 Task: In the  document Dancestage.html Add another  'page' Use the Tool Explore 'and look for brief about the picture in first page, copy 2-3 lines in second sheet.' Align the text to the center
Action: Mouse moved to (43, 77)
Screenshot: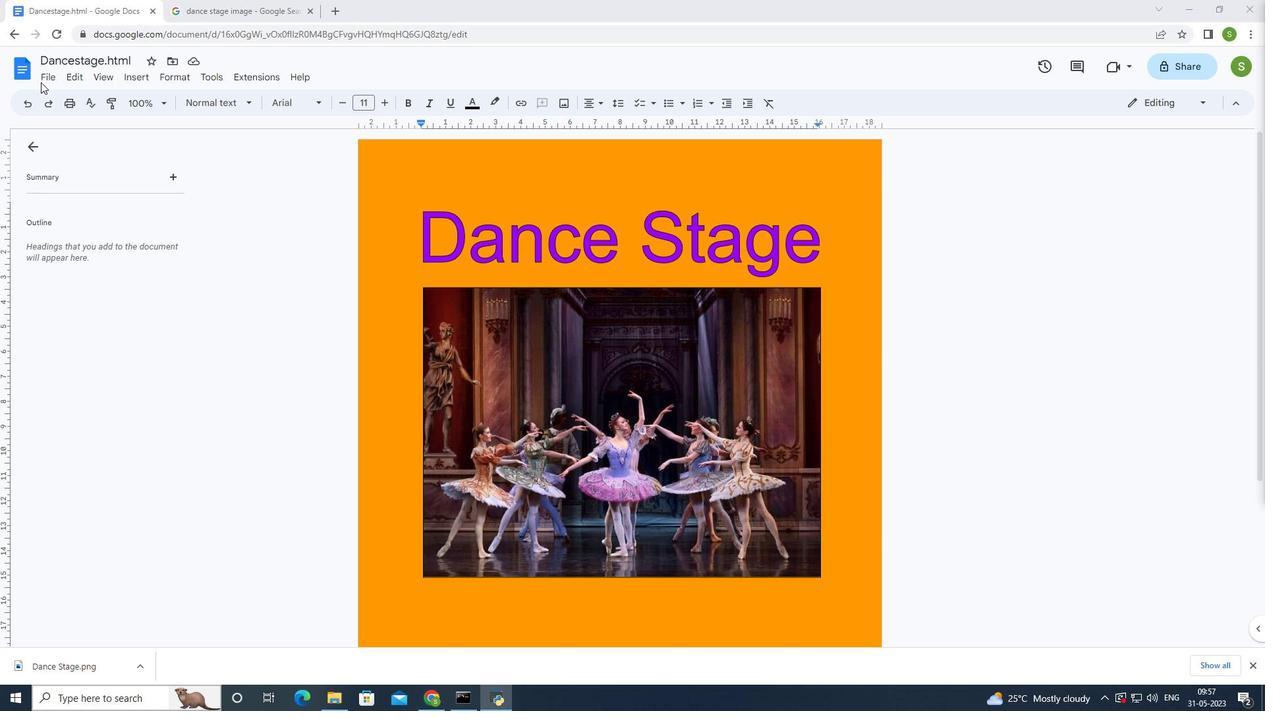 
Action: Mouse pressed left at (43, 77)
Screenshot: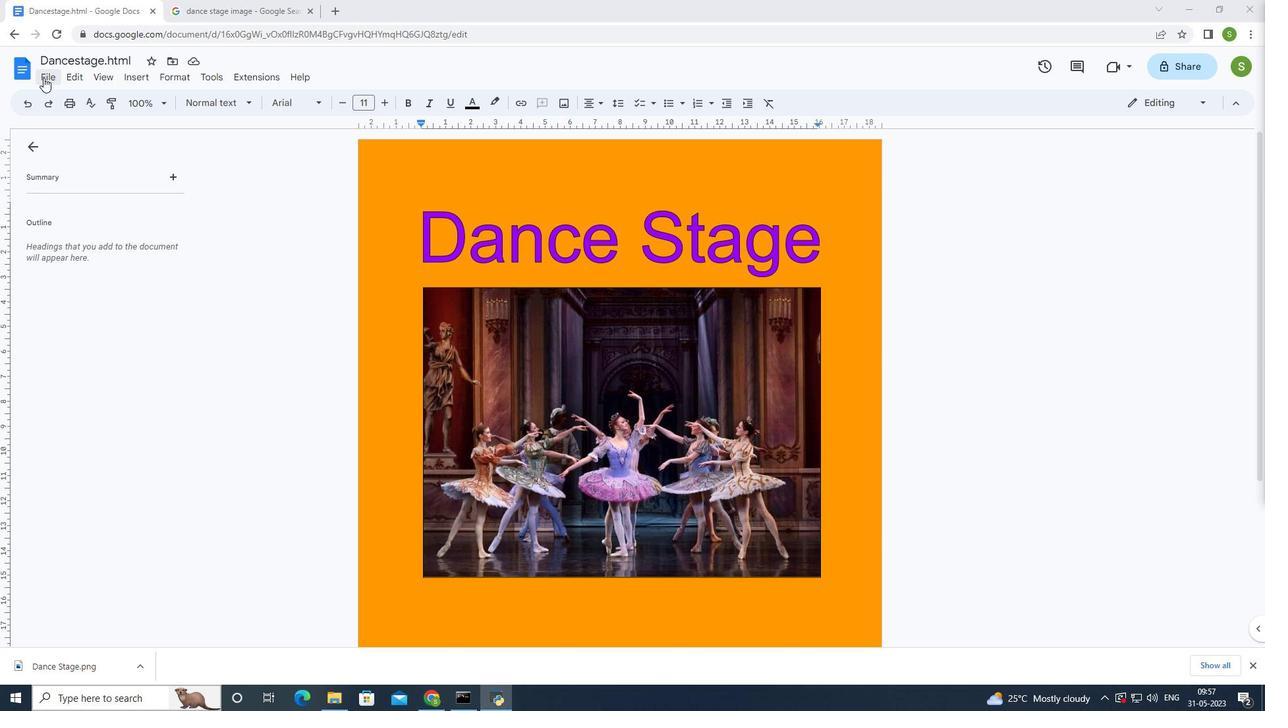 
Action: Mouse moved to (71, 77)
Screenshot: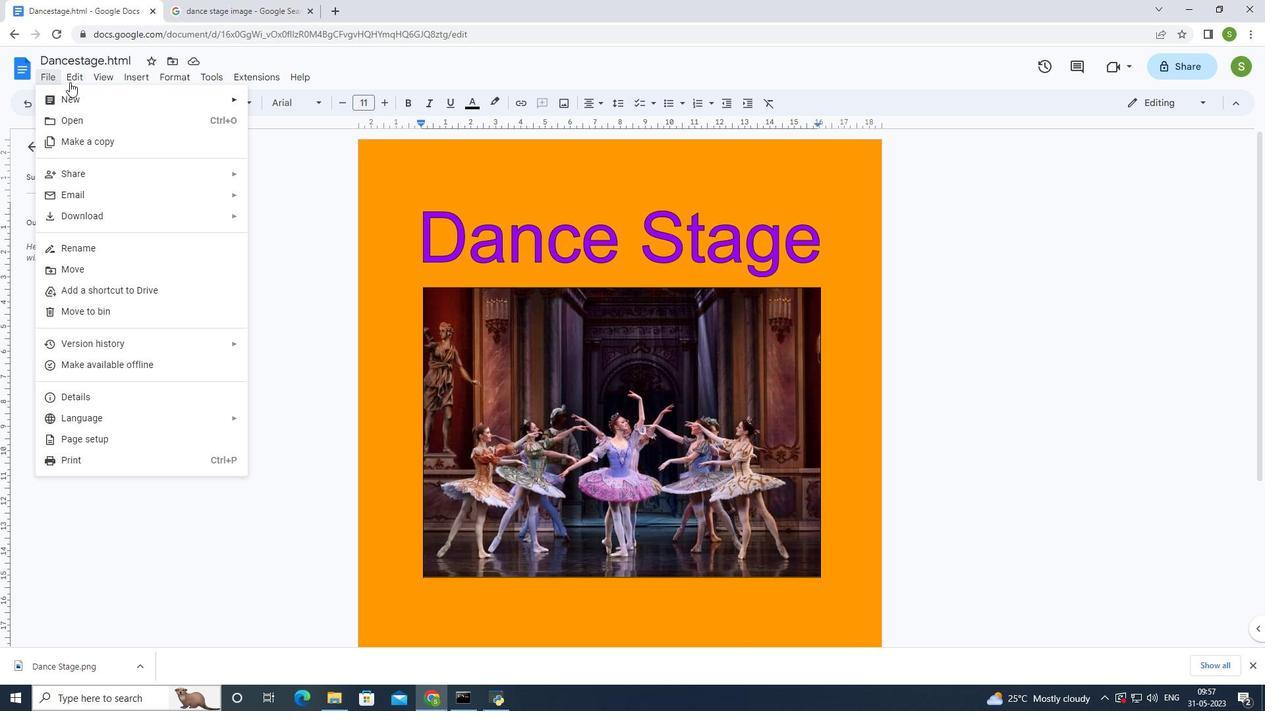 
Action: Mouse pressed left at (71, 77)
Screenshot: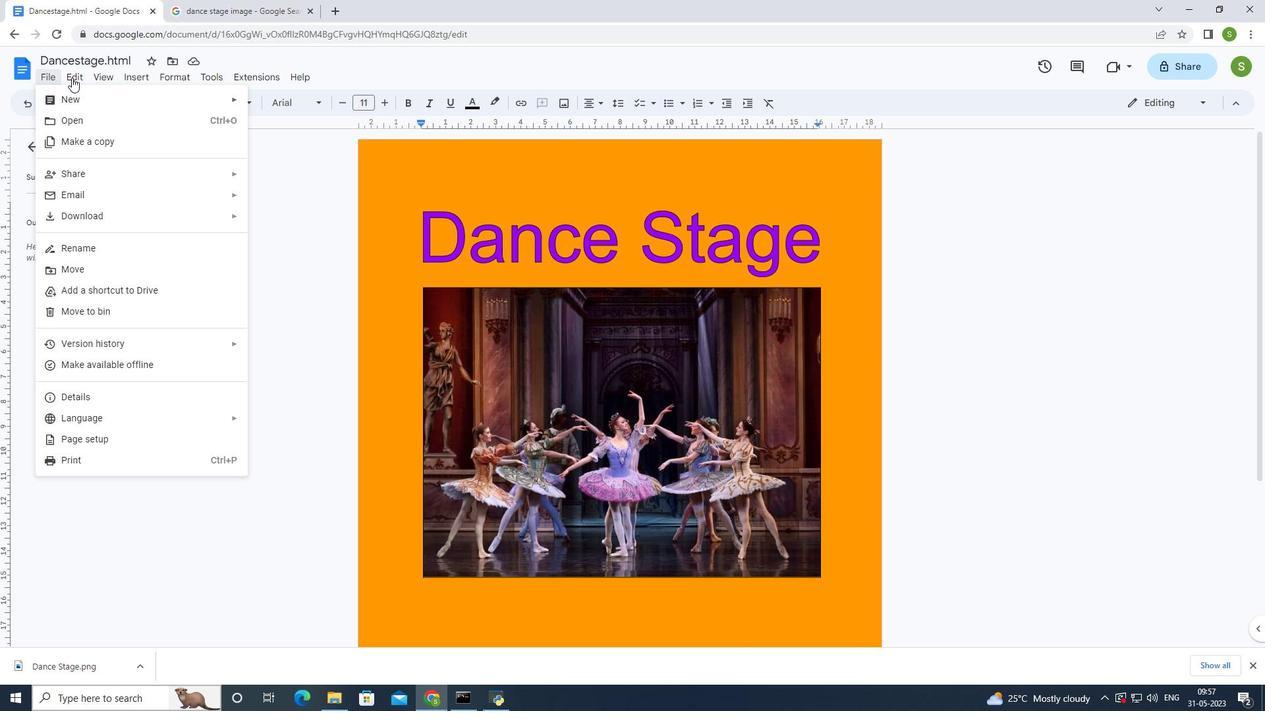 
Action: Mouse pressed left at (71, 77)
Screenshot: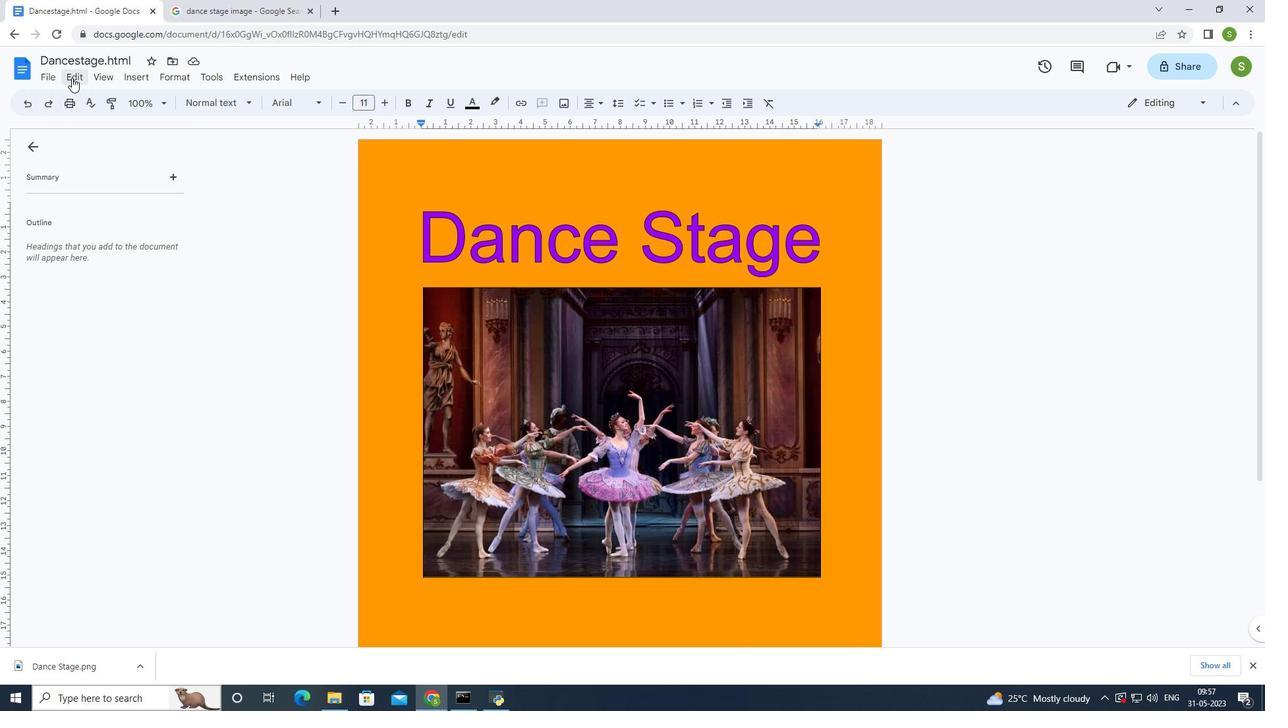 
Action: Mouse moved to (94, 70)
Screenshot: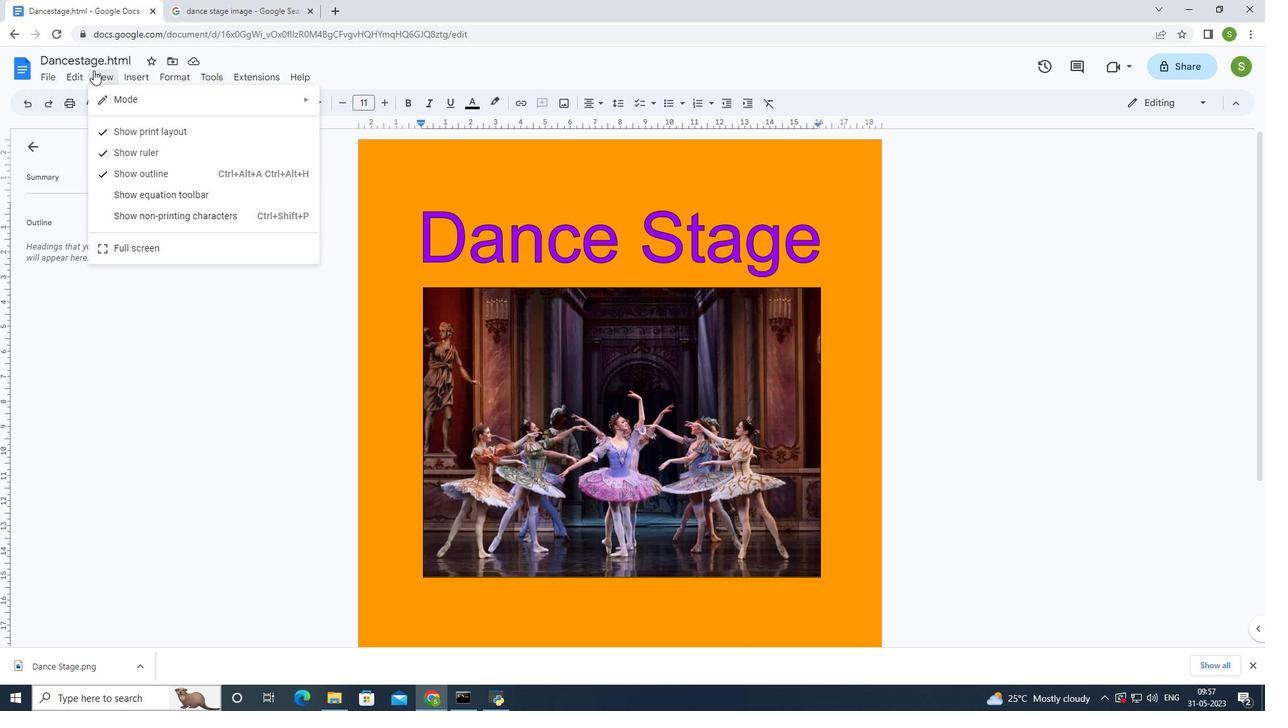 
Action: Mouse pressed left at (94, 70)
Screenshot: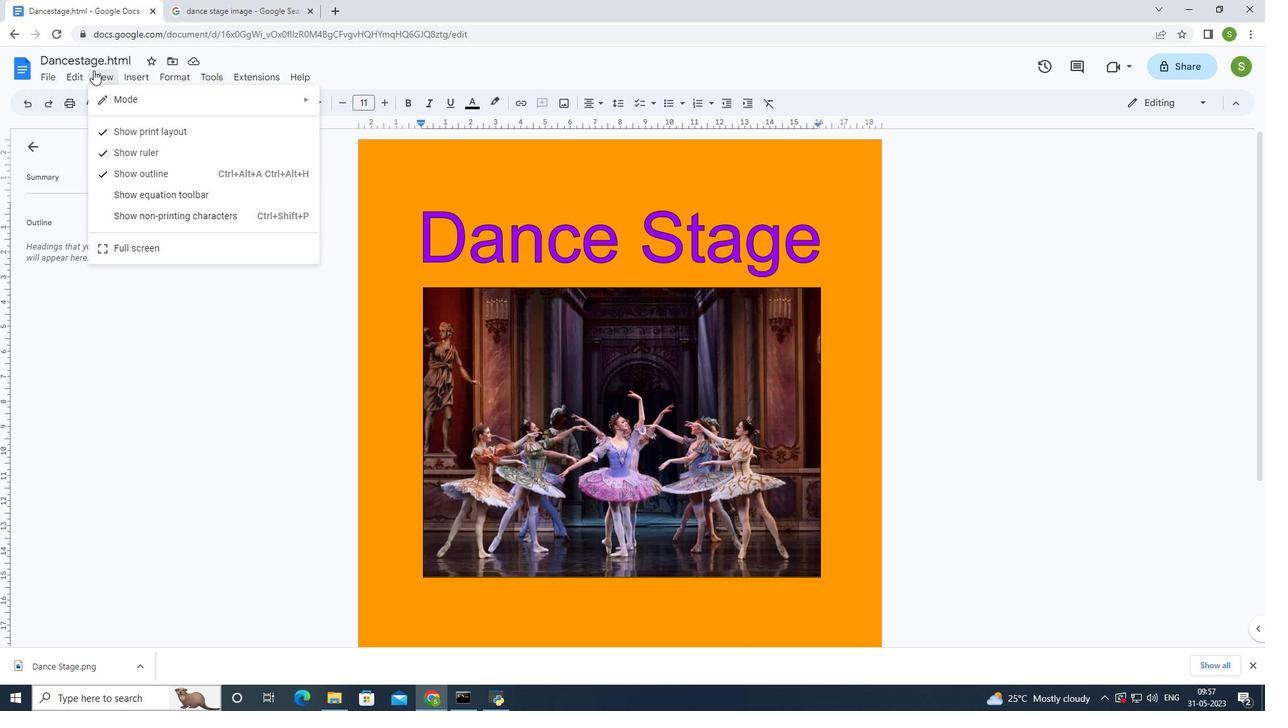 
Action: Mouse moved to (130, 77)
Screenshot: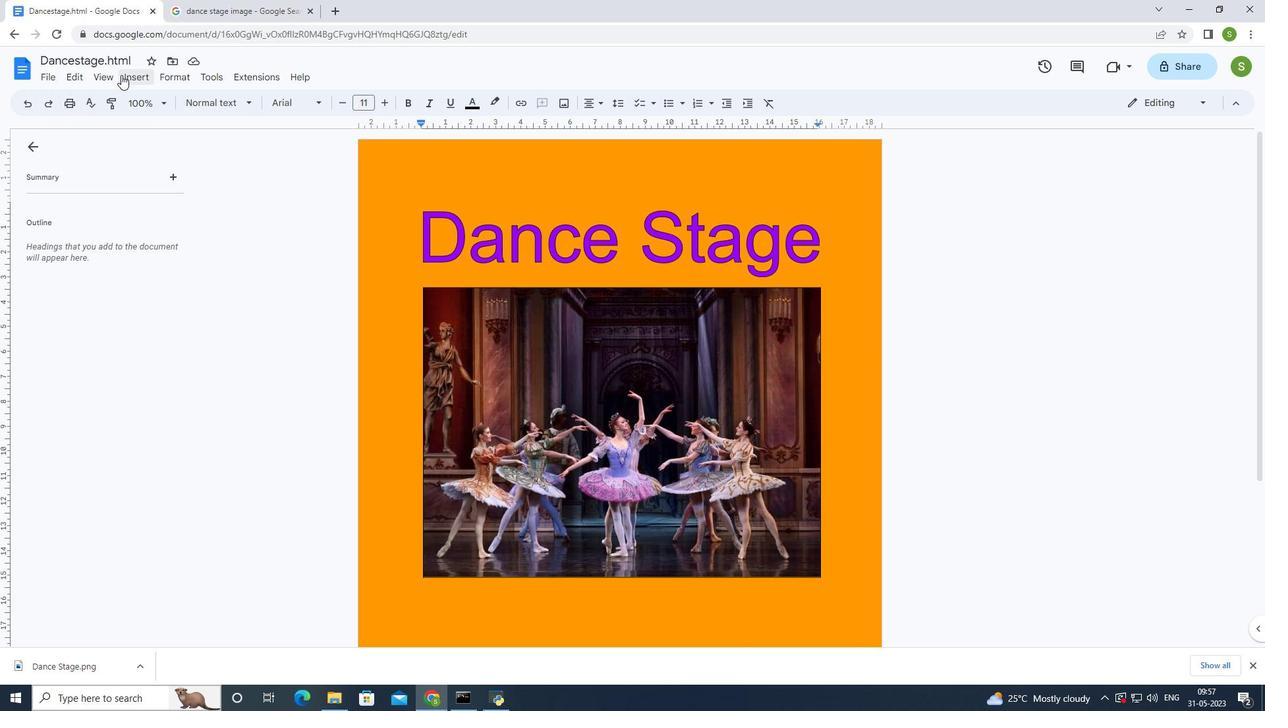 
Action: Mouse pressed left at (130, 77)
Screenshot: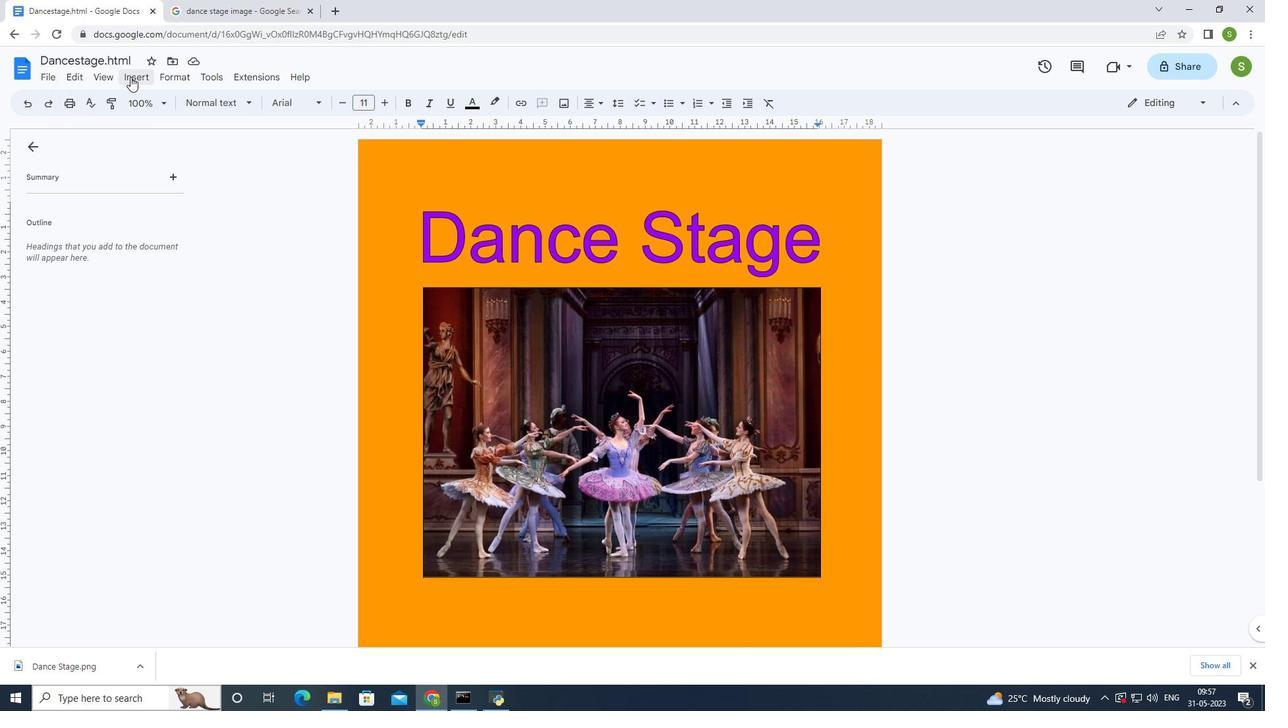 
Action: Mouse moved to (186, 451)
Screenshot: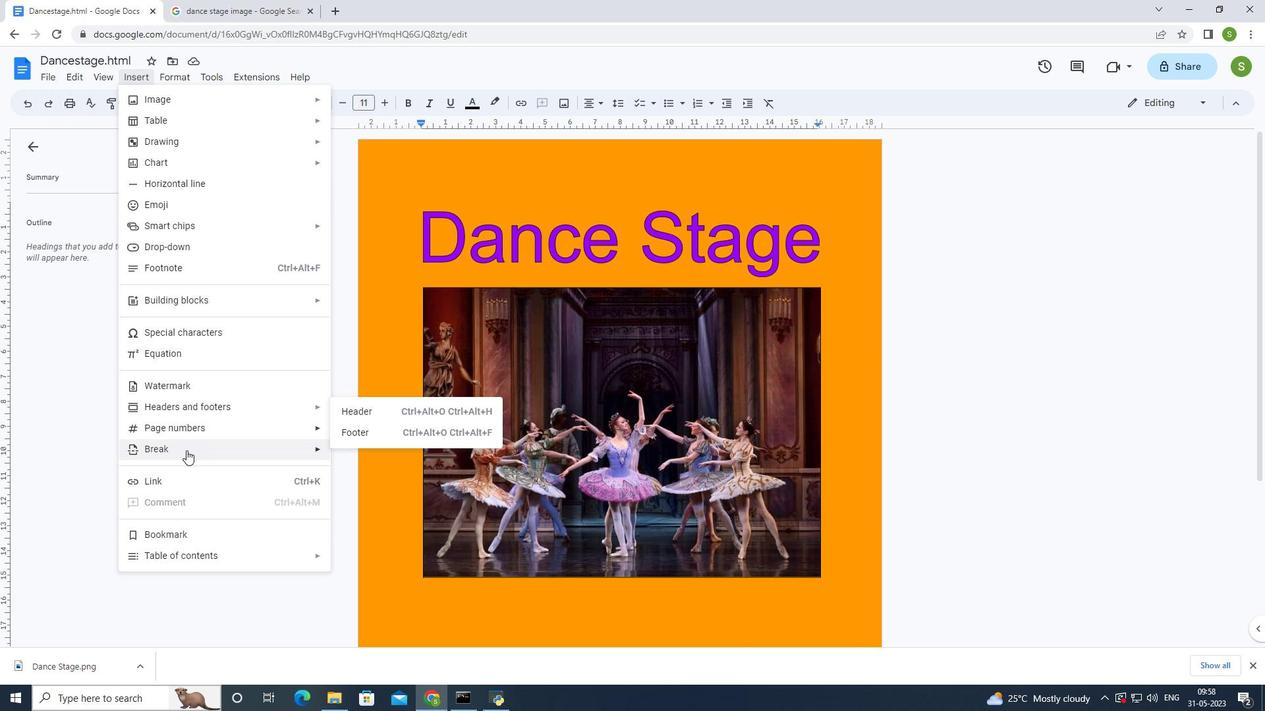 
Action: Mouse pressed left at (186, 451)
Screenshot: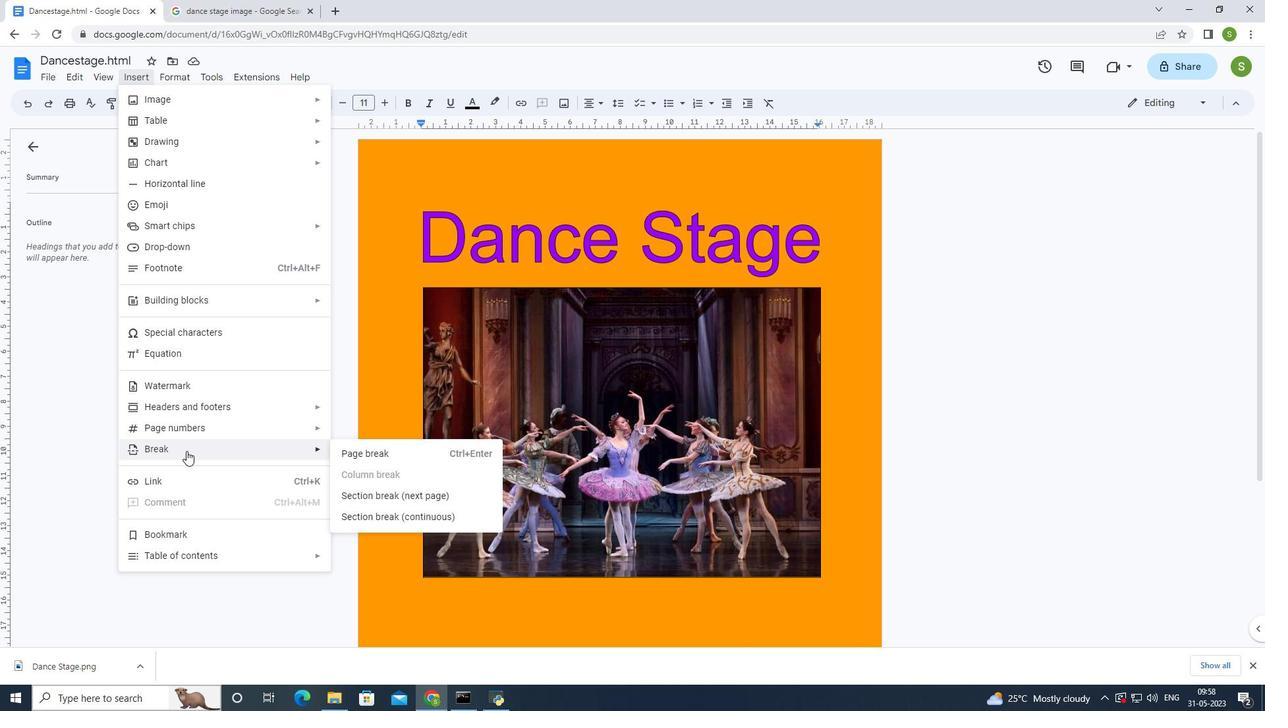 
Action: Mouse moved to (376, 458)
Screenshot: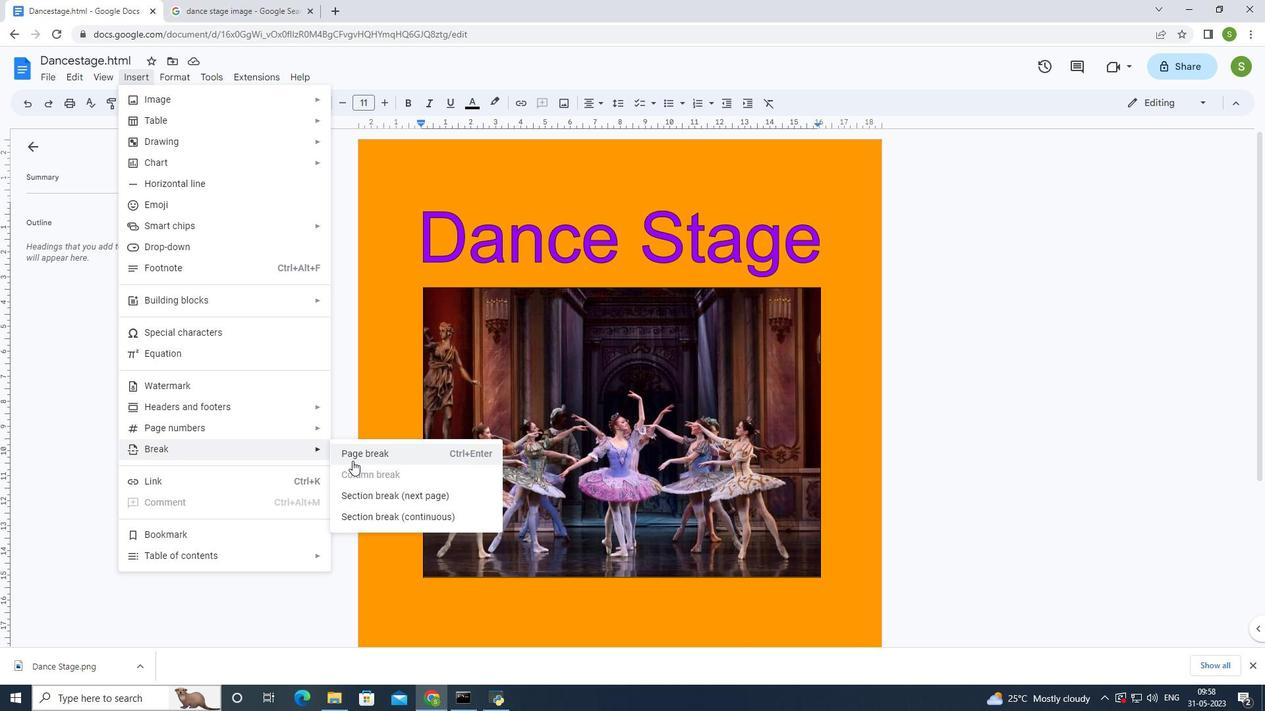
Action: Mouse pressed left at (376, 458)
Screenshot: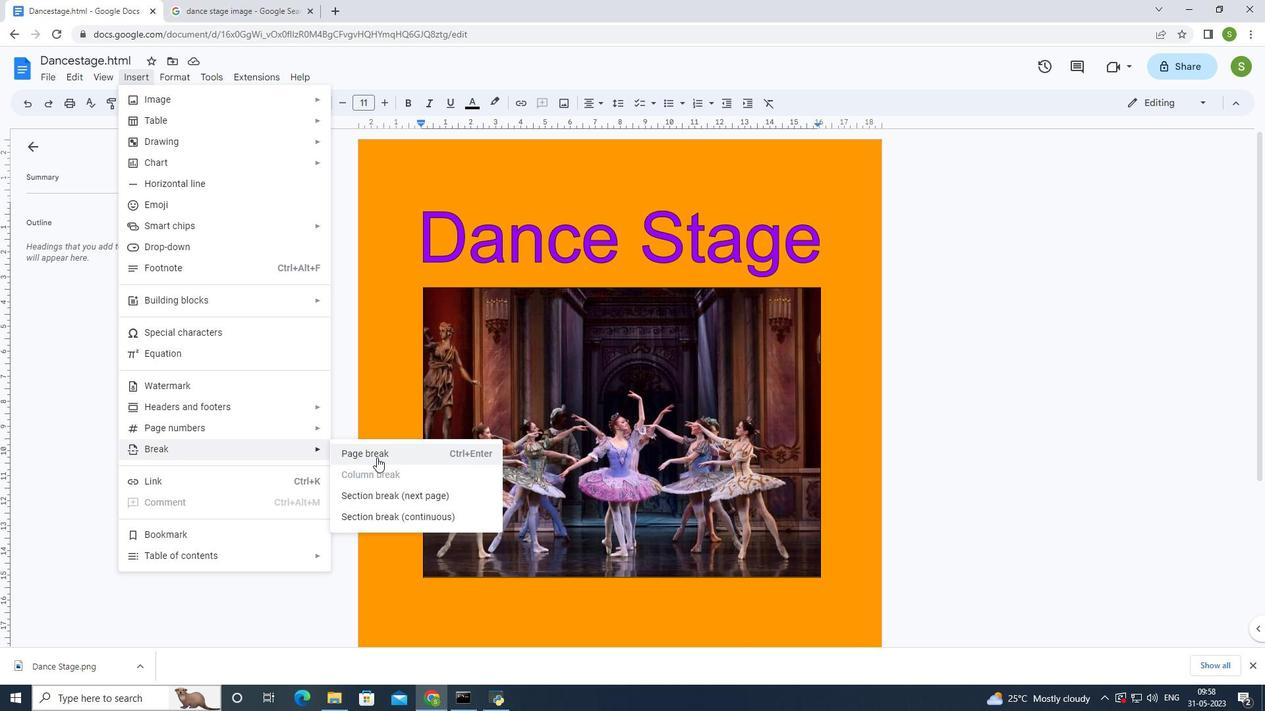 
Action: Mouse moved to (410, 444)
Screenshot: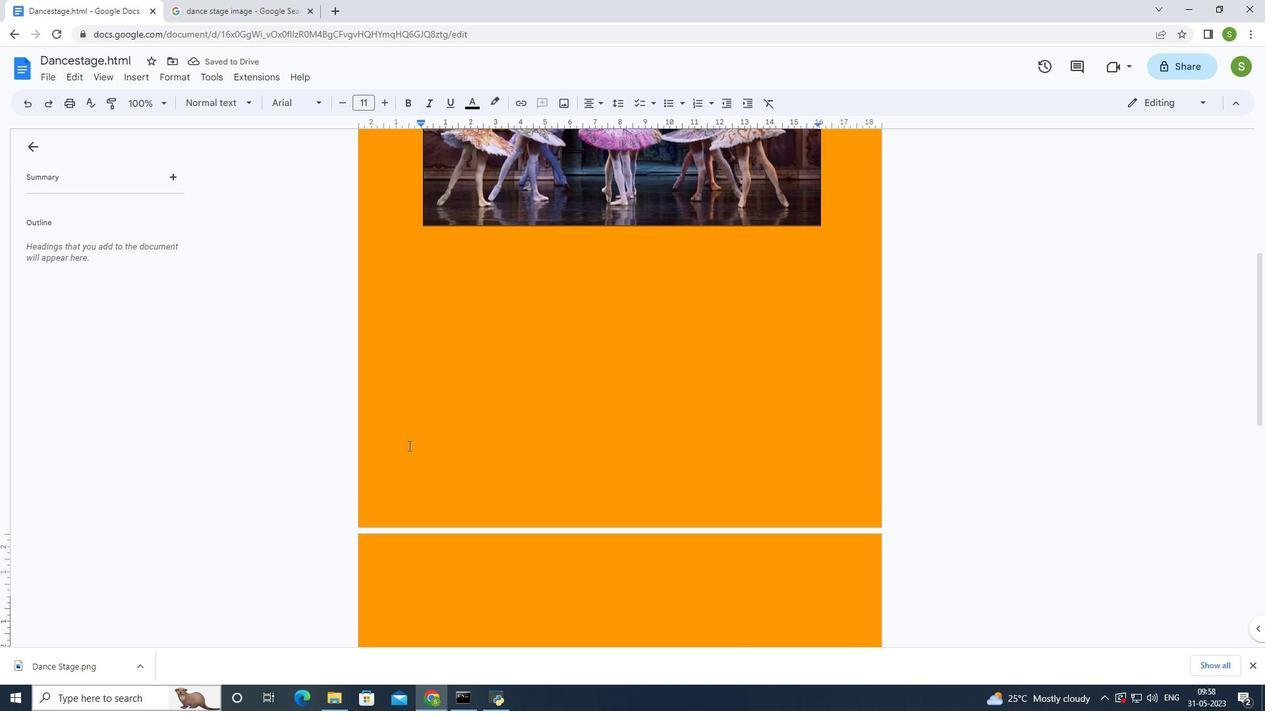 
Action: Mouse scrolled (410, 445) with delta (0, 0)
Screenshot: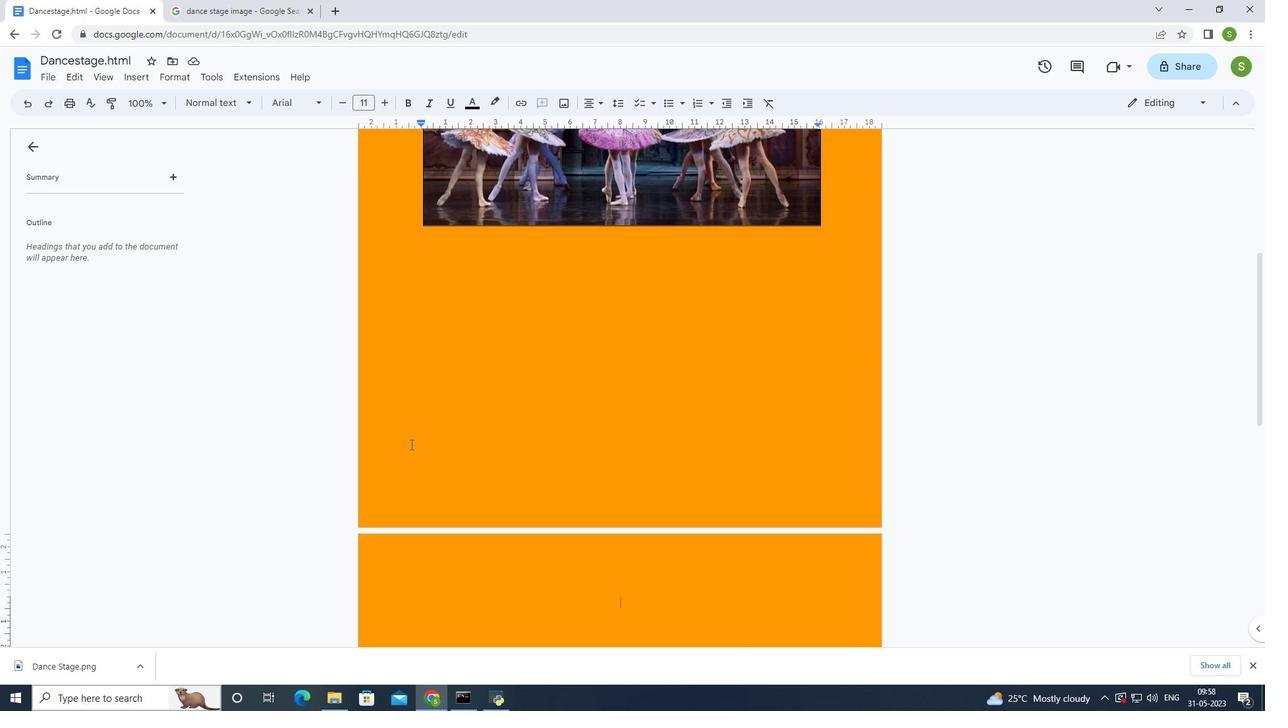 
Action: Mouse scrolled (410, 445) with delta (0, 0)
Screenshot: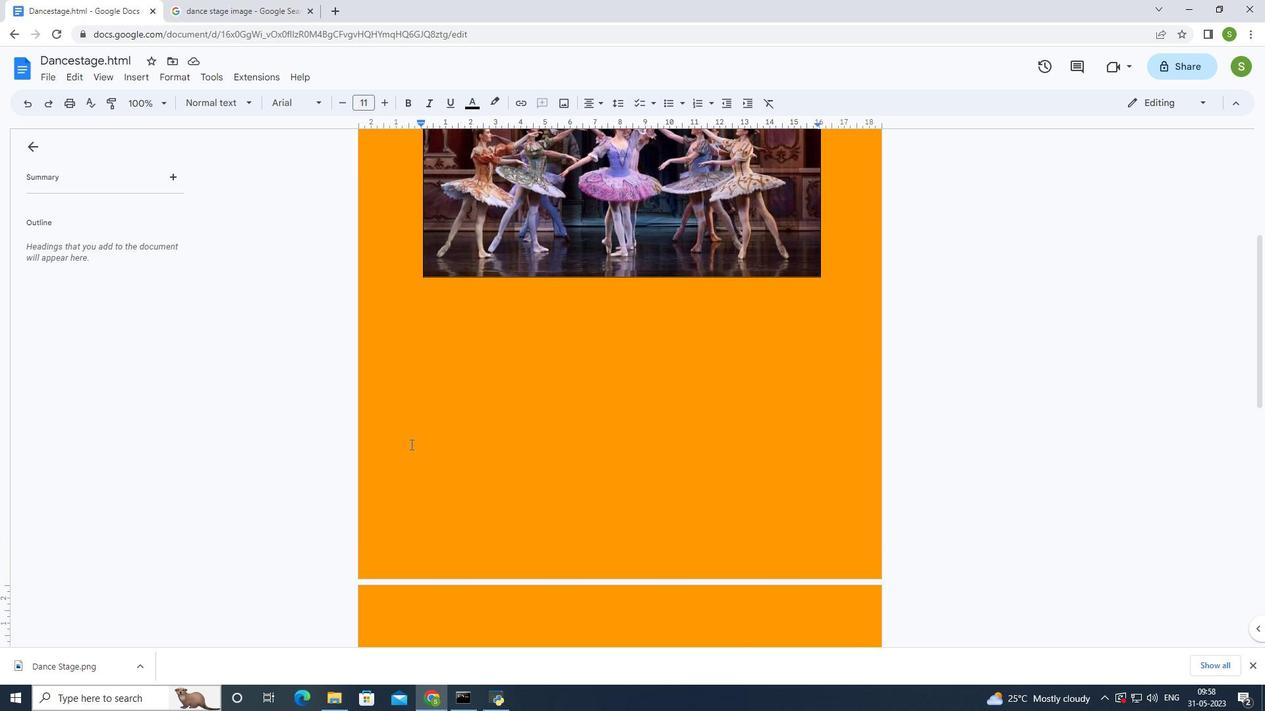 
Action: Mouse moved to (409, 444)
Screenshot: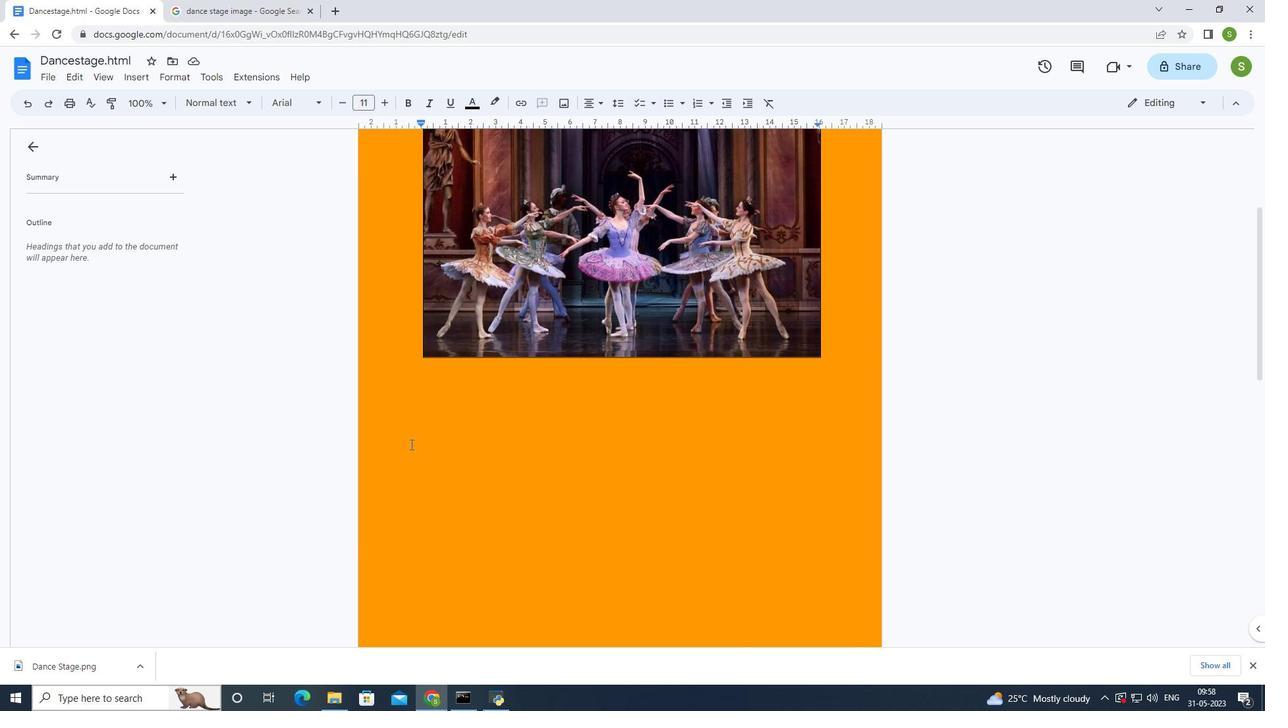 
Action: Mouse scrolled (409, 445) with delta (0, 0)
Screenshot: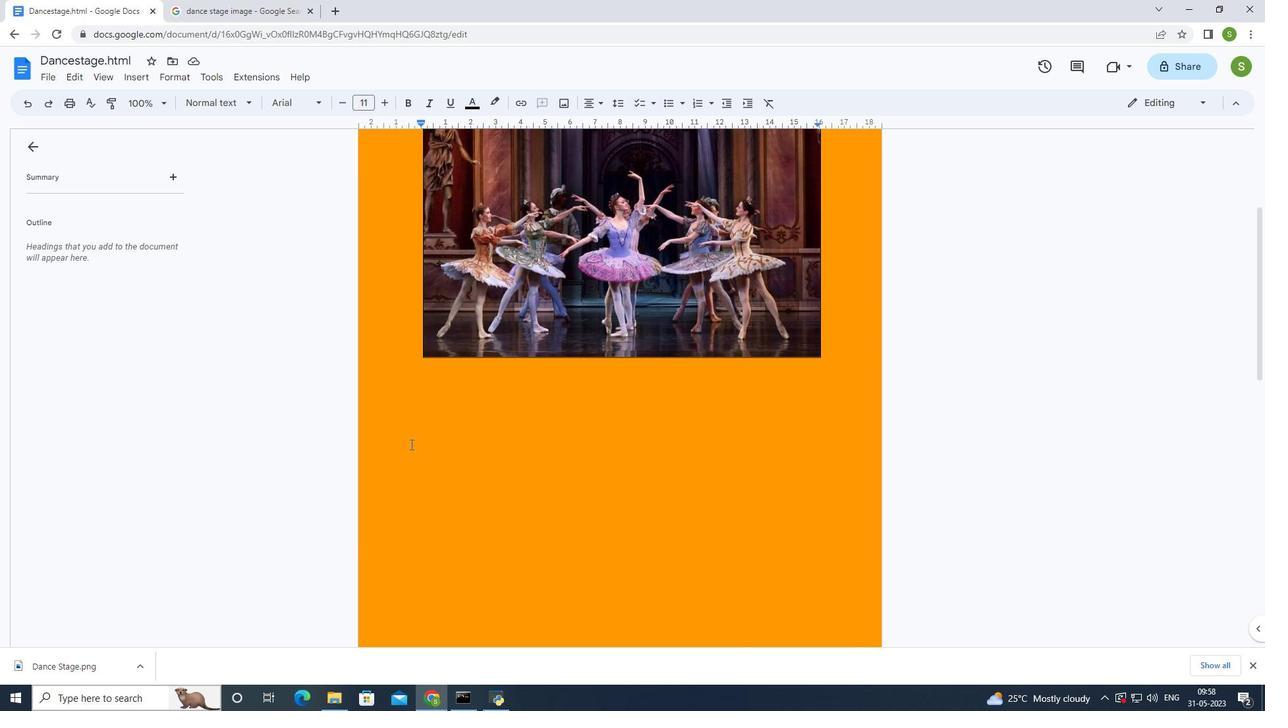 
Action: Mouse moved to (409, 443)
Screenshot: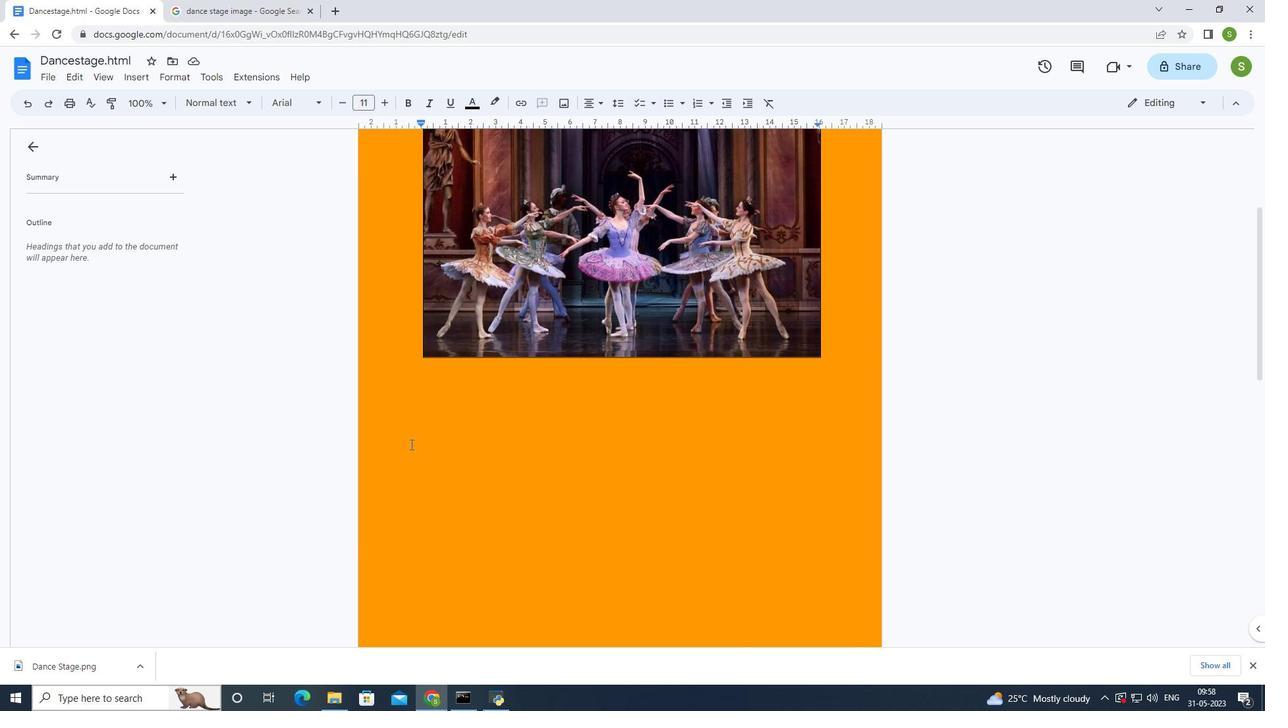 
Action: Mouse scrolled (409, 444) with delta (0, 0)
Screenshot: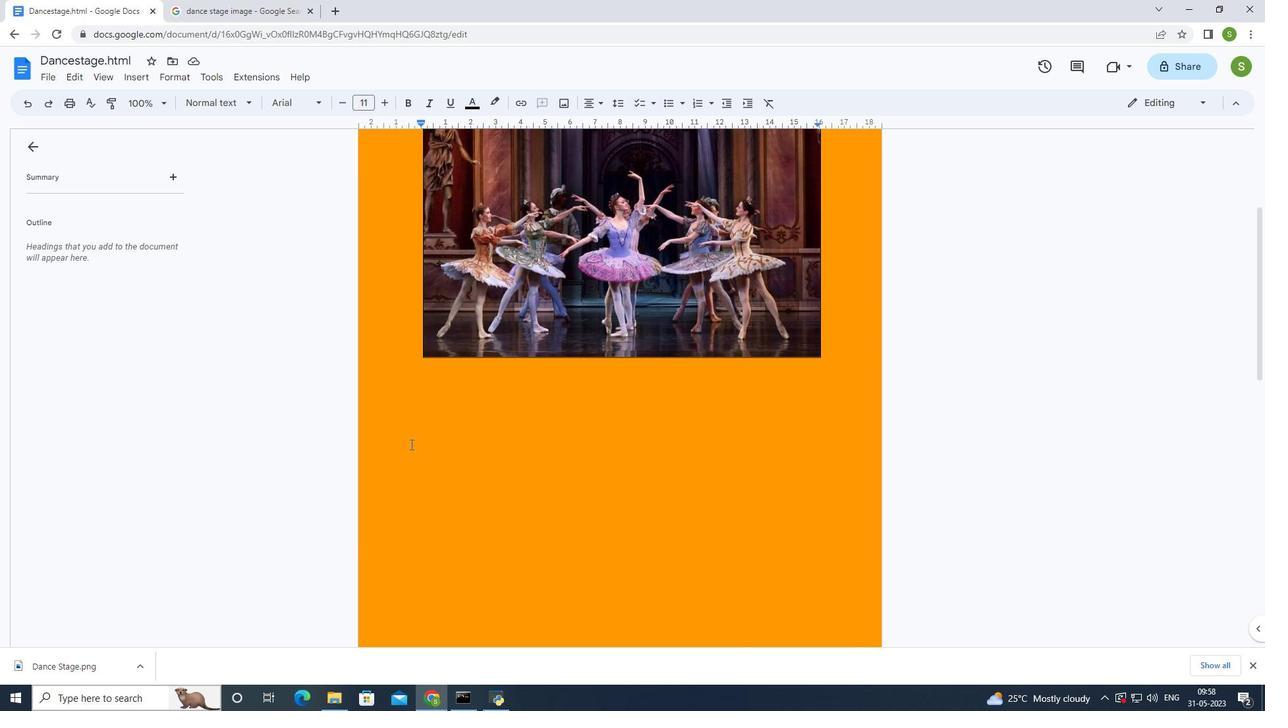 
Action: Mouse moved to (409, 442)
Screenshot: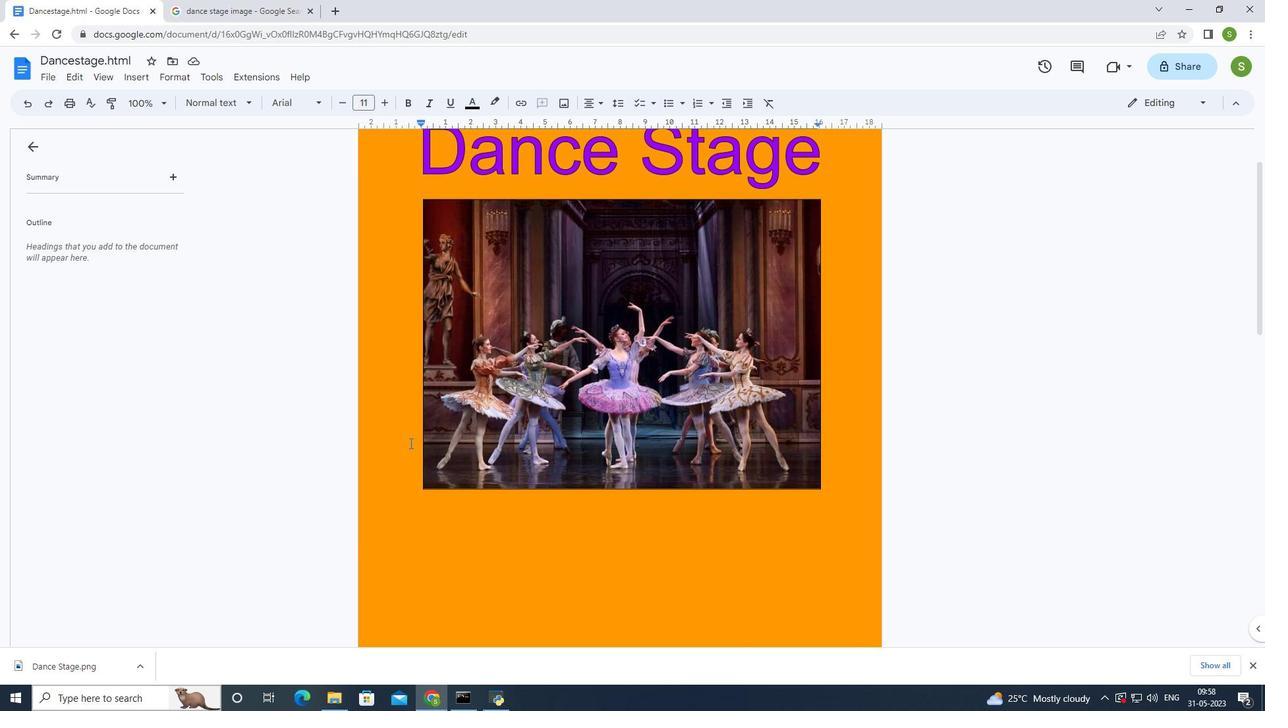 
Action: Mouse scrolled (409, 442) with delta (0, 0)
Screenshot: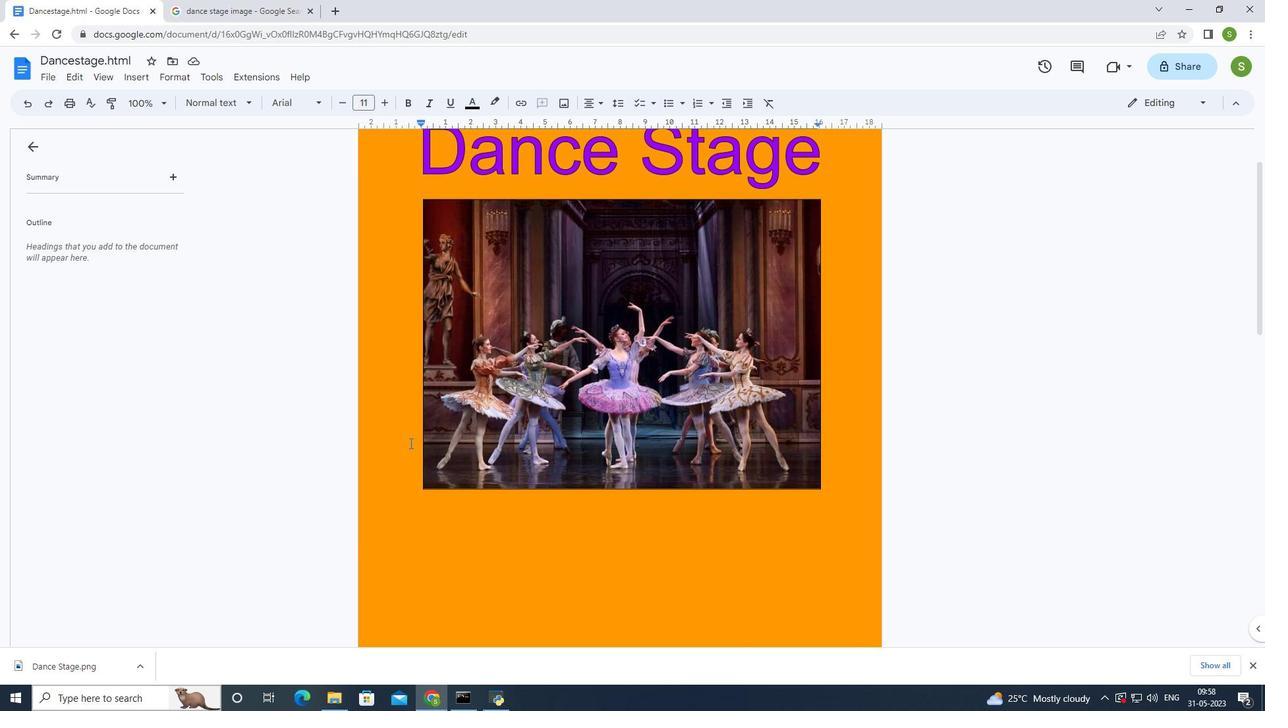 
Action: Mouse moved to (409, 441)
Screenshot: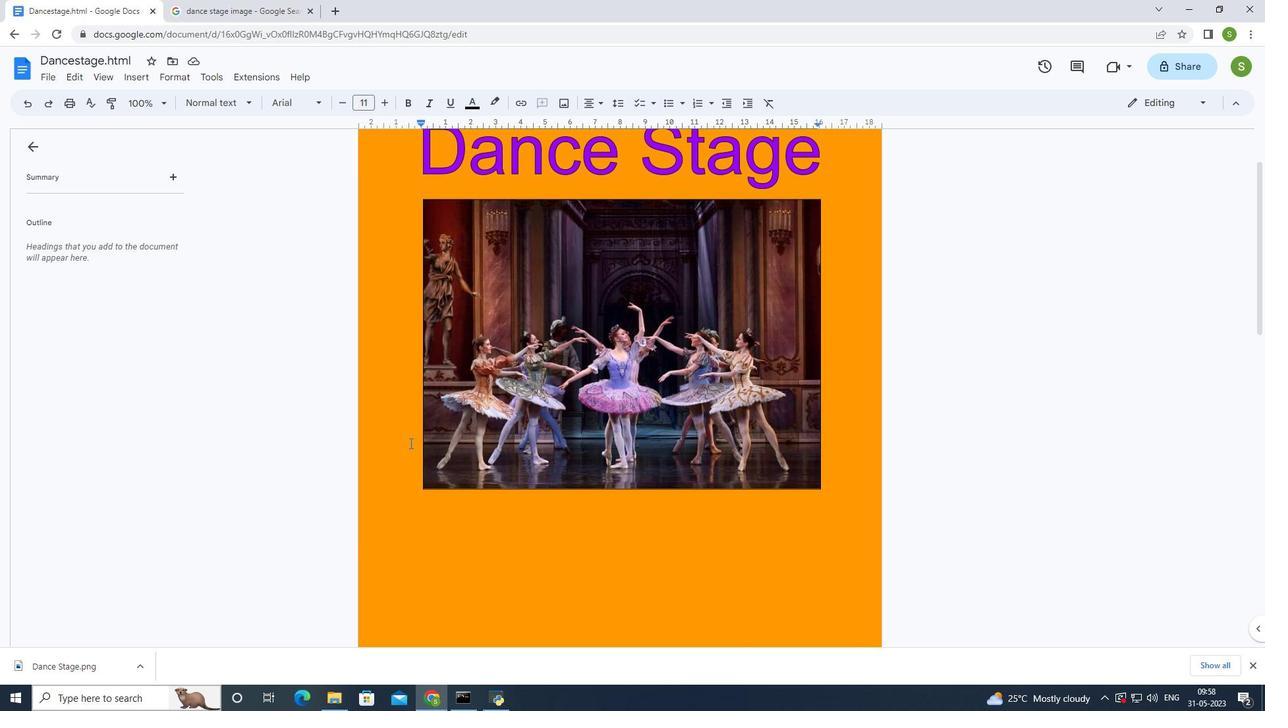 
Action: Mouse scrolled (409, 442) with delta (0, 0)
Screenshot: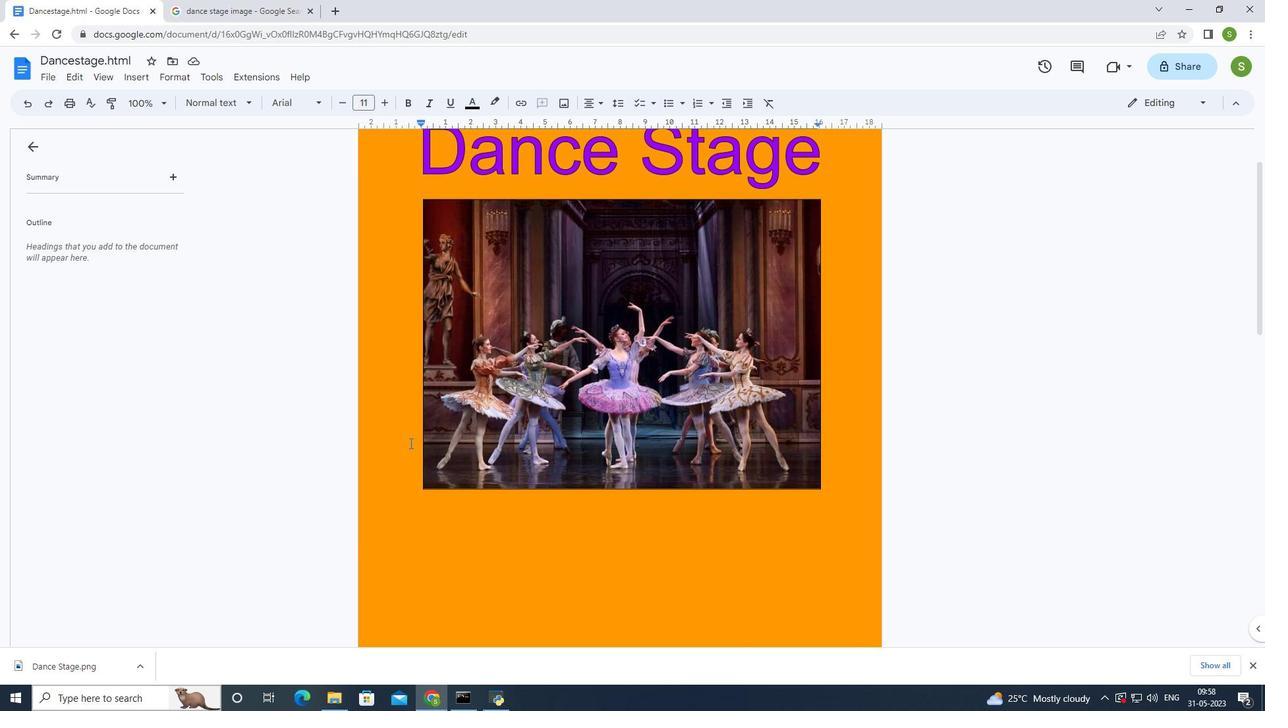 
Action: Mouse moved to (410, 441)
Screenshot: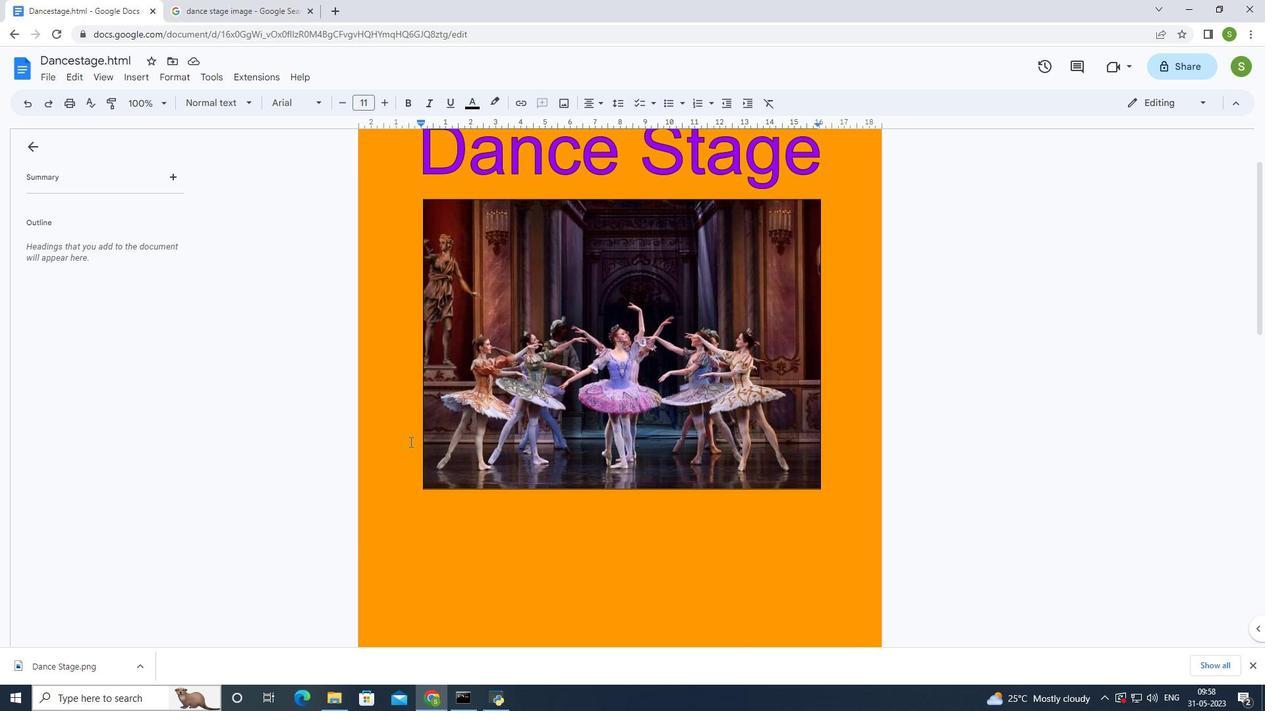 
Action: Mouse scrolled (410, 442) with delta (0, 0)
Screenshot: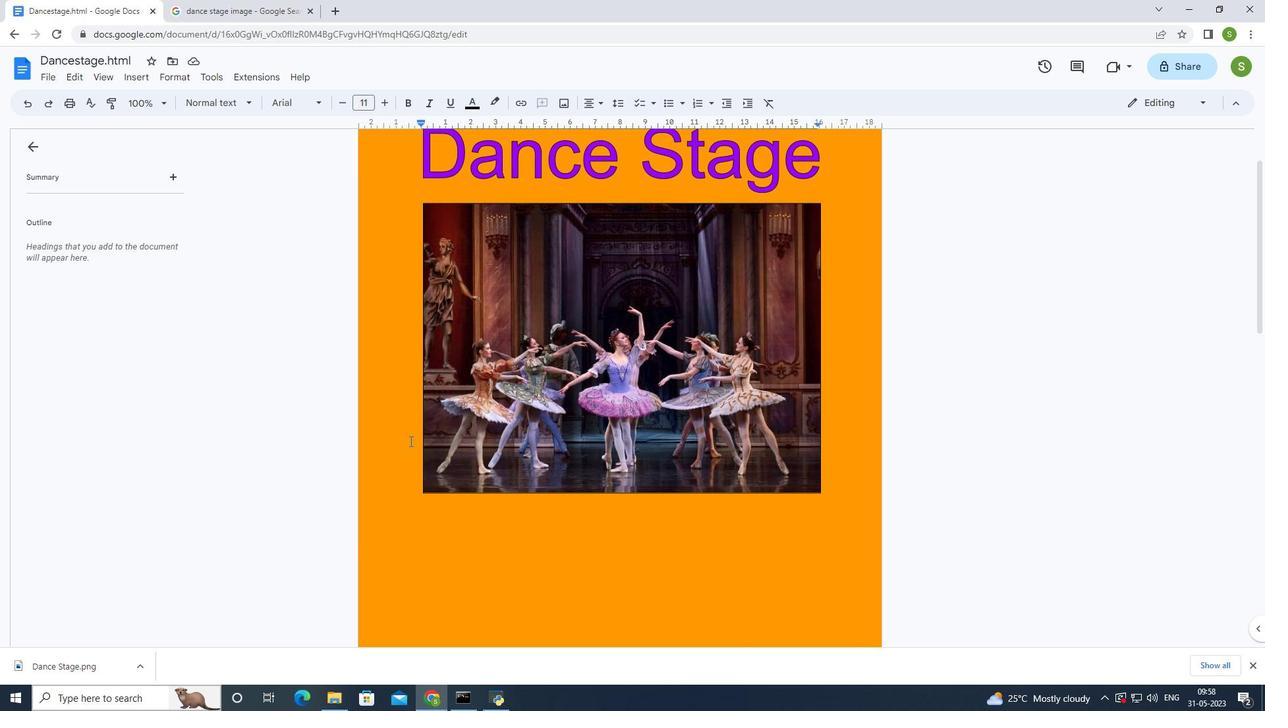 
Action: Mouse moved to (219, 81)
Screenshot: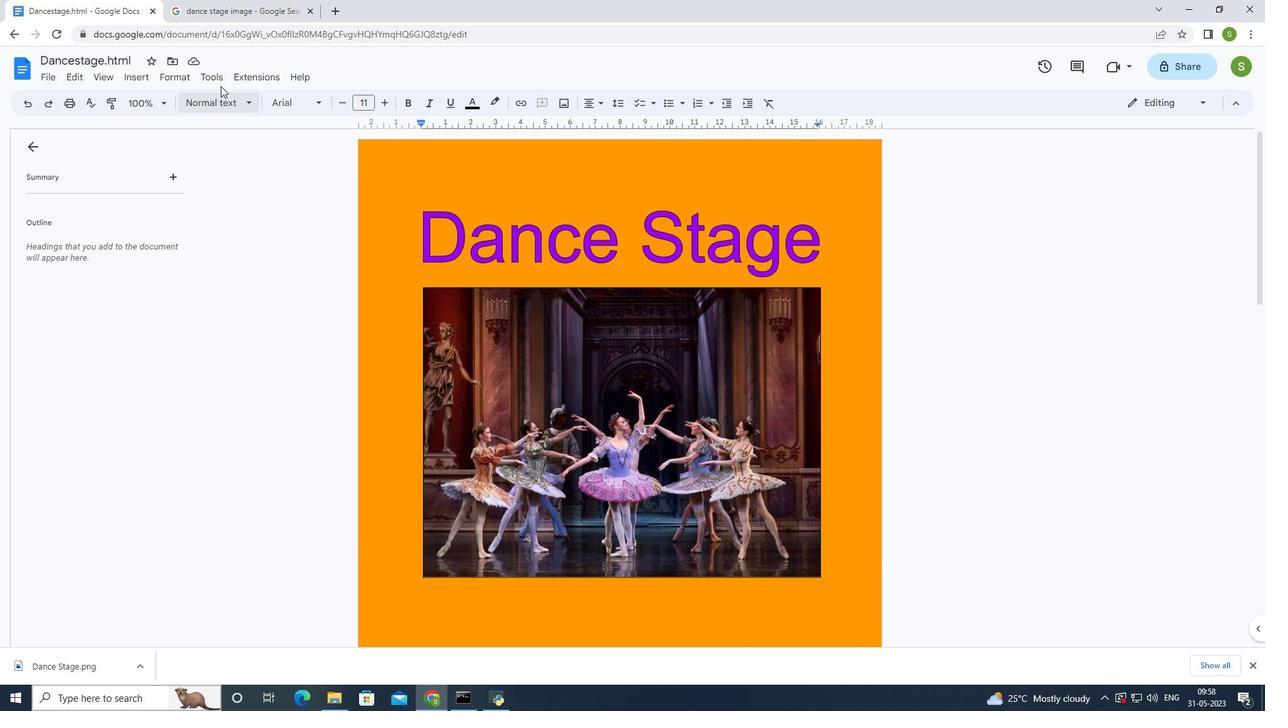 
Action: Mouse pressed left at (219, 81)
Screenshot: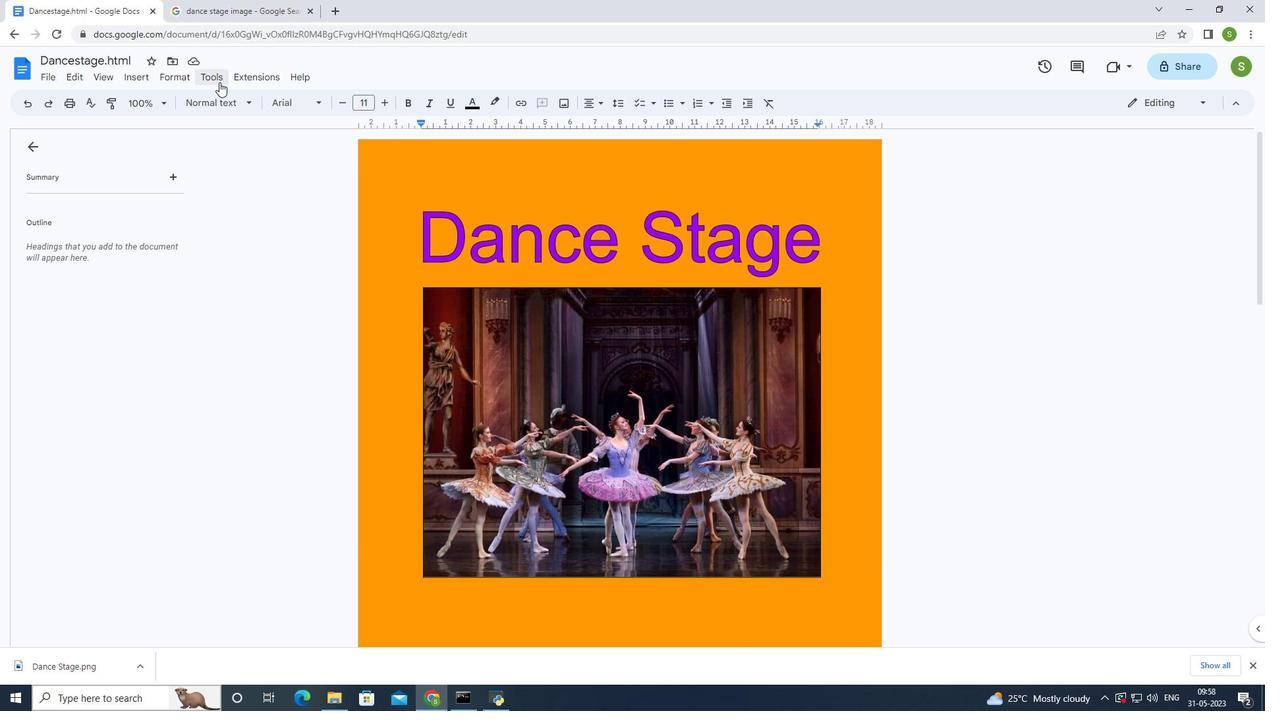 
Action: Mouse moved to (259, 210)
Screenshot: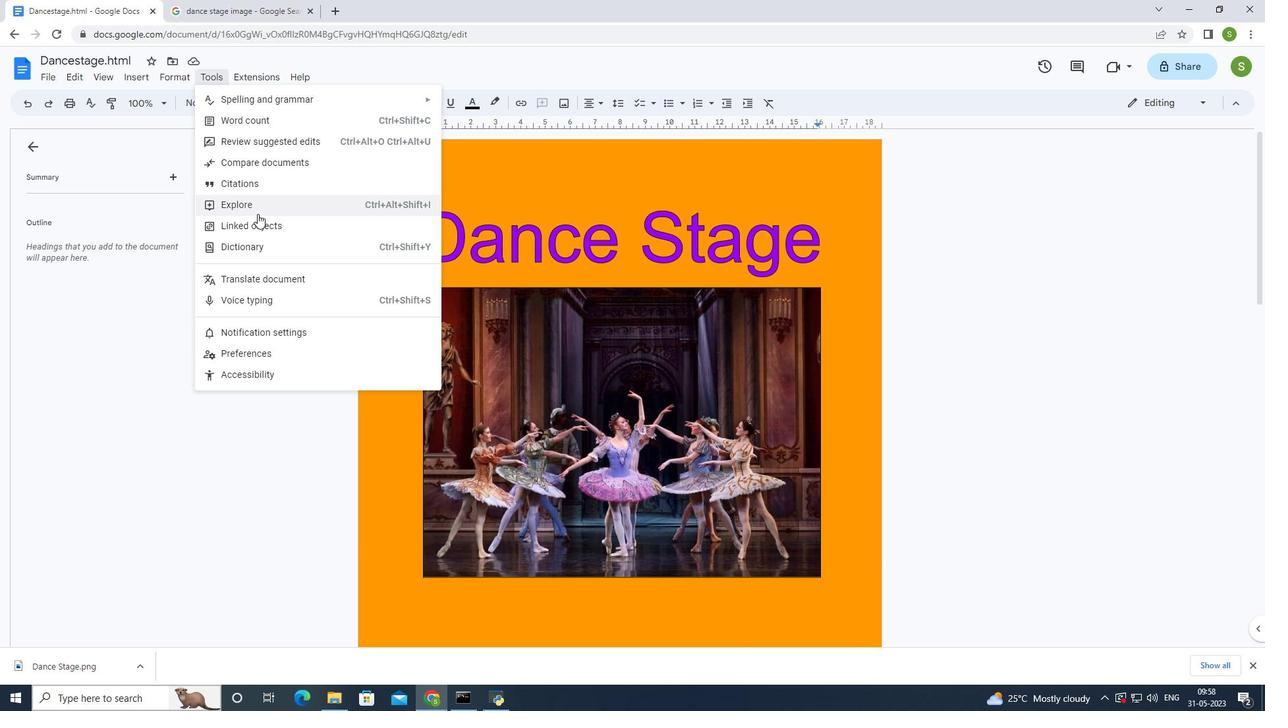 
Action: Mouse pressed left at (259, 210)
Screenshot: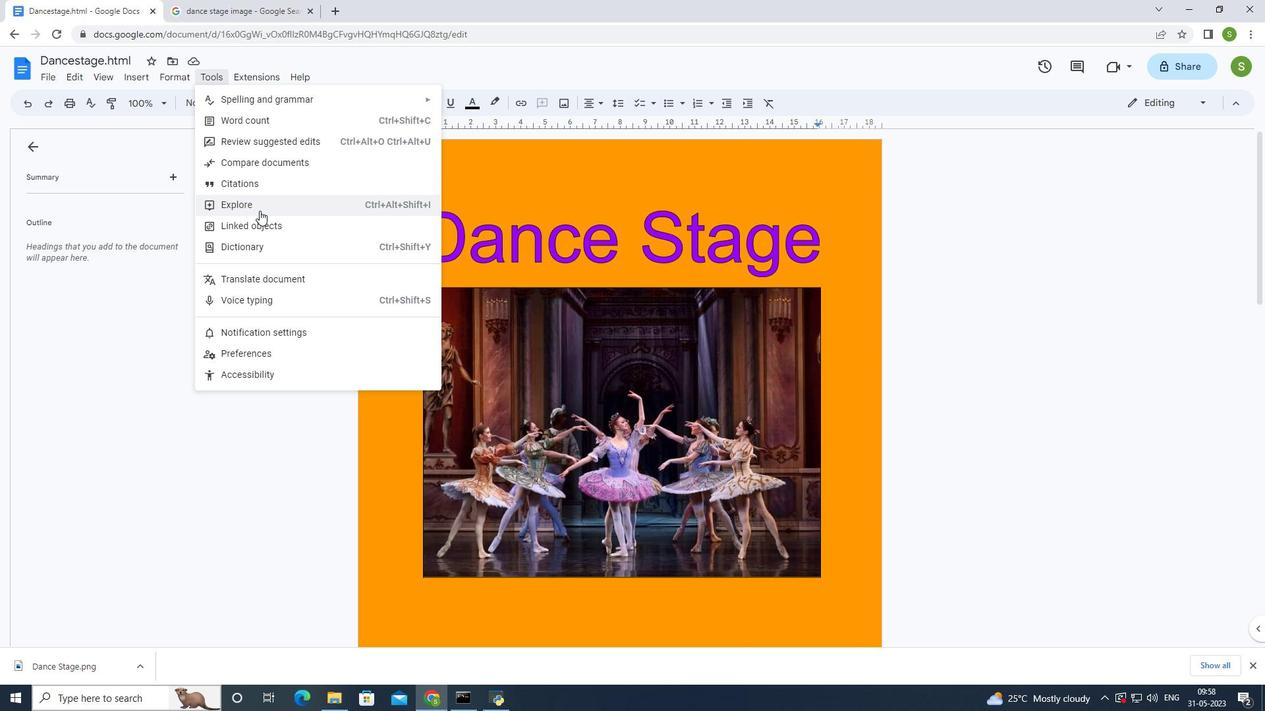 
Action: Mouse pressed left at (259, 210)
Screenshot: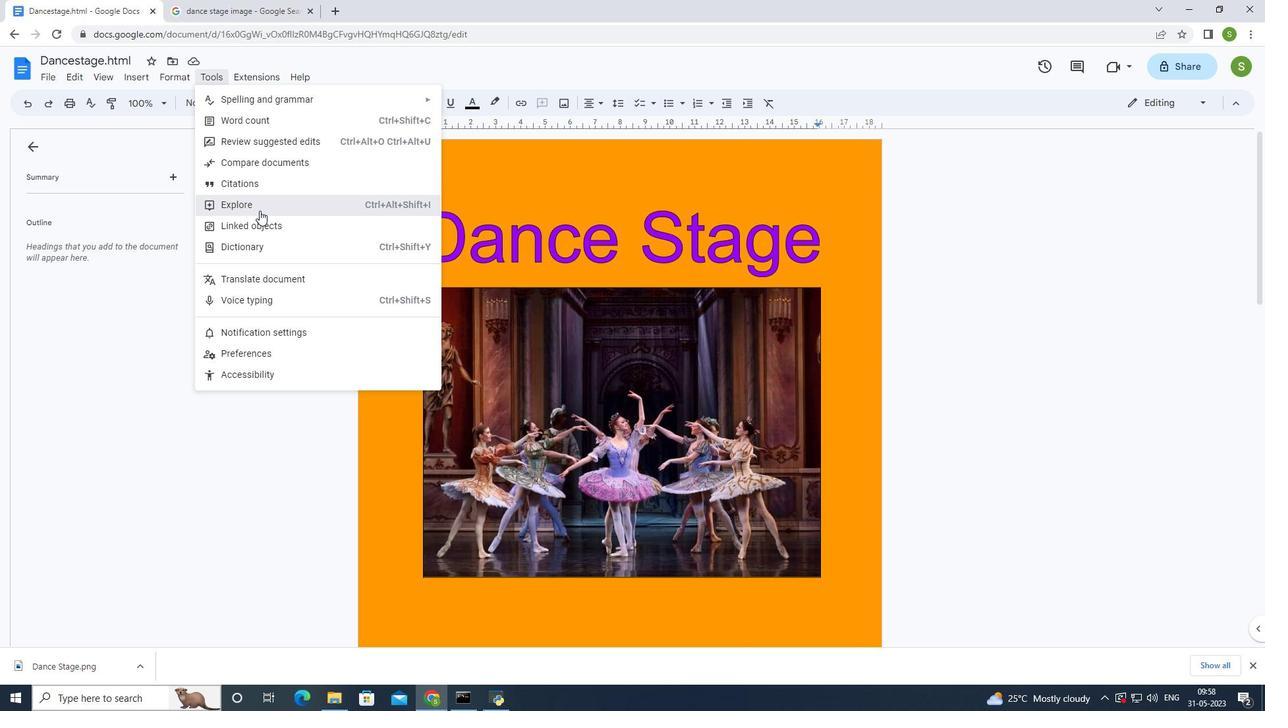 
Action: Mouse moved to (761, 384)
Screenshot: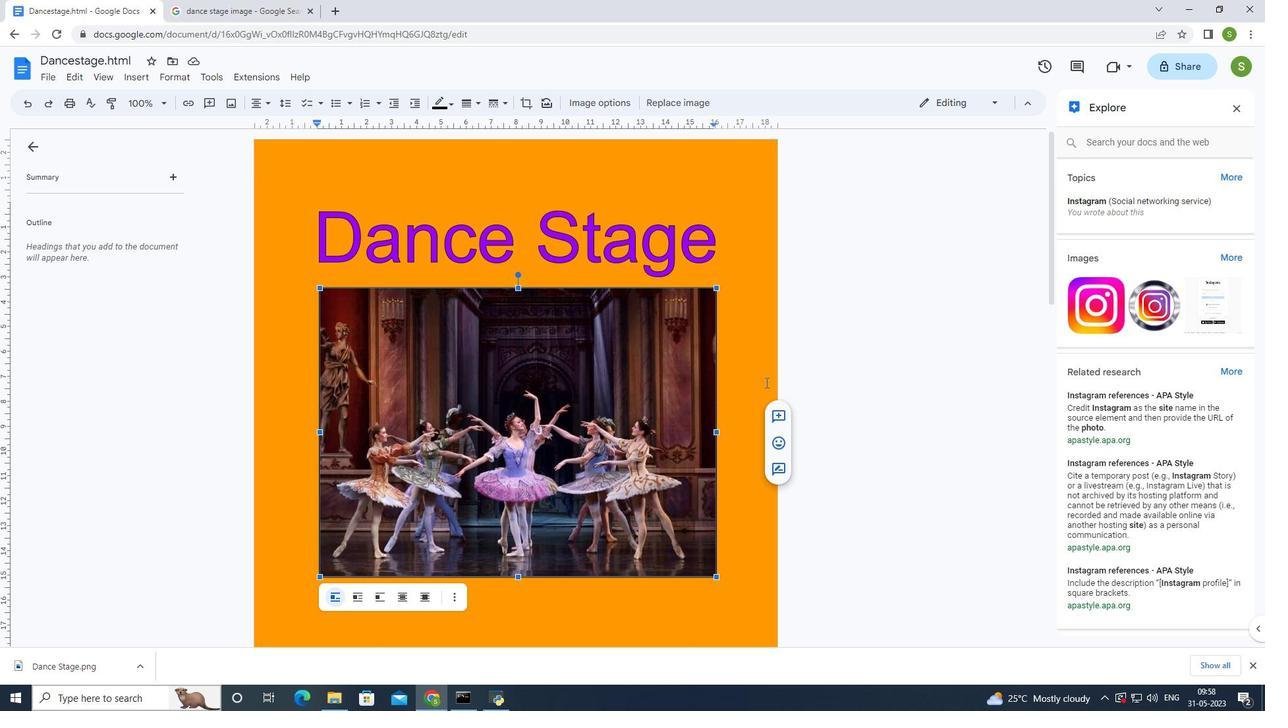 
Action: Mouse pressed left at (761, 384)
Screenshot: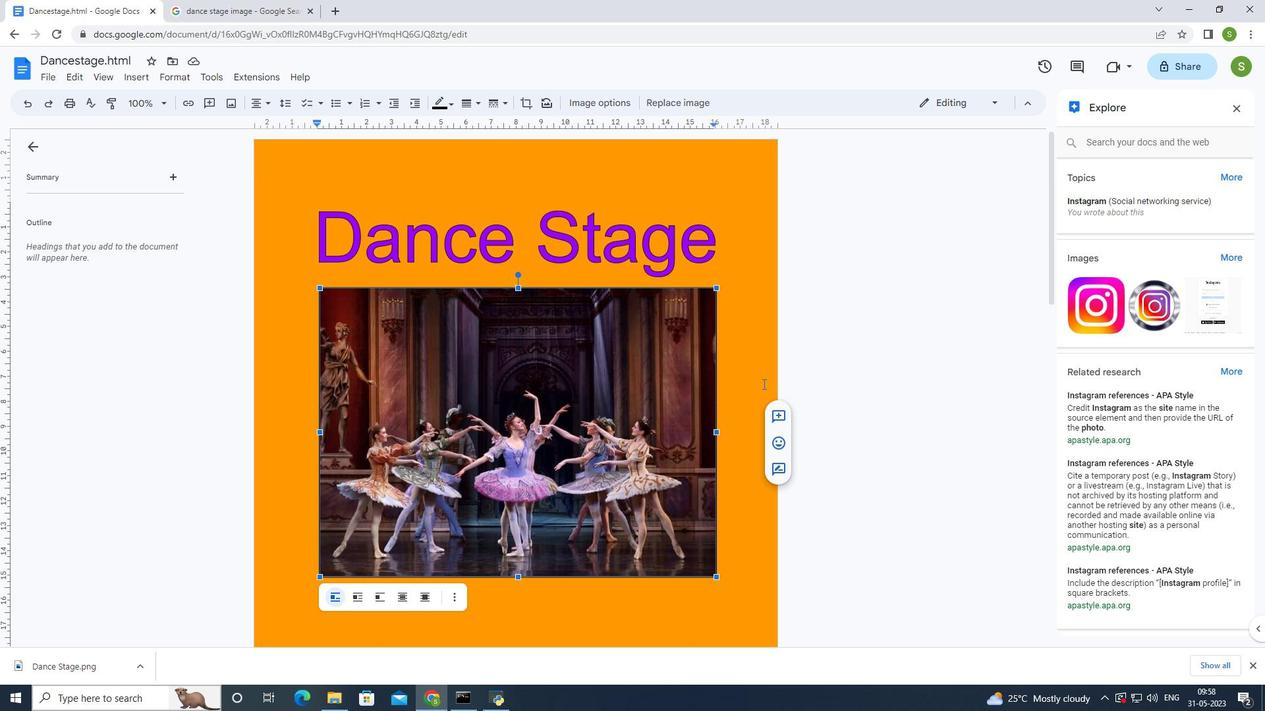 
Action: Mouse moved to (731, 419)
Screenshot: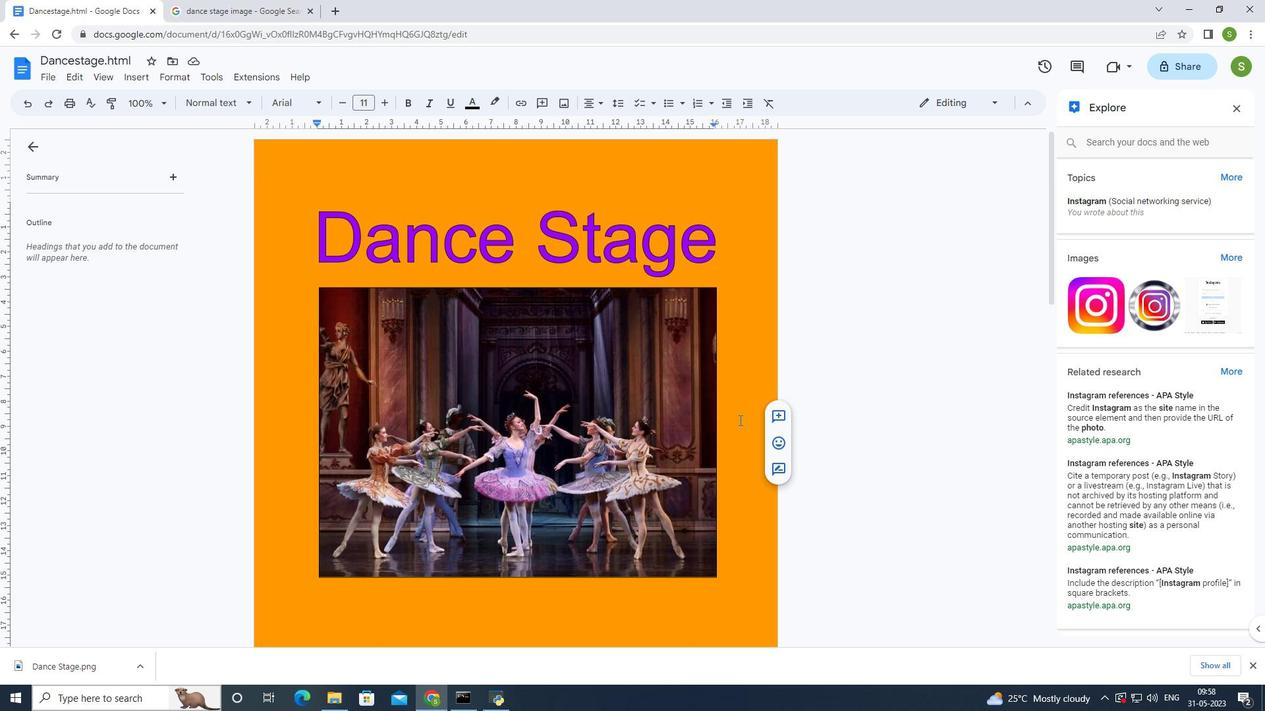 
Action: Key pressed <Key.enter>
Screenshot: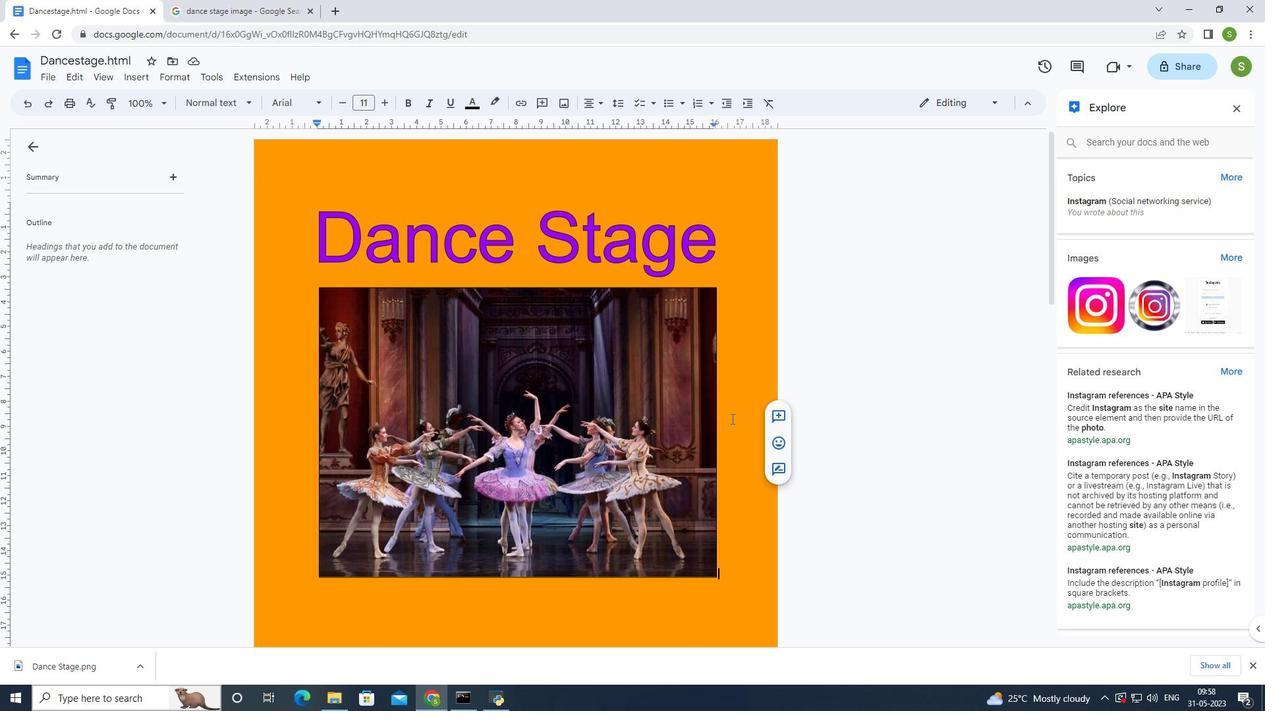 
Action: Mouse moved to (1103, 402)
Screenshot: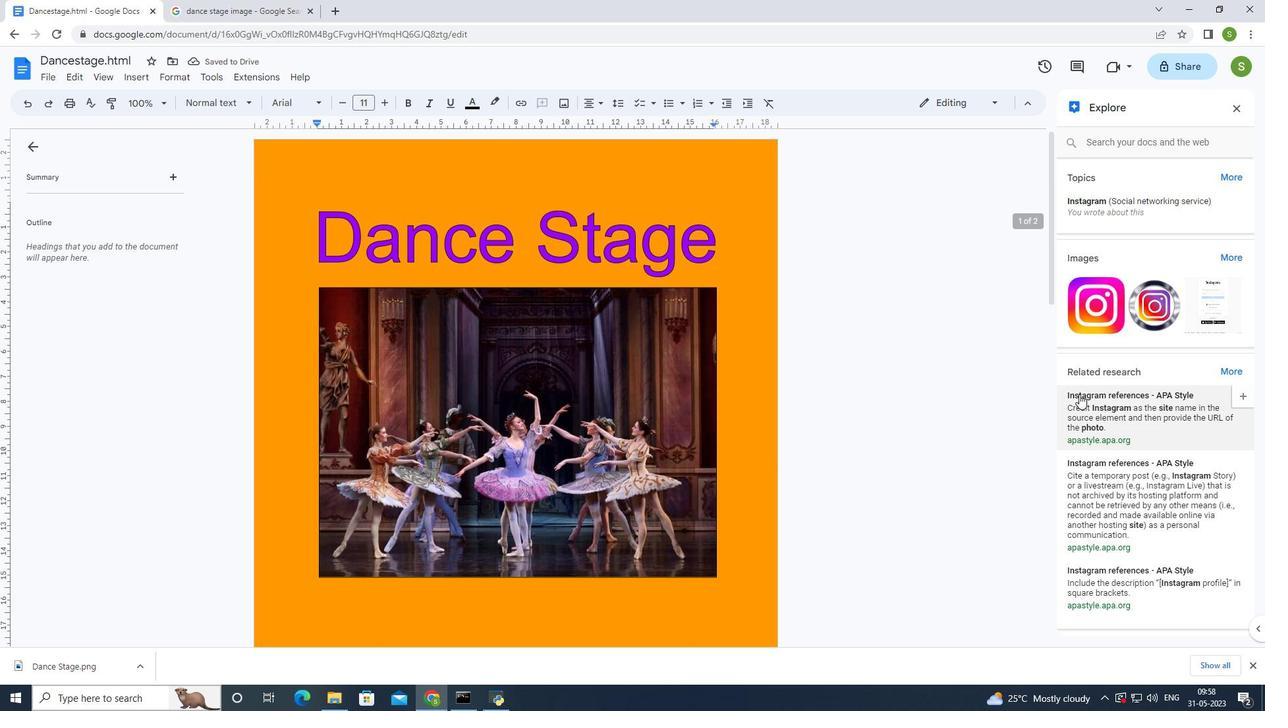 
Action: Mouse pressed left at (1103, 402)
Screenshot: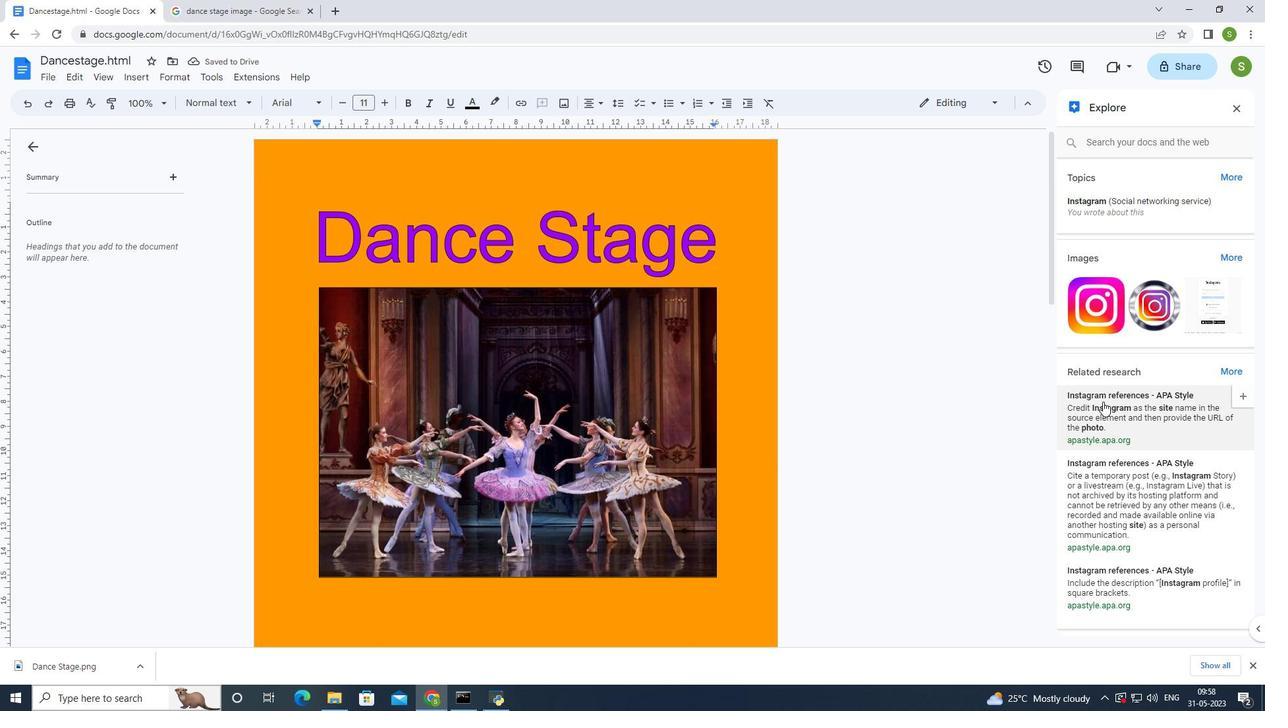 
Action: Mouse moved to (597, 370)
Screenshot: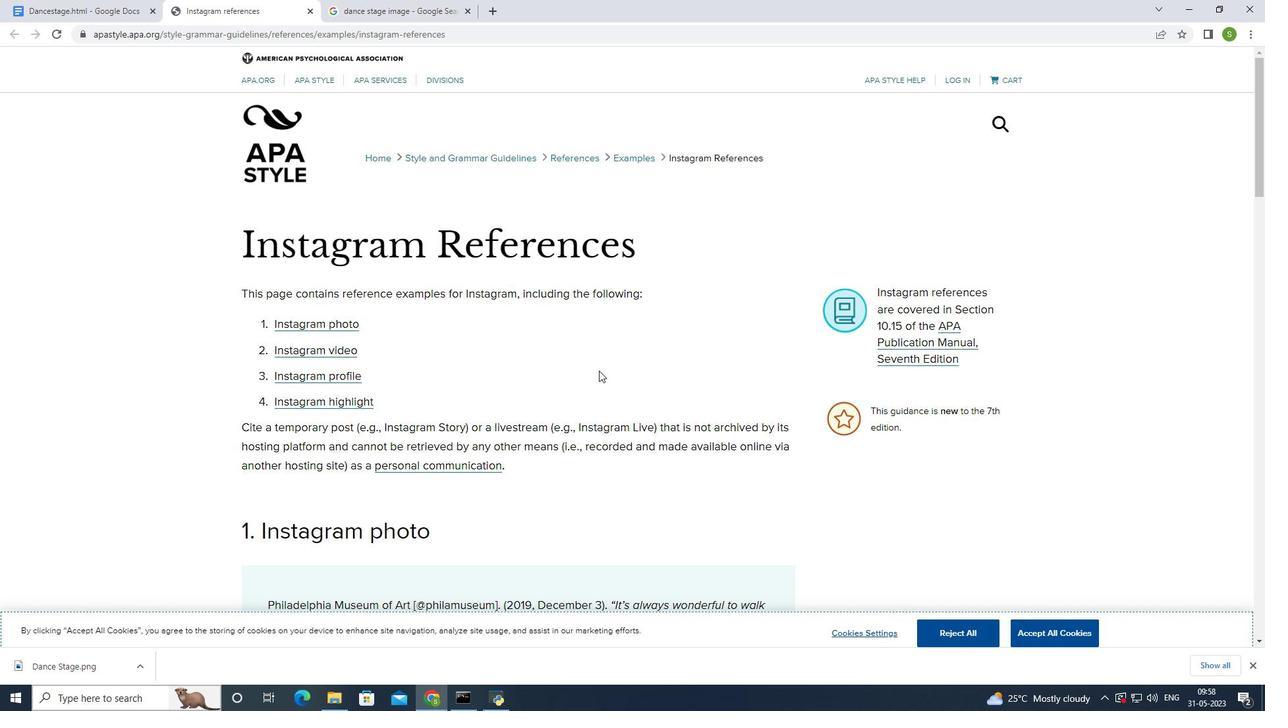 
Action: Mouse scrolled (597, 369) with delta (0, 0)
Screenshot: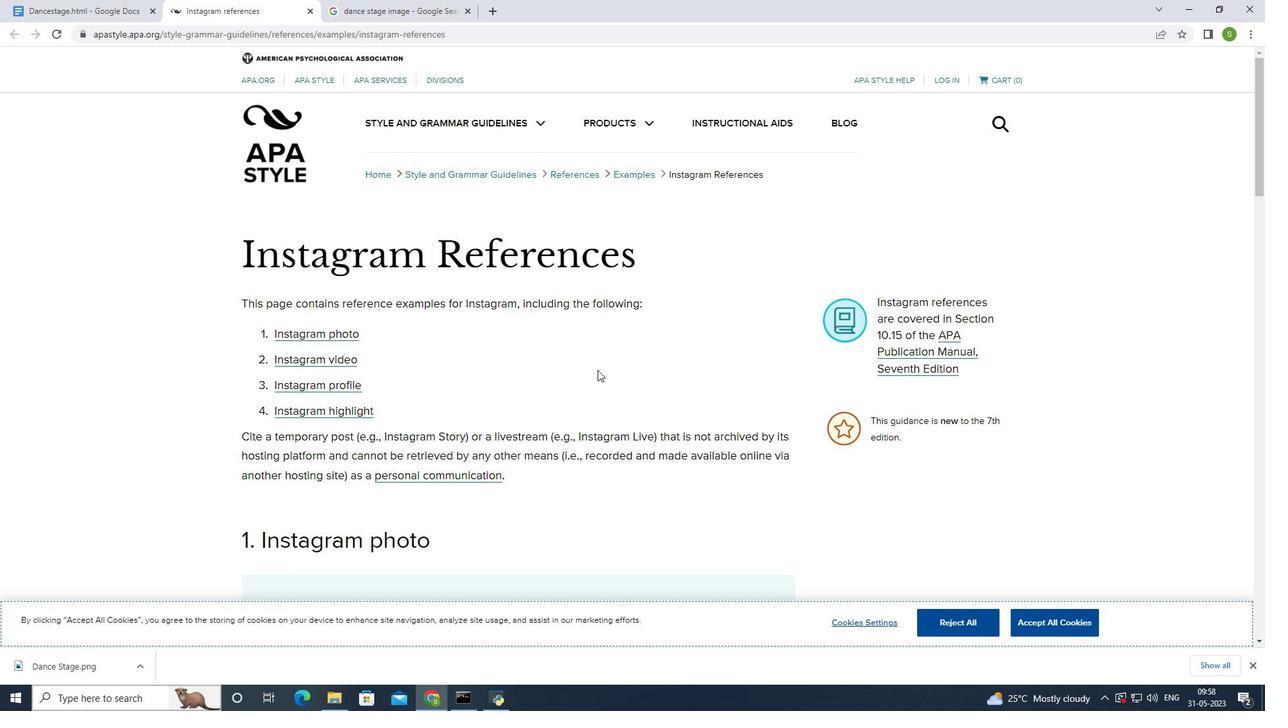 
Action: Mouse scrolled (597, 369) with delta (0, 0)
Screenshot: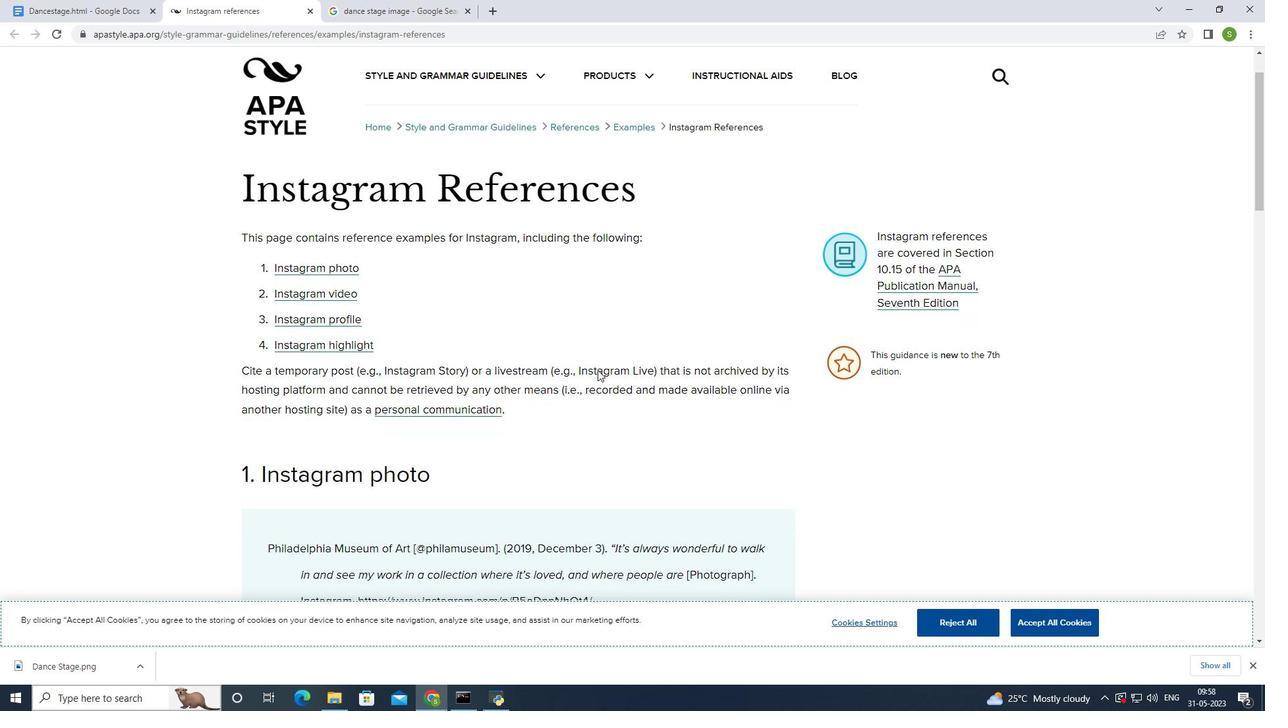 
Action: Mouse scrolled (597, 369) with delta (0, 0)
Screenshot: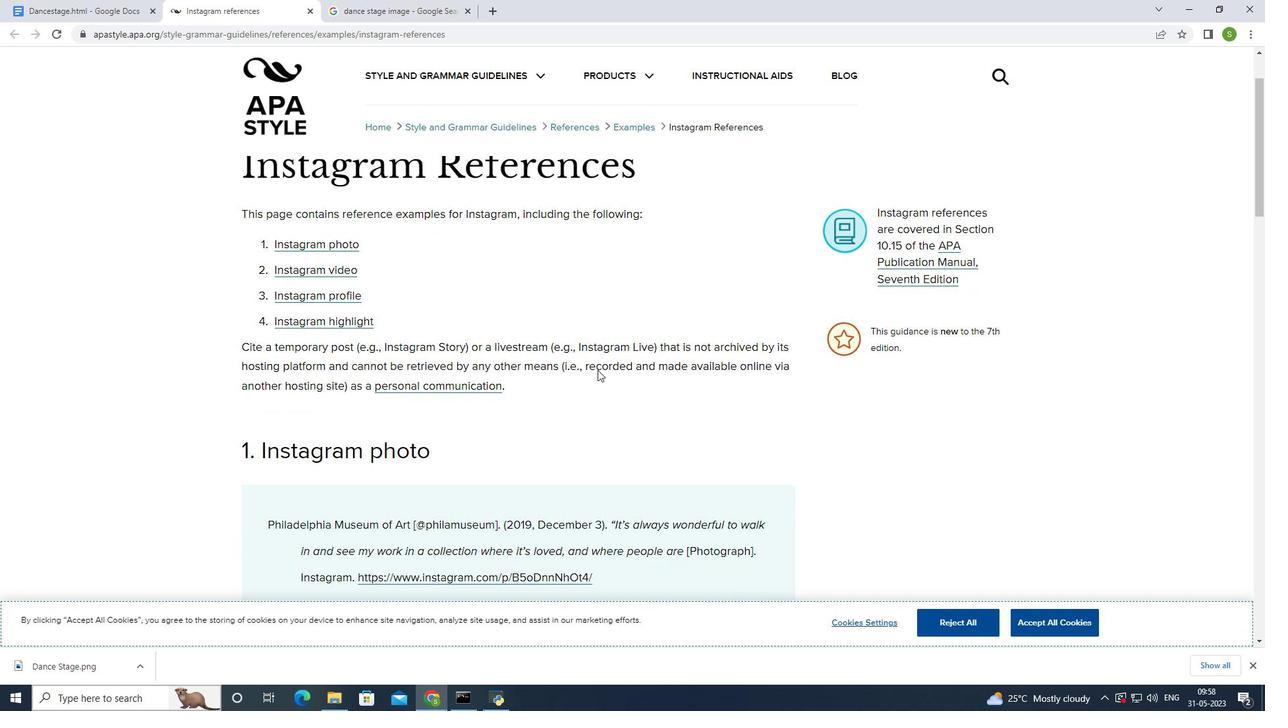 
Action: Mouse moved to (597, 370)
Screenshot: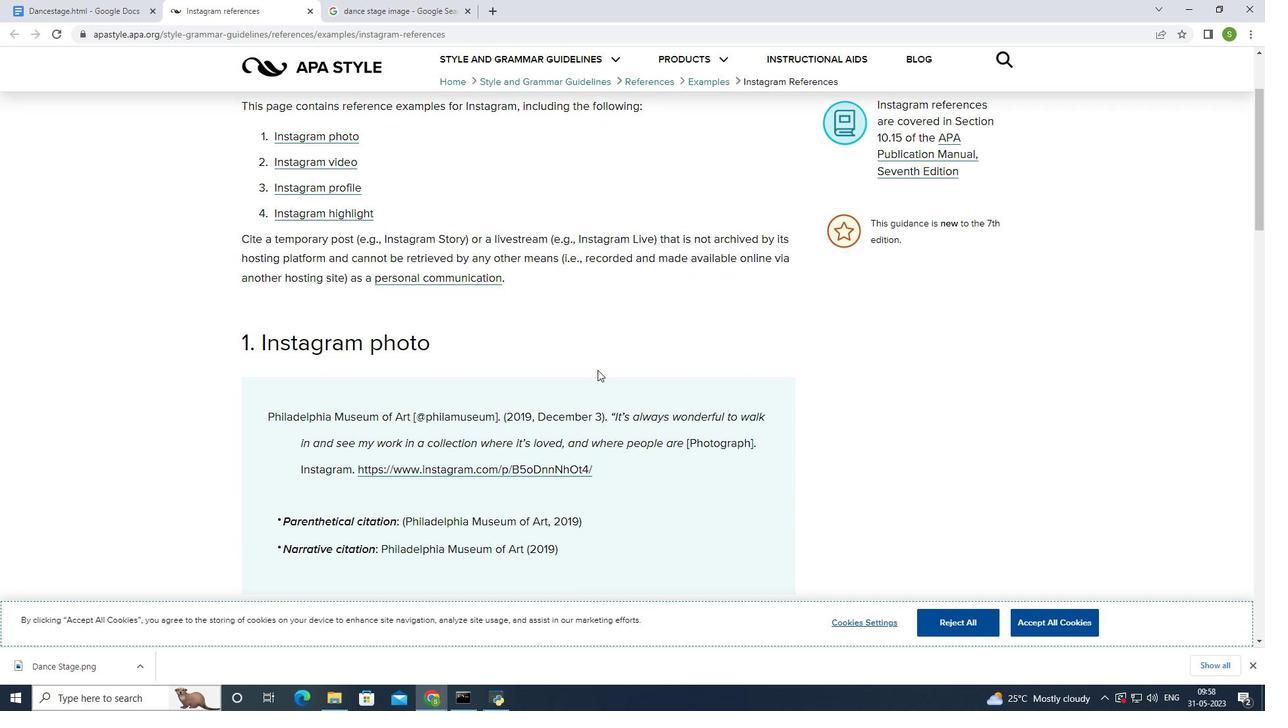 
Action: Mouse scrolled (597, 369) with delta (0, 0)
Screenshot: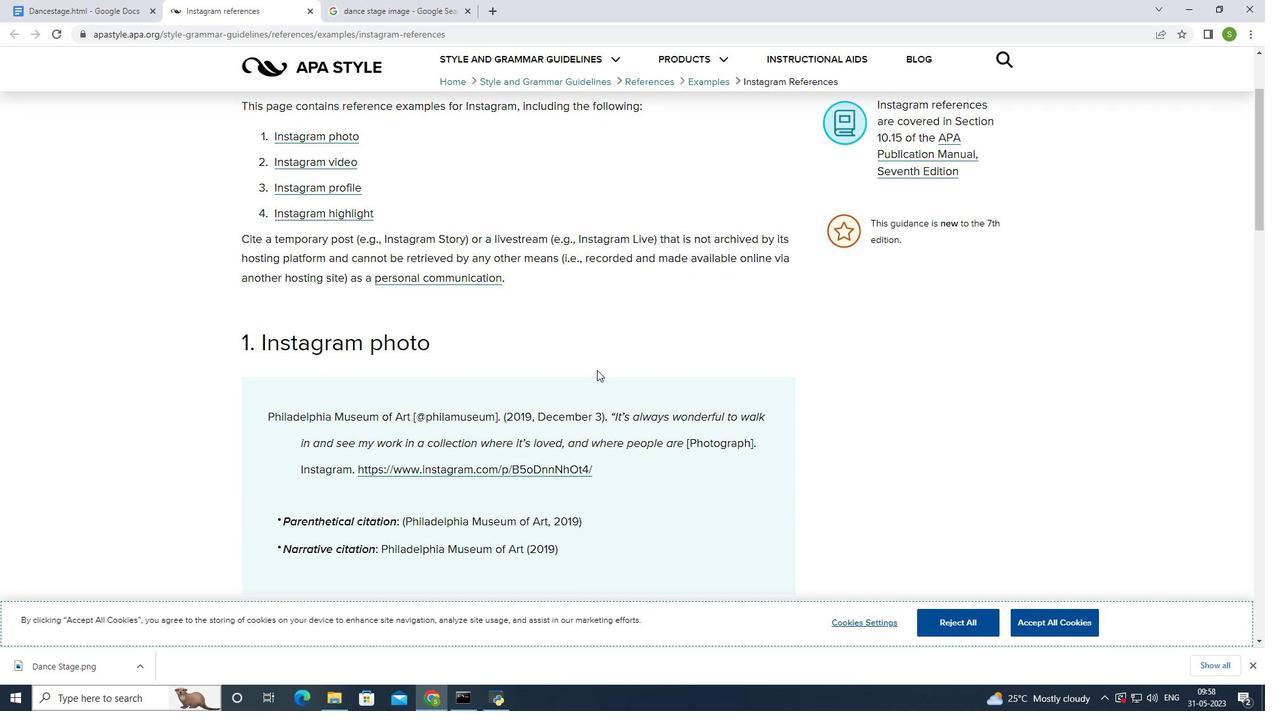 
Action: Mouse scrolled (597, 369) with delta (0, 0)
Screenshot: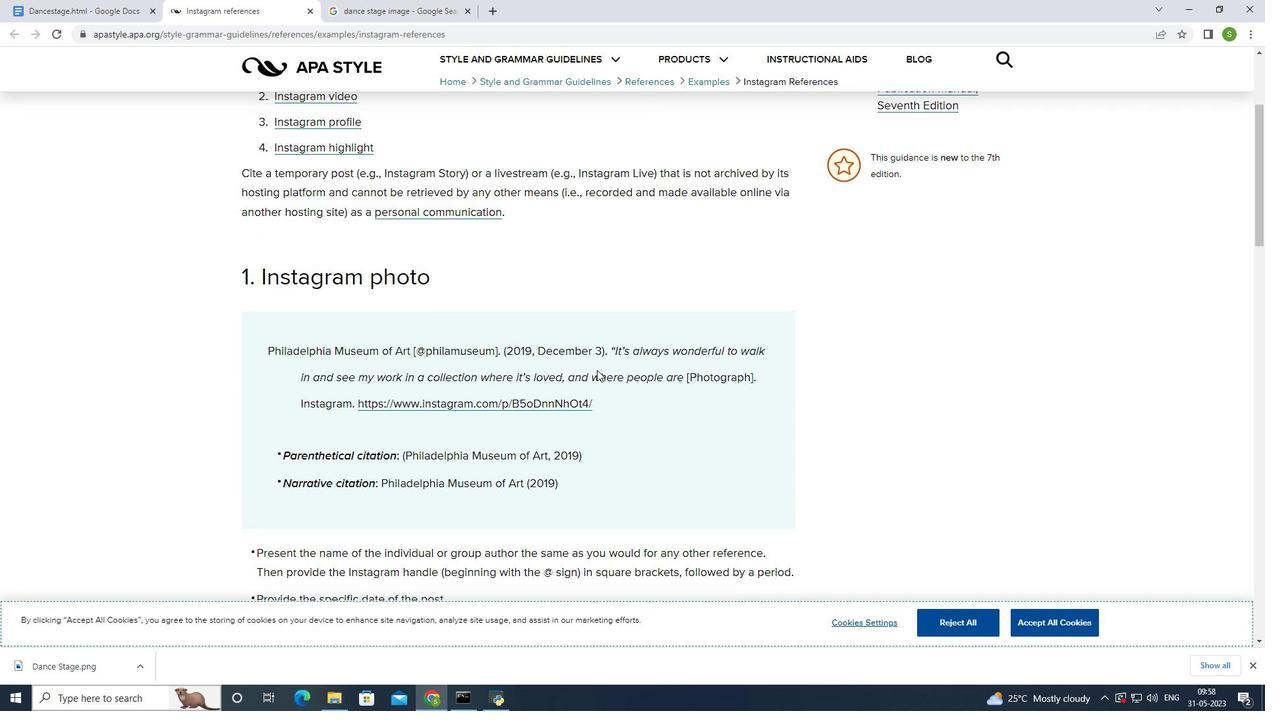
Action: Mouse scrolled (597, 369) with delta (0, 0)
Screenshot: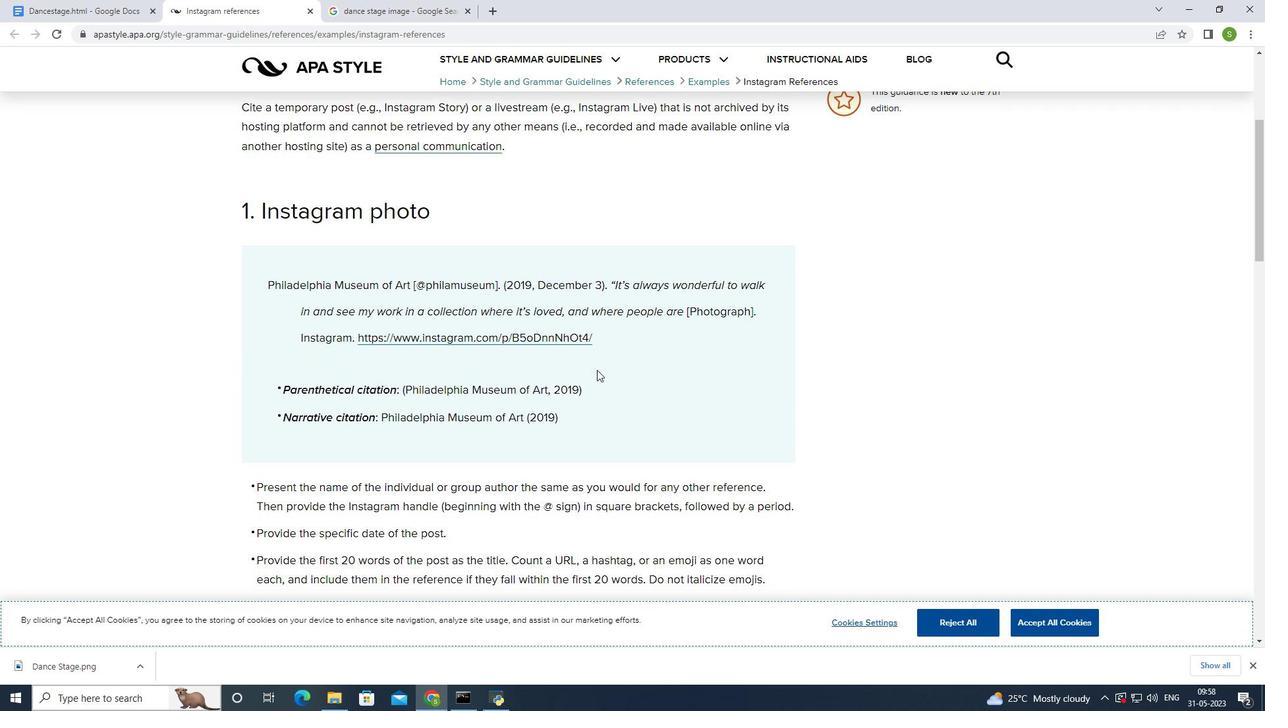 
Action: Mouse scrolled (597, 369) with delta (0, 0)
Screenshot: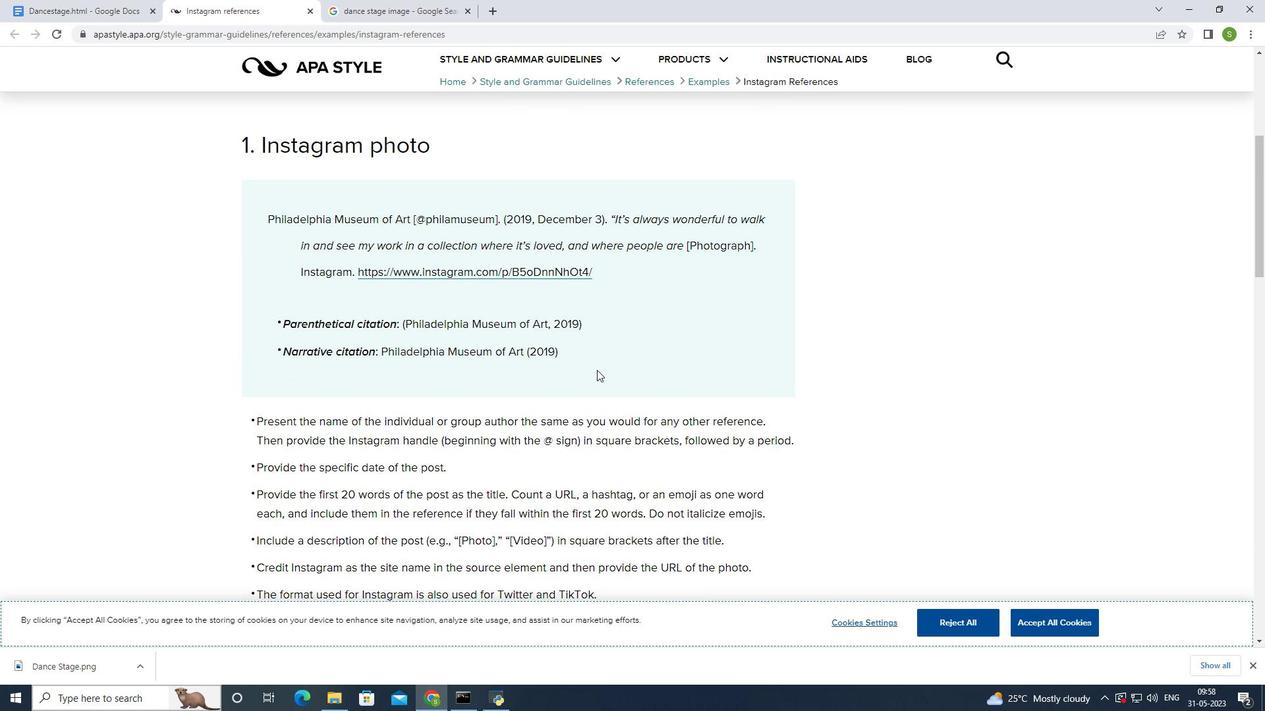 
Action: Mouse moved to (250, 348)
Screenshot: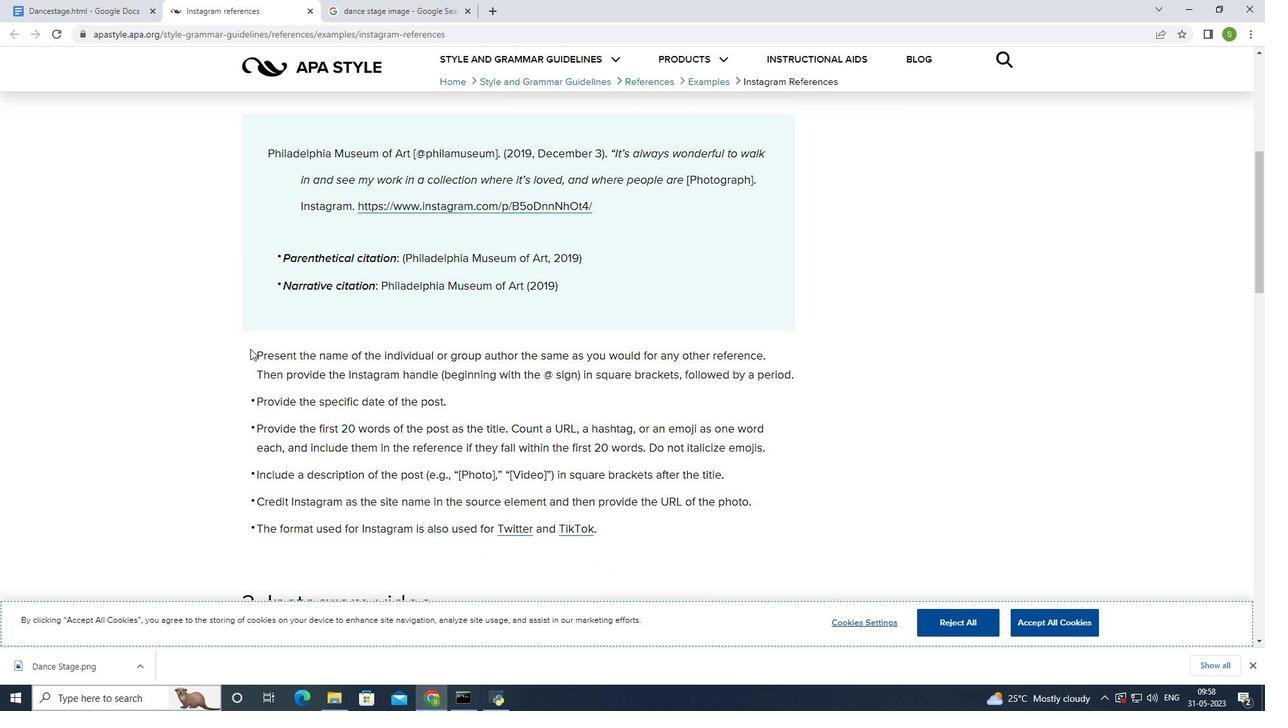 
Action: Mouse pressed left at (250, 348)
Screenshot: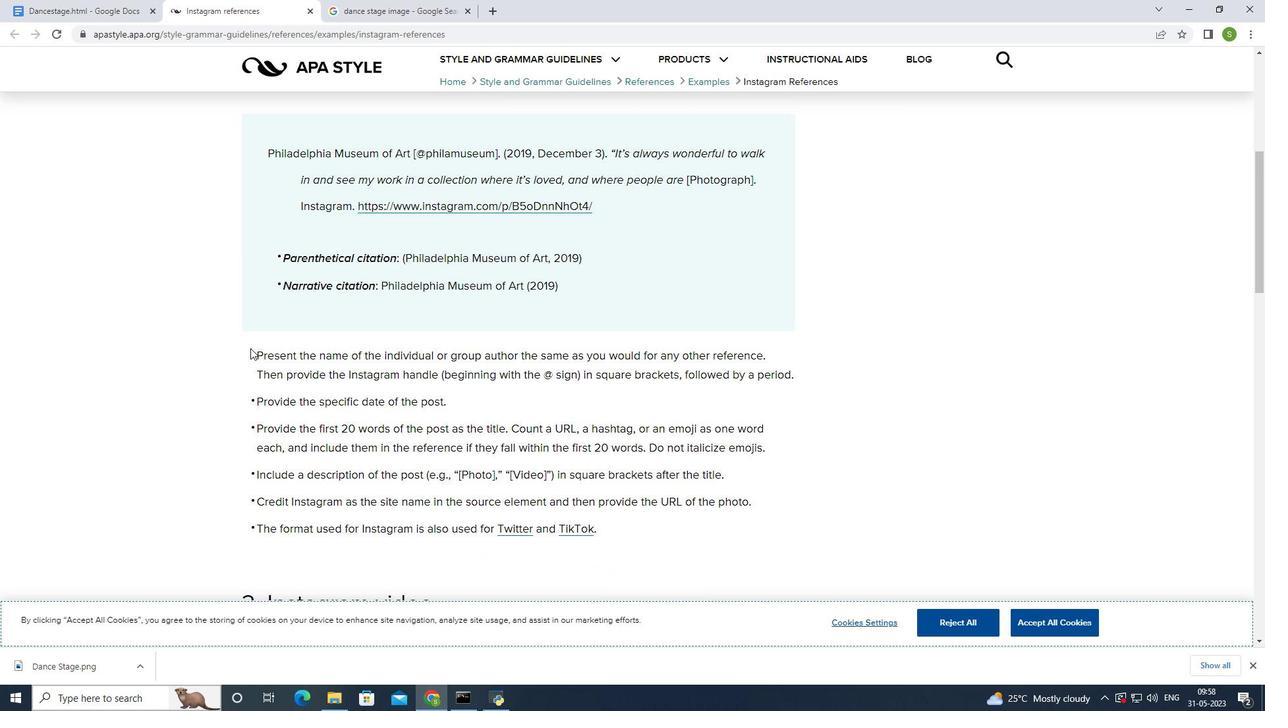 
Action: Mouse moved to (752, 463)
Screenshot: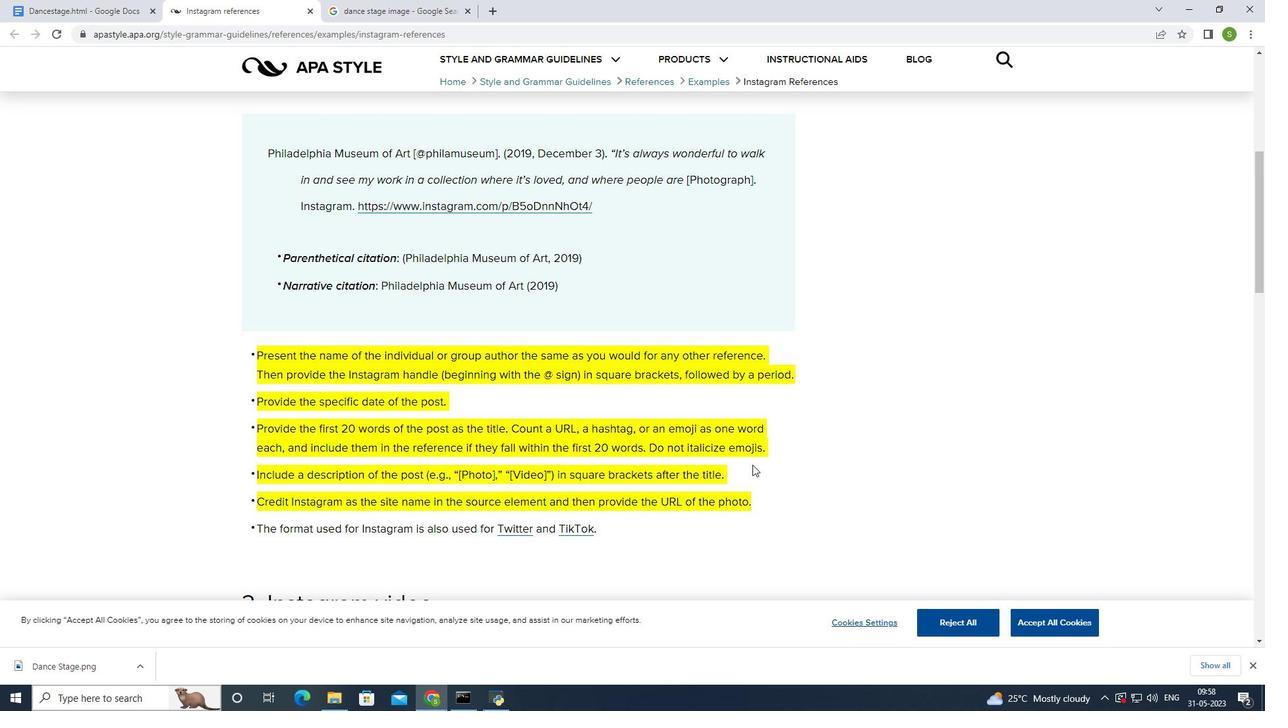 
Action: Key pressed ctrl+C
Screenshot: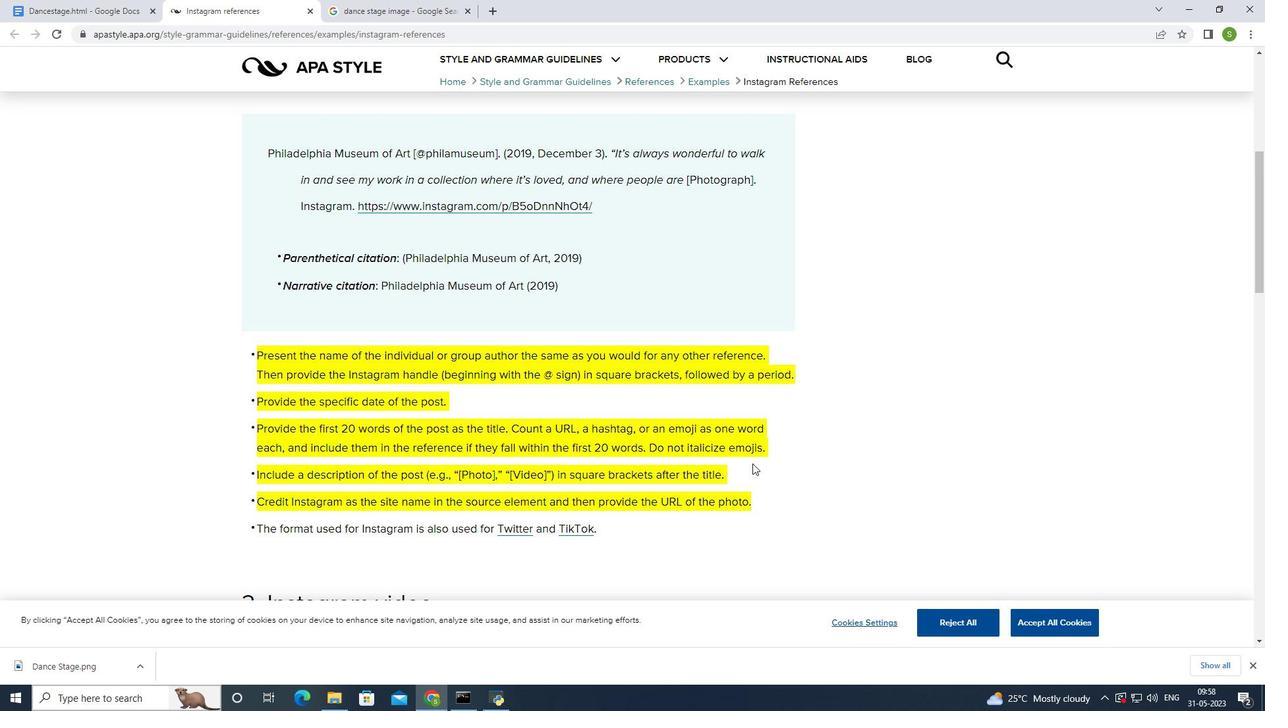 
Action: Mouse moved to (74, 11)
Screenshot: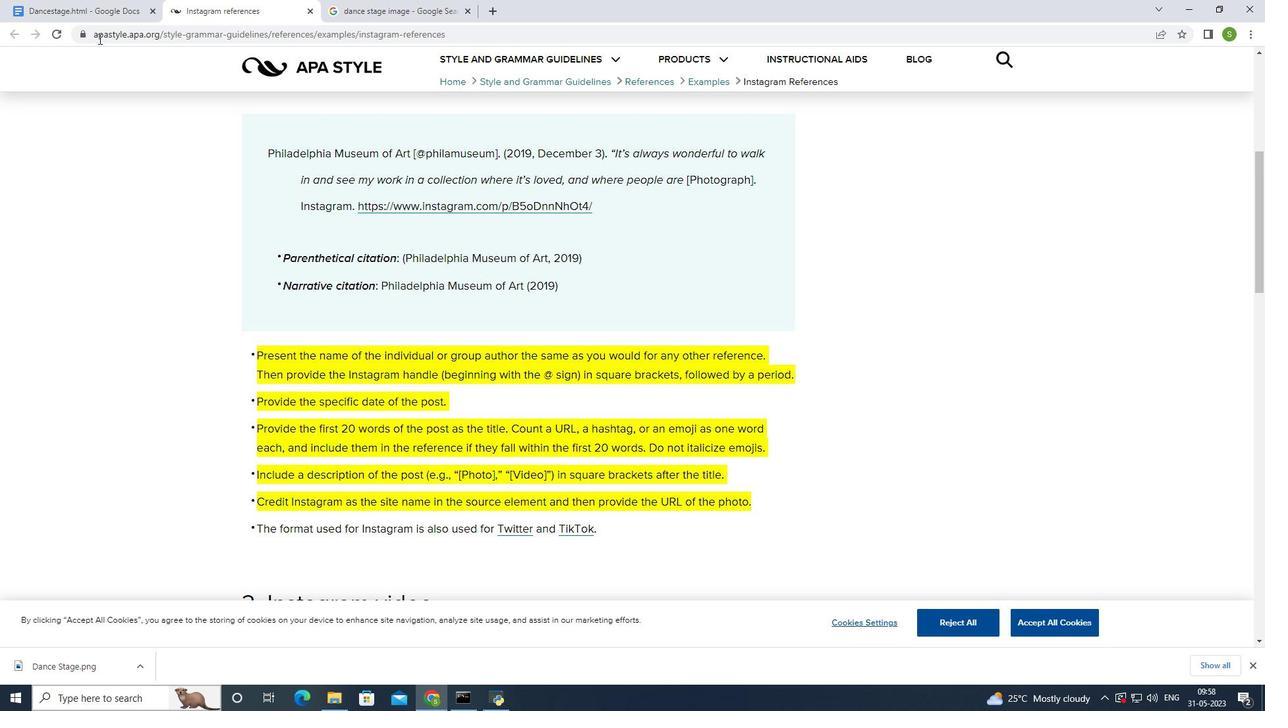 
Action: Mouse pressed left at (74, 11)
Screenshot: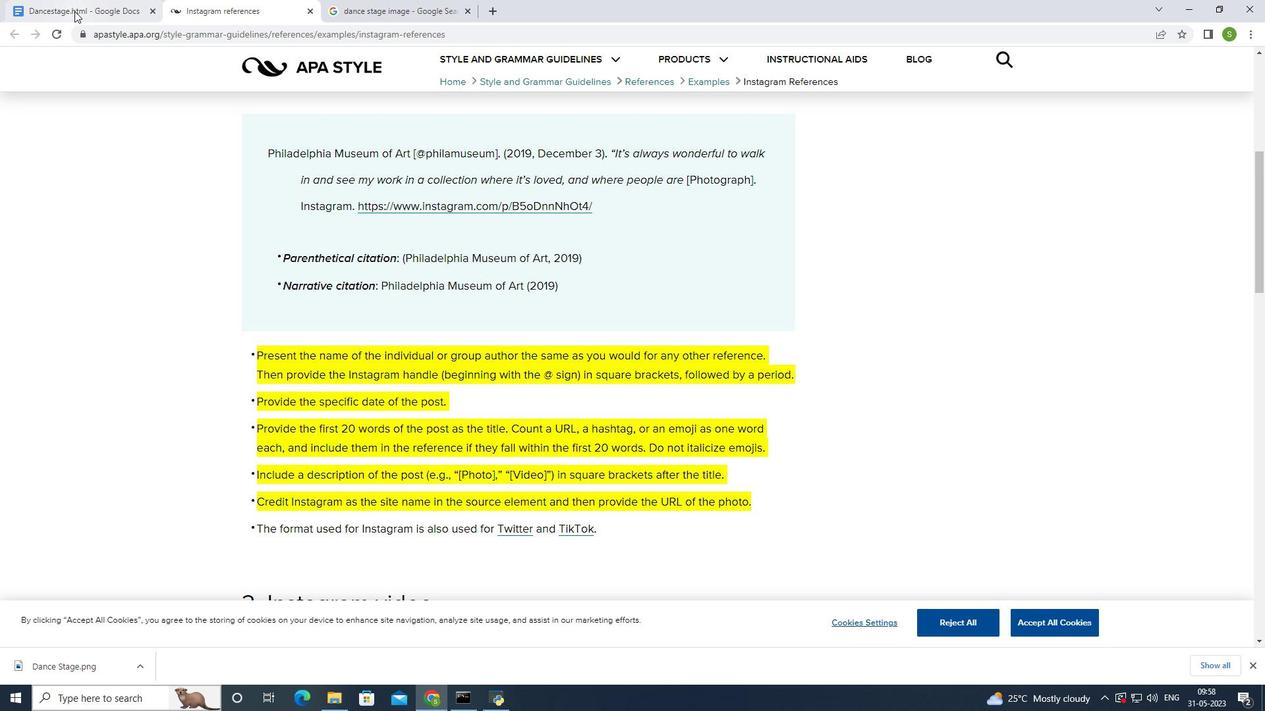 
Action: Mouse moved to (560, 449)
Screenshot: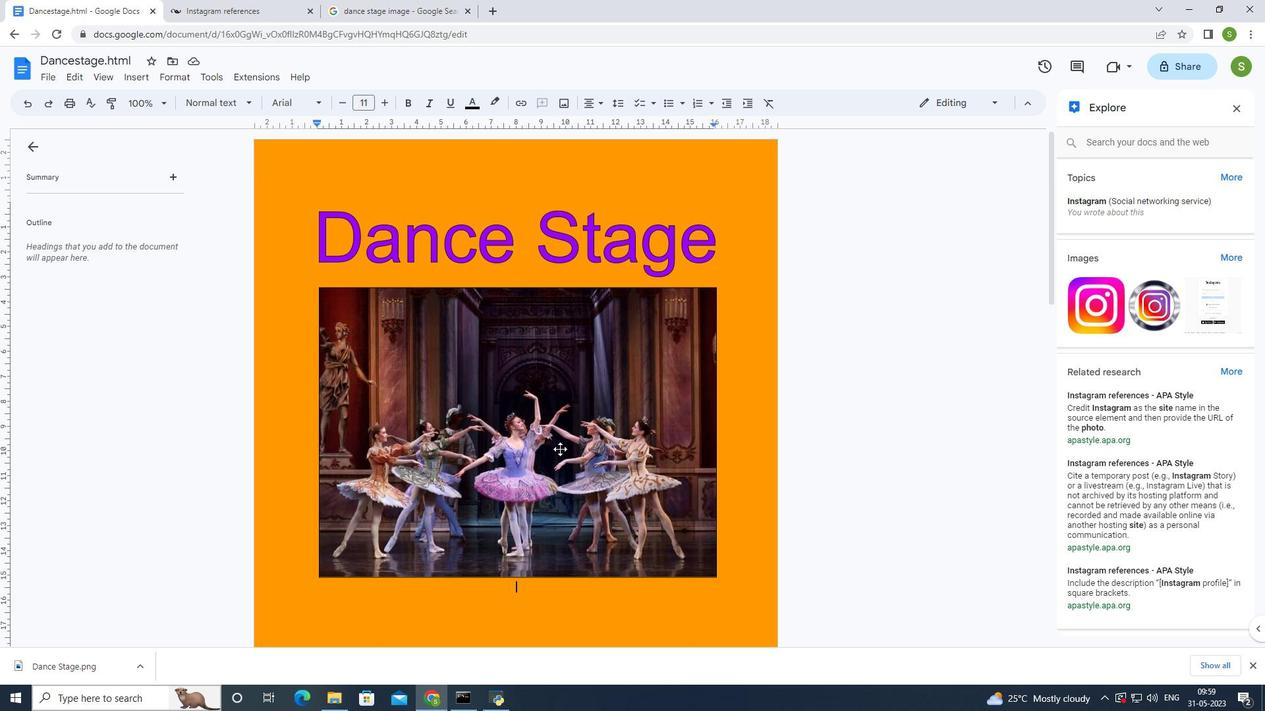 
Action: Key pressed ctrl+V
Screenshot: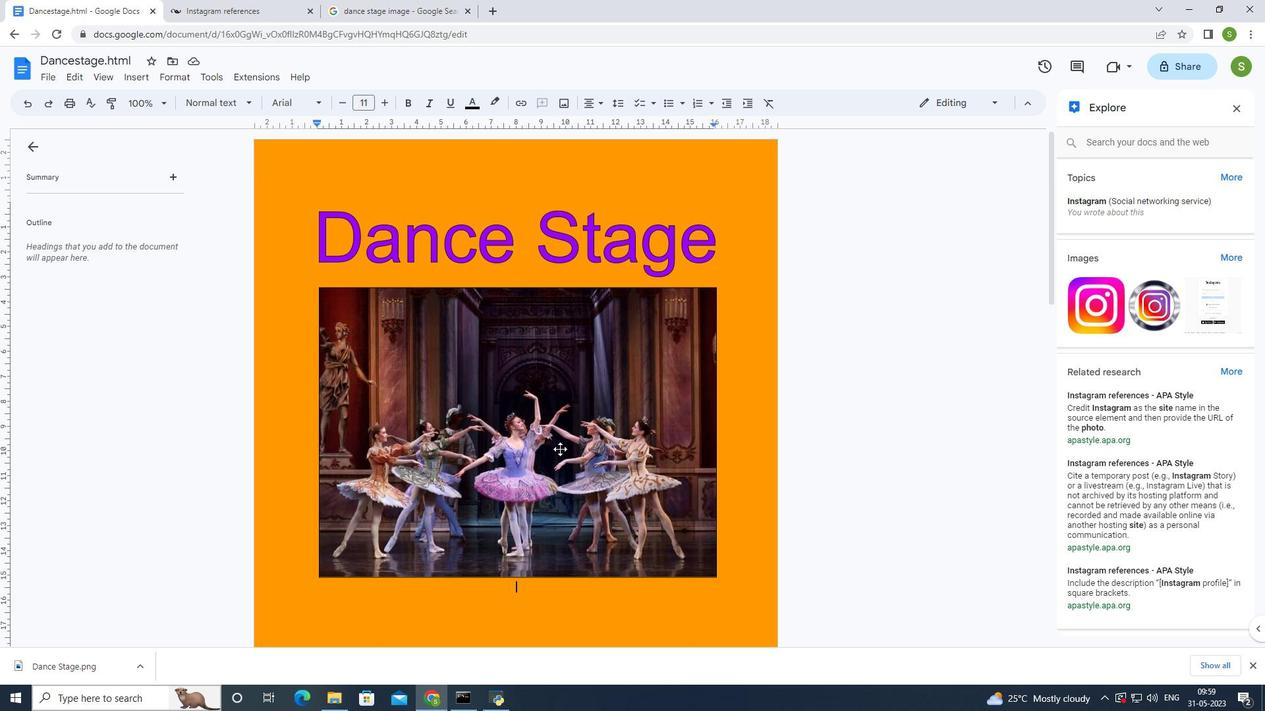 
Action: Mouse moved to (560, 447)
Screenshot: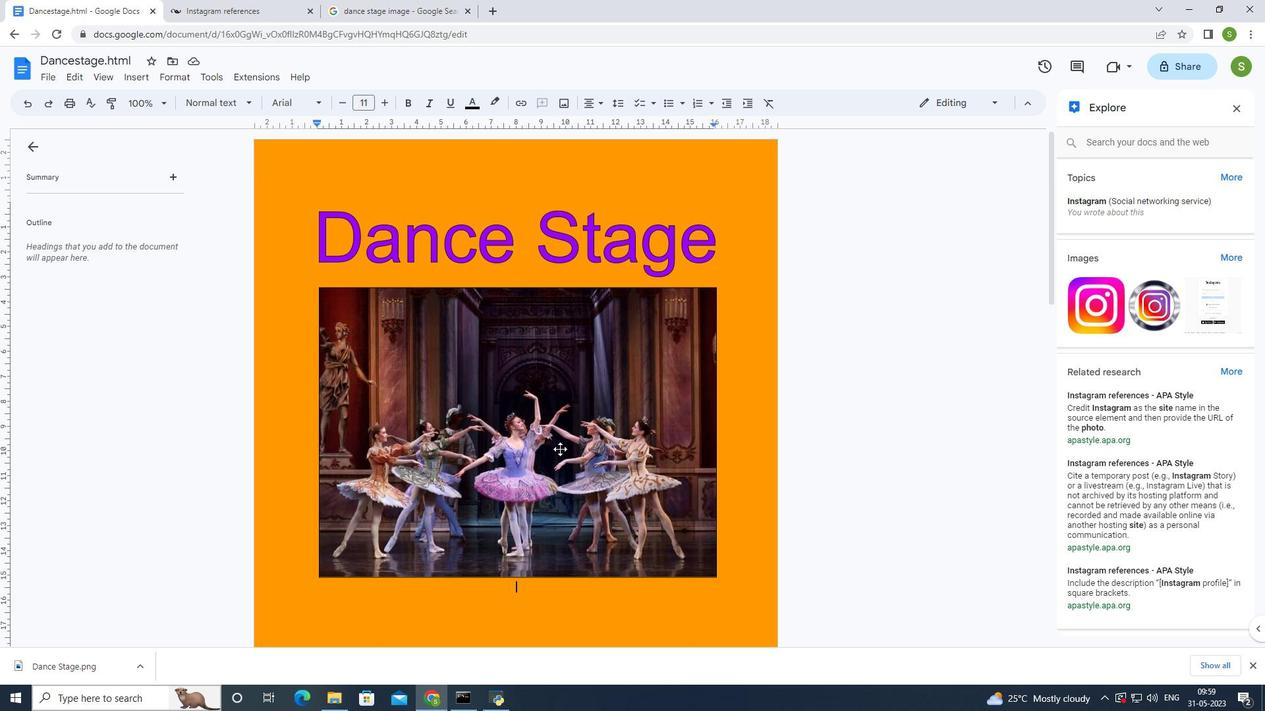 
Action: Key pressed ctrl+V<'\x16'>
Screenshot: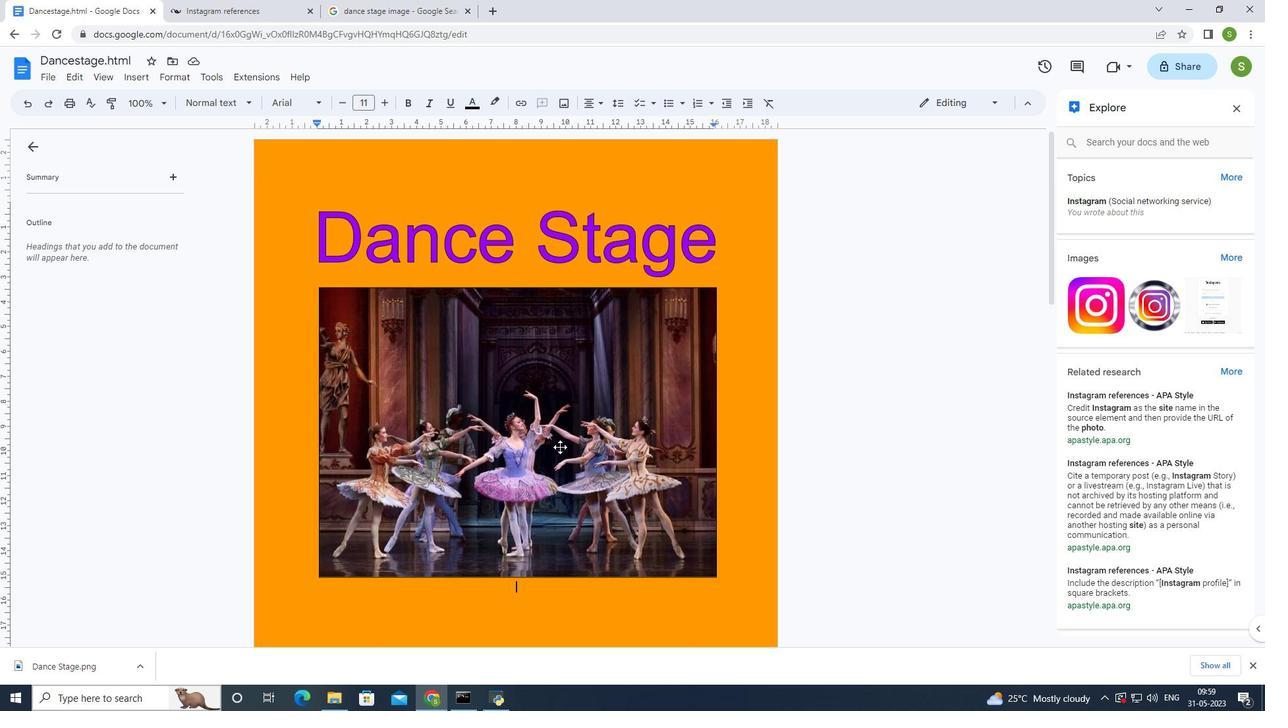 
Action: Mouse moved to (575, 472)
Screenshot: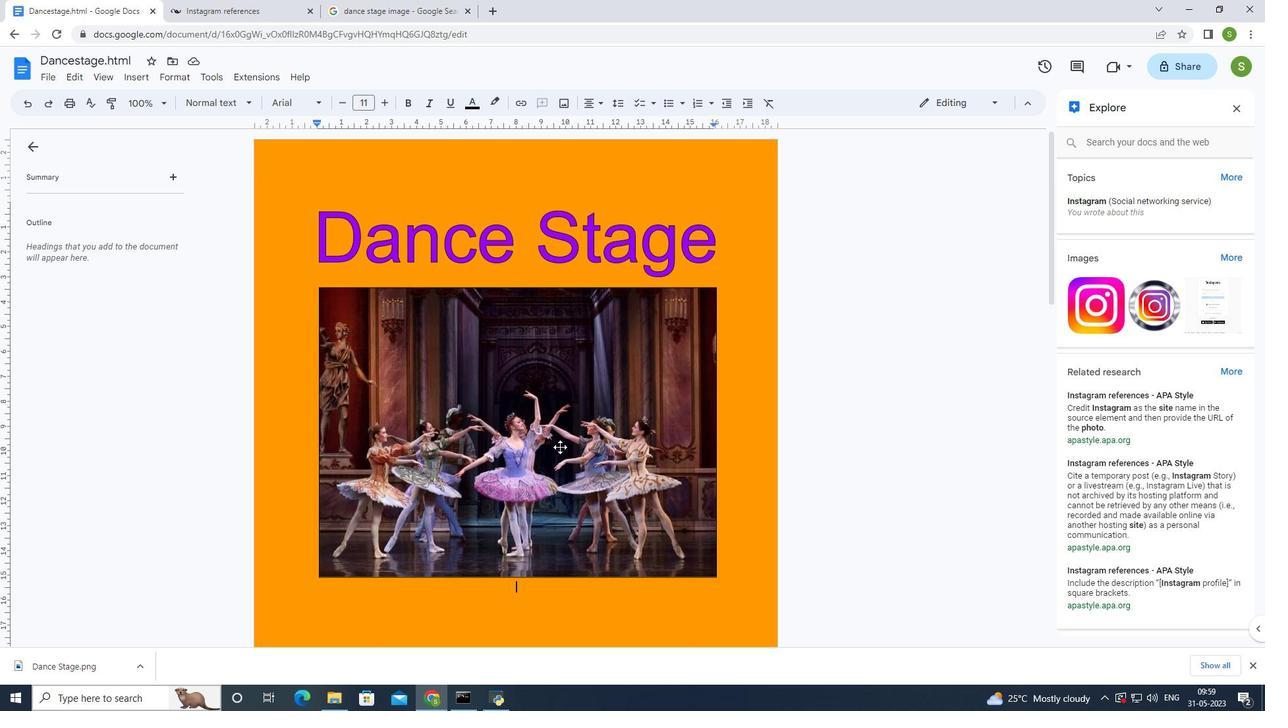 
Action: Key pressed <'\x16'>
Screenshot: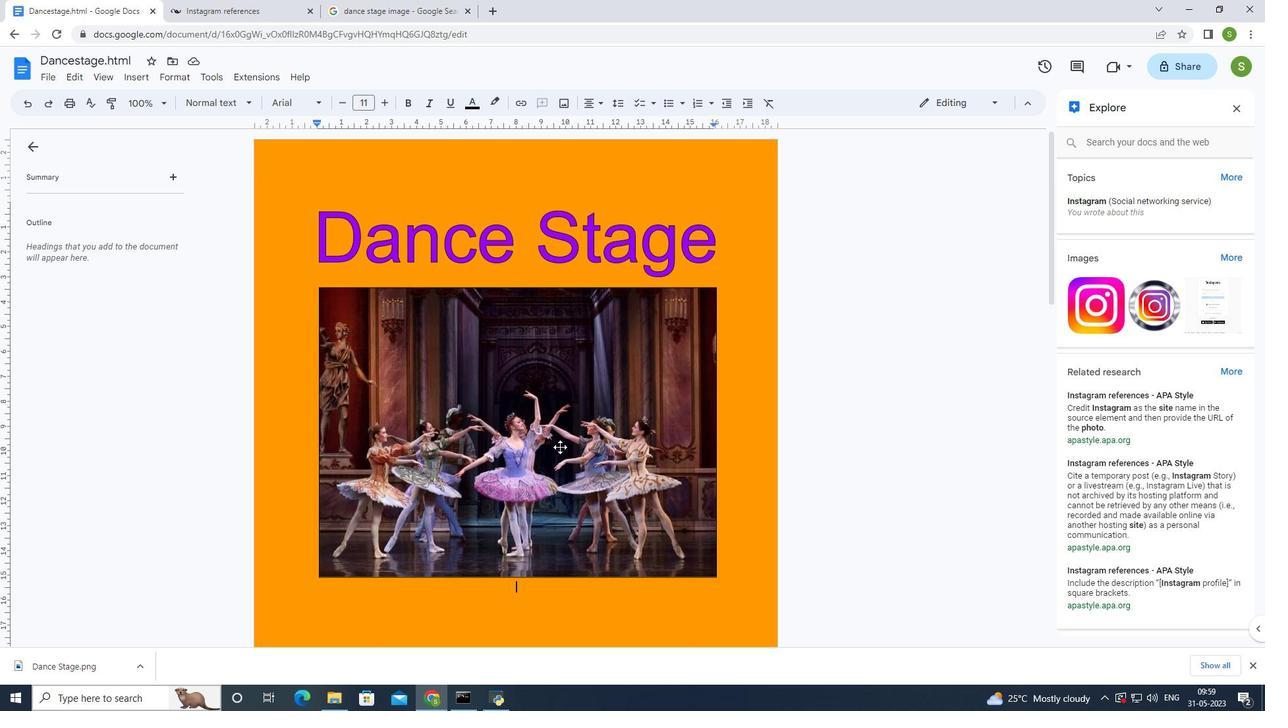 
Action: Mouse moved to (534, 593)
Screenshot: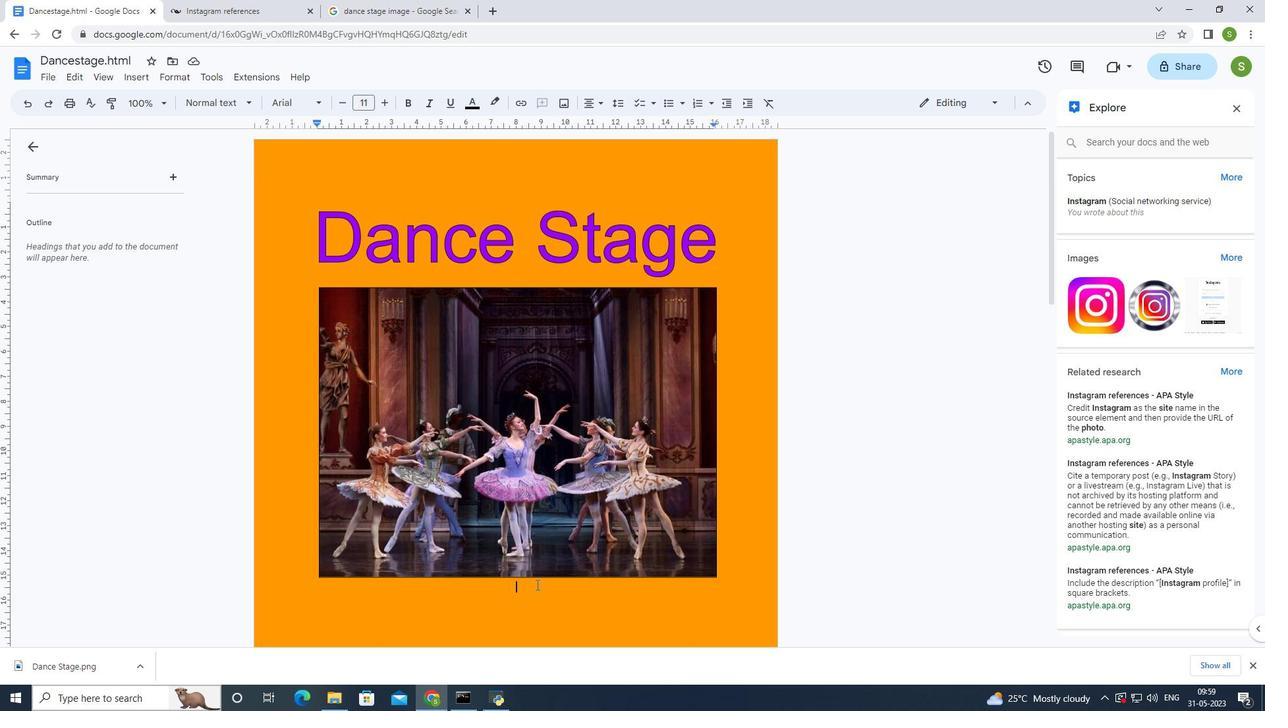 
Action: Mouse pressed left at (534, 593)
Screenshot: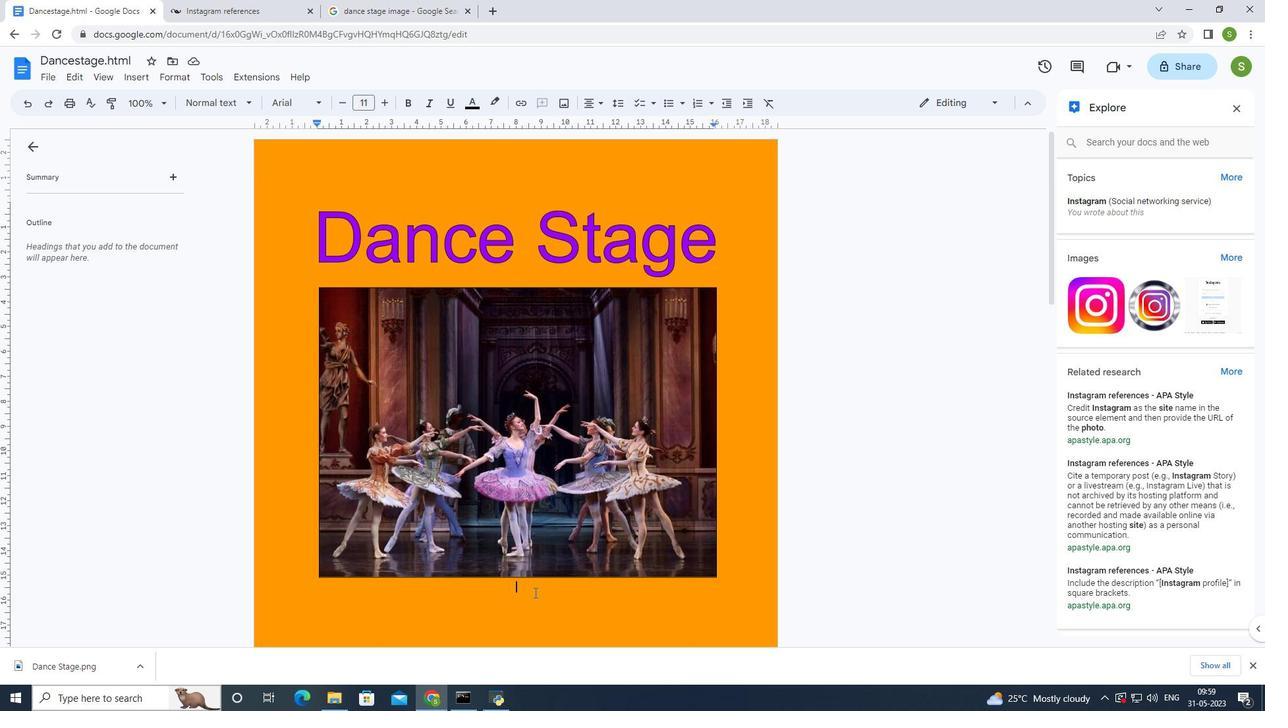 
Action: Mouse pressed left at (534, 593)
Screenshot: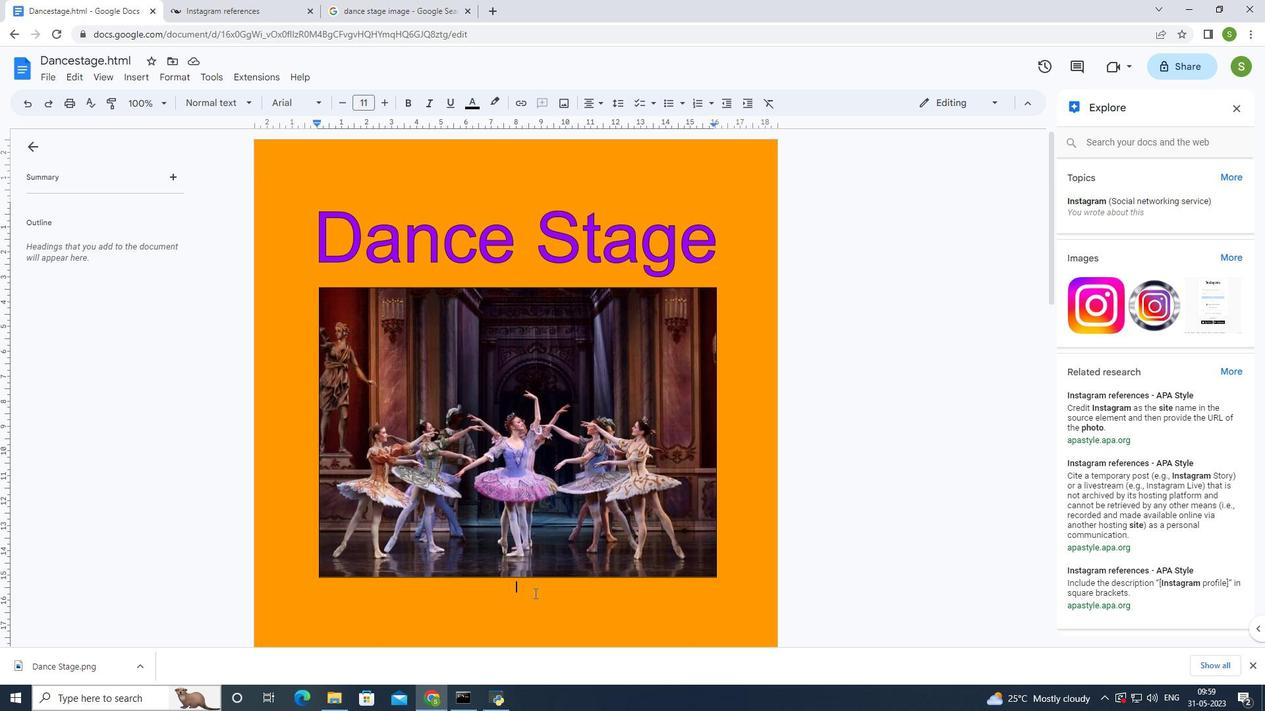 
Action: Mouse moved to (535, 584)
Screenshot: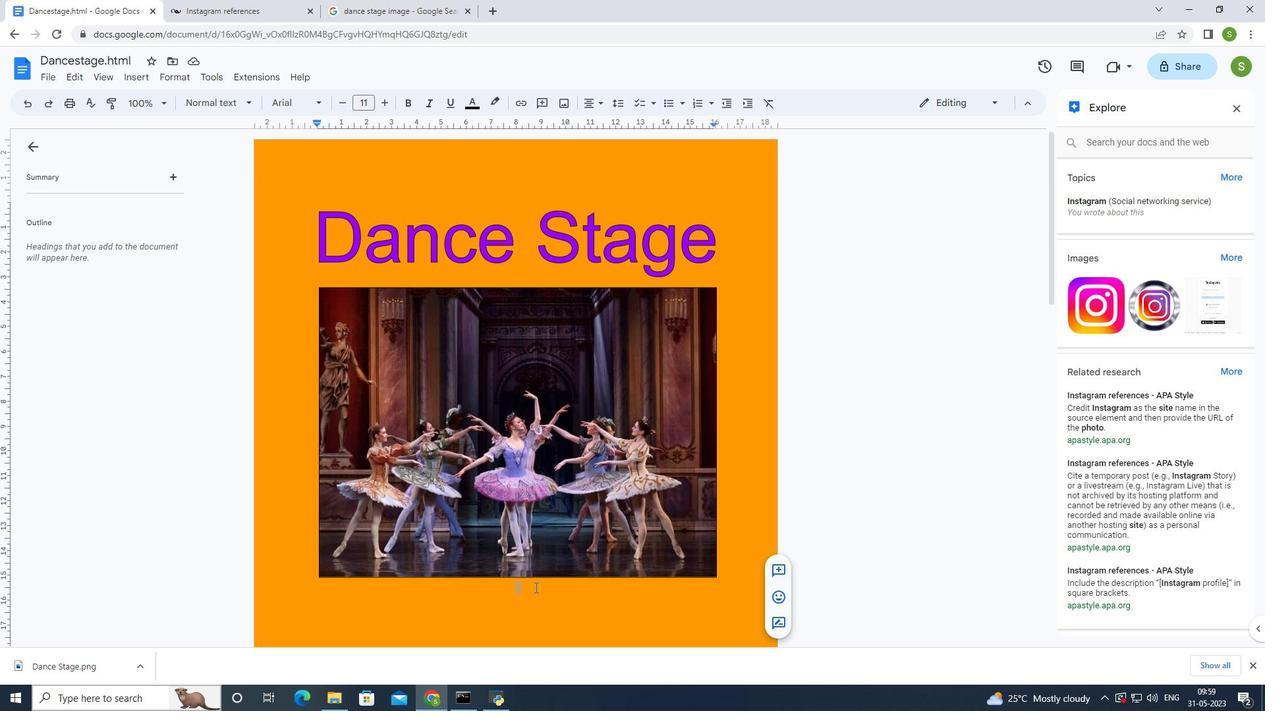 
Action: Key pressed ctrl+V
Screenshot: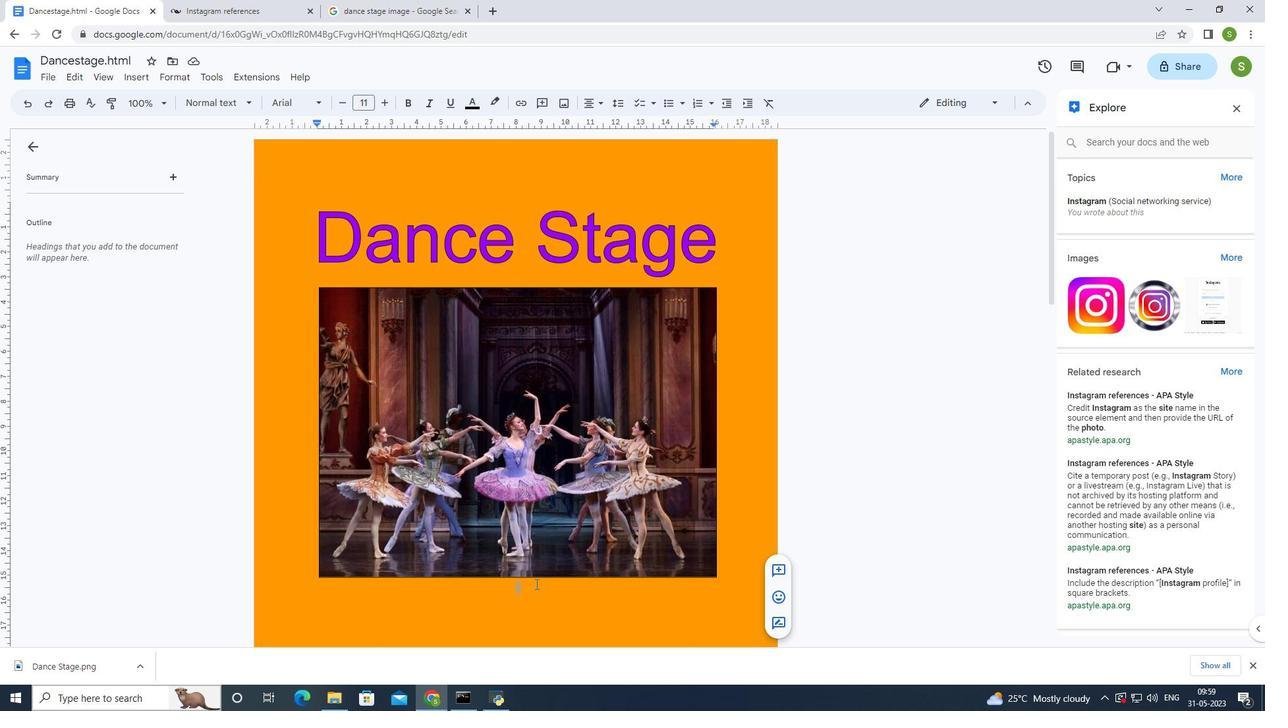 
Action: Mouse moved to (536, 582)
Screenshot: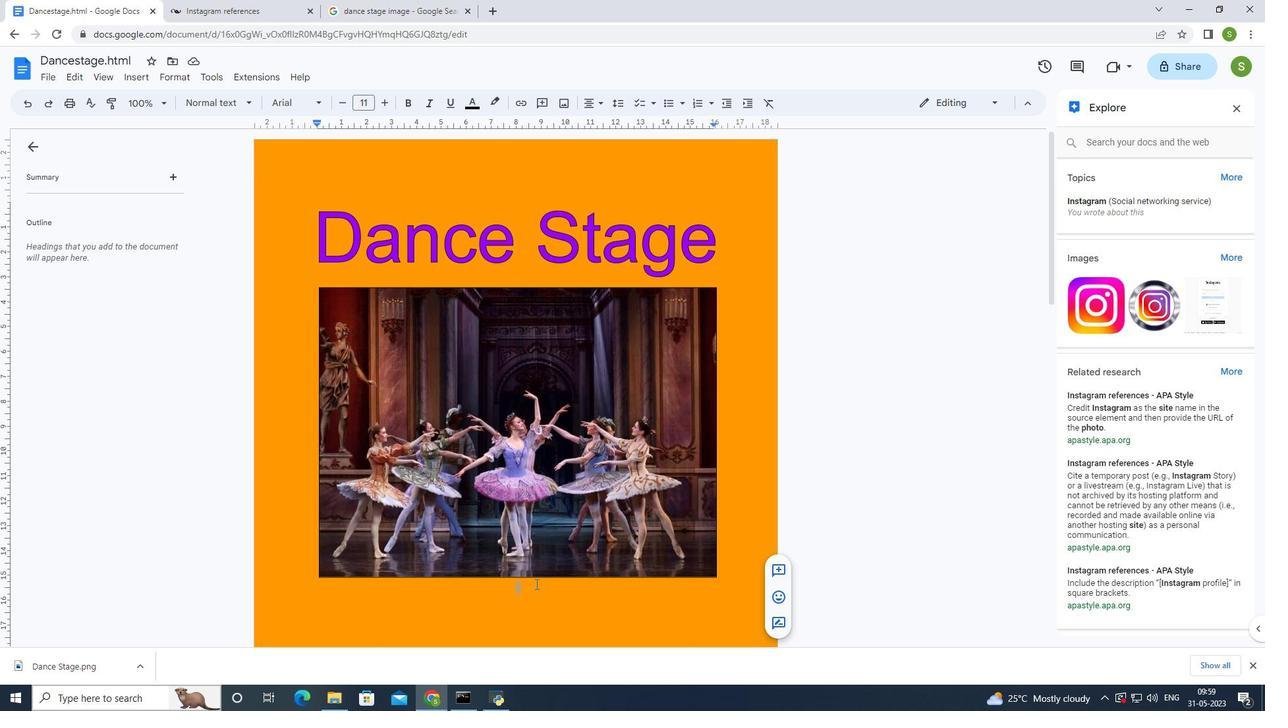 
Action: Key pressed <'\x16'>
Screenshot: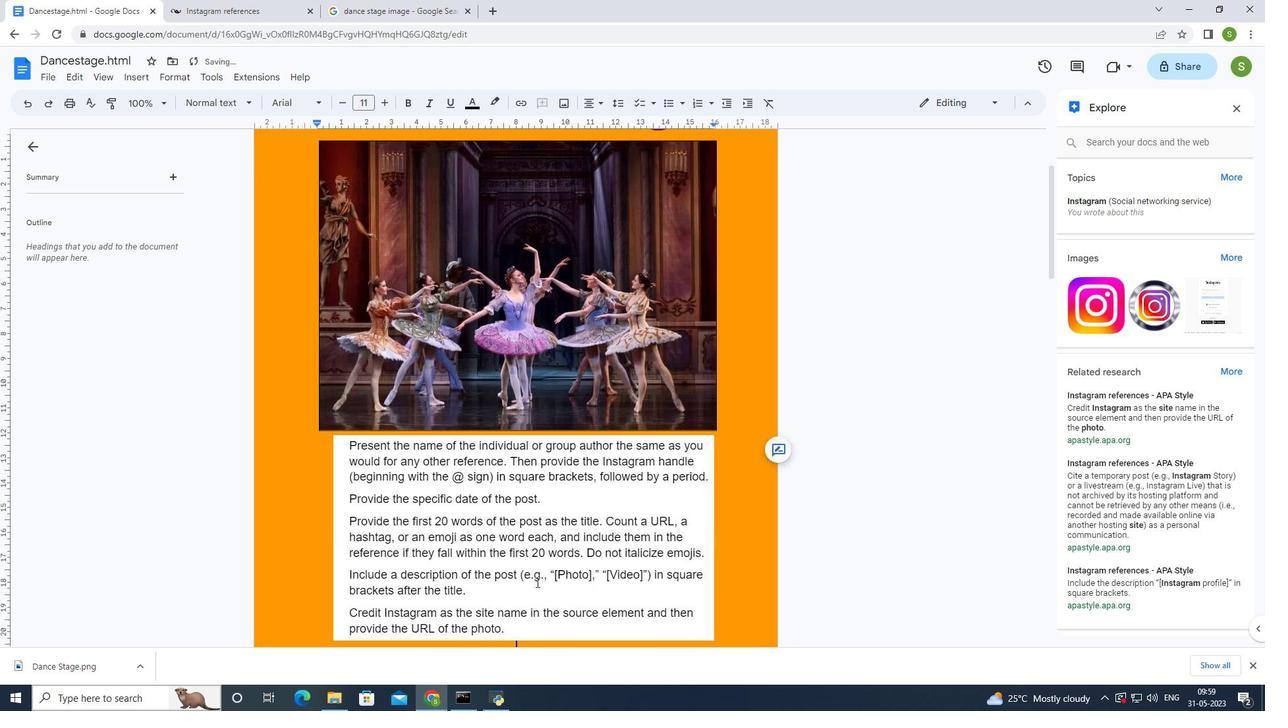 
Action: Mouse moved to (539, 567)
Screenshot: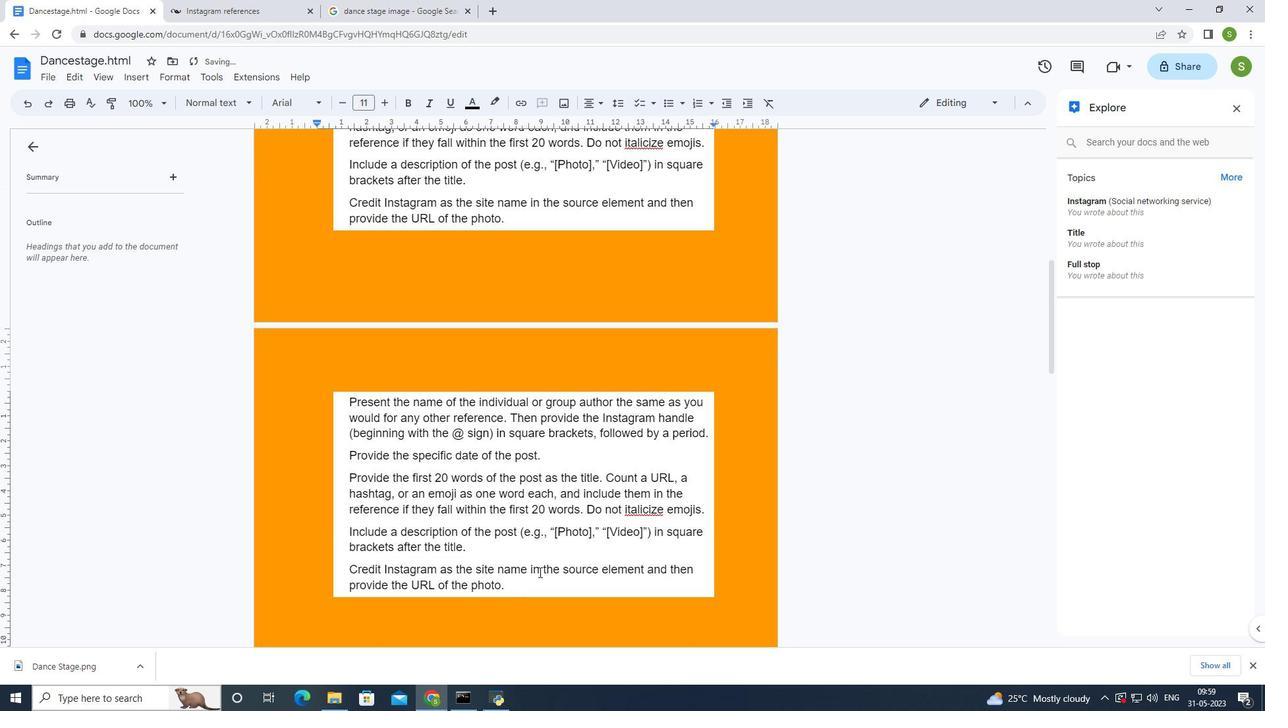 
Action: Key pressed ctrl+Z
Screenshot: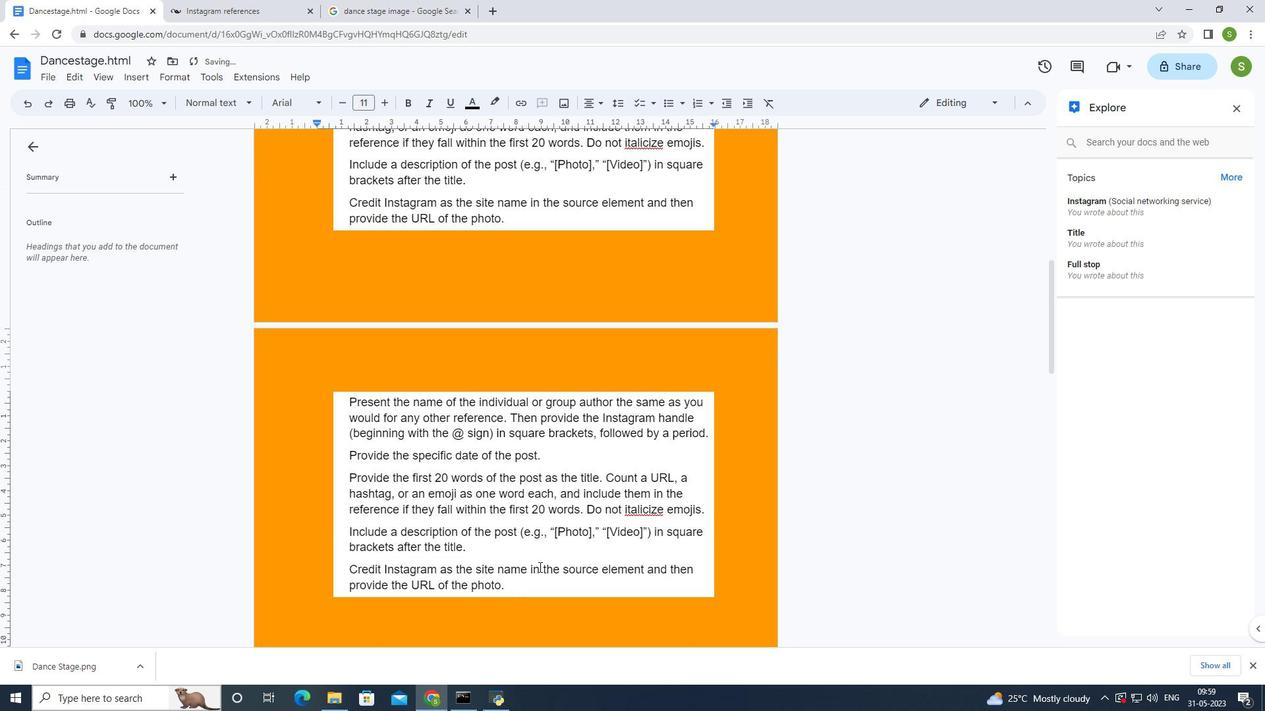 
Action: Mouse moved to (554, 578)
Screenshot: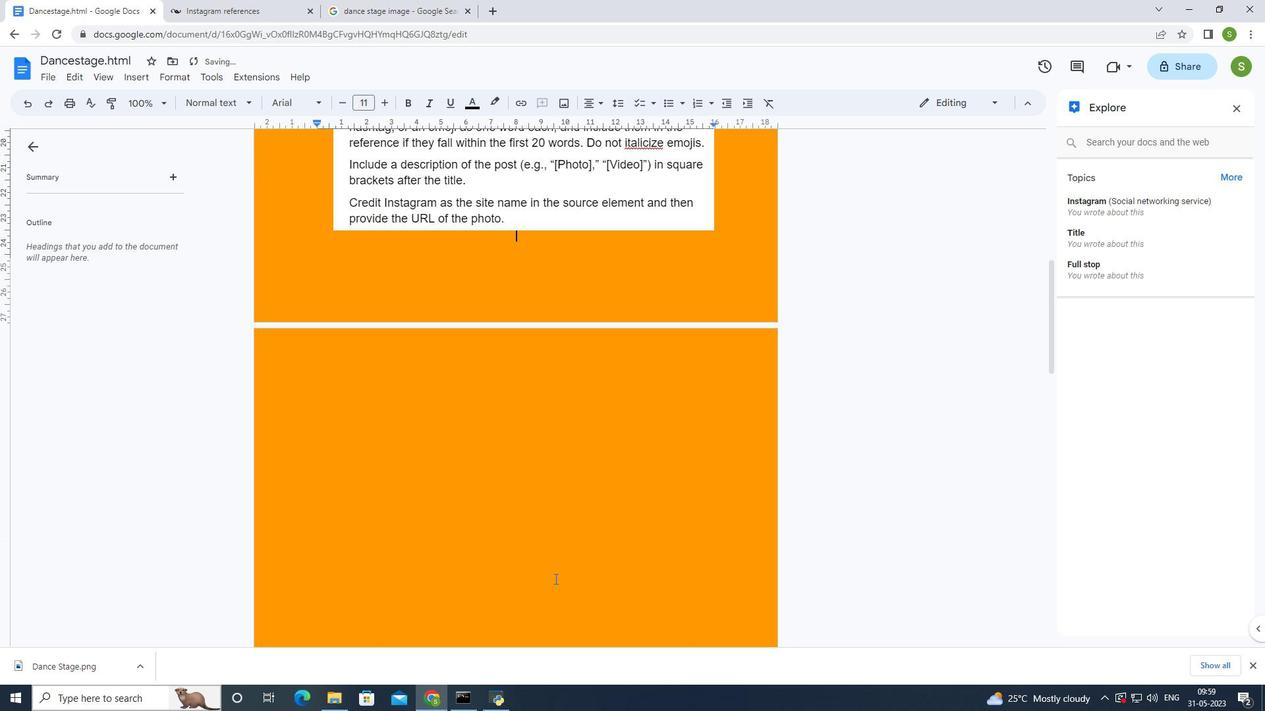 
Action: Mouse scrolled (554, 579) with delta (0, 0)
Screenshot: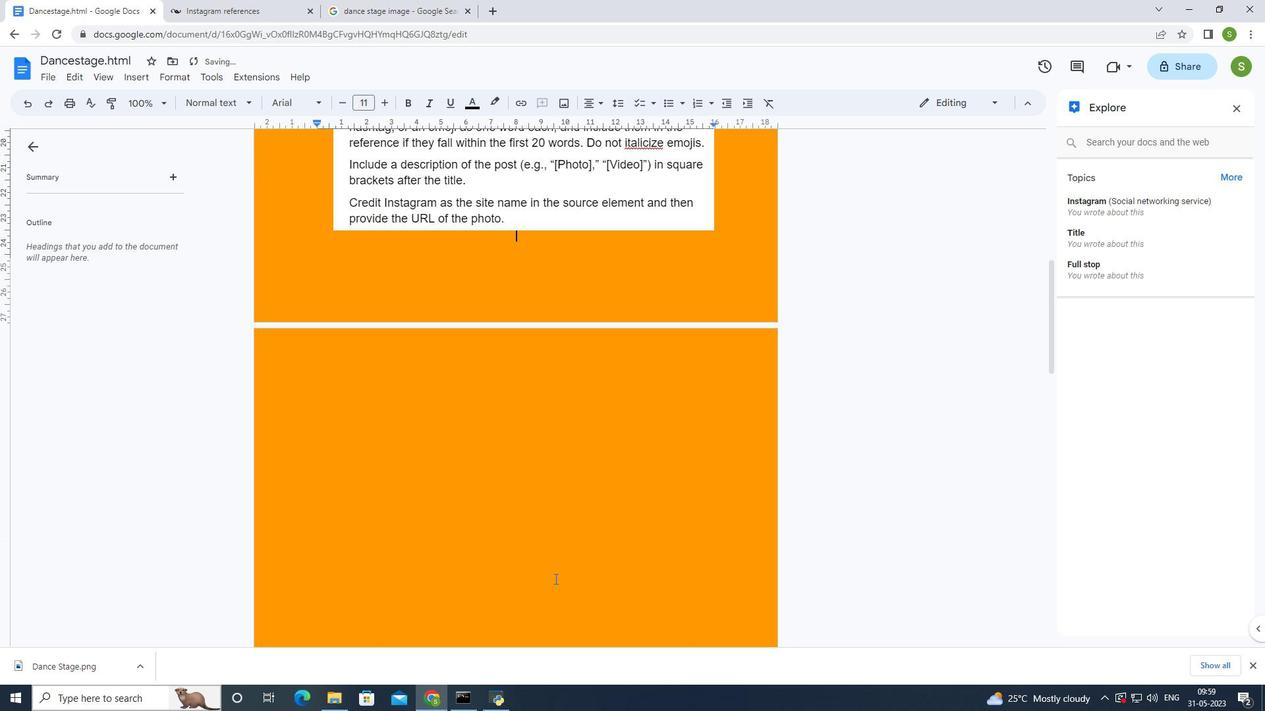 
Action: Mouse moved to (554, 576)
Screenshot: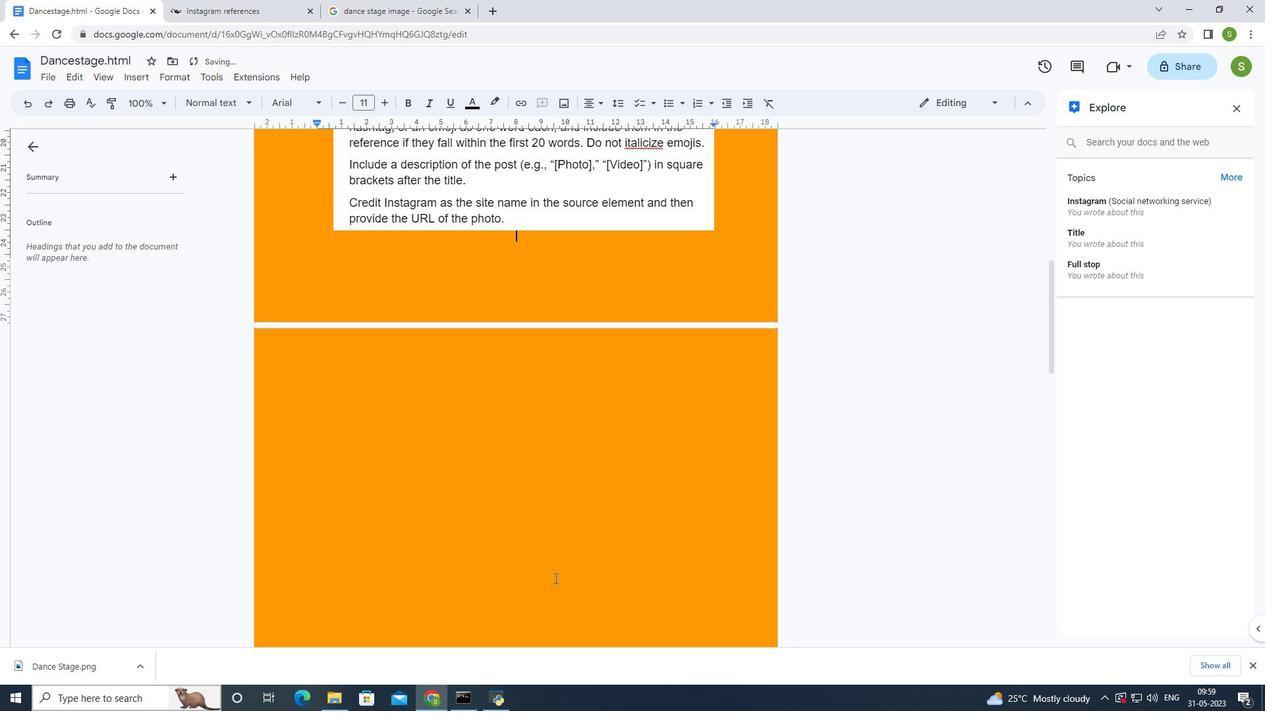 
Action: Mouse scrolled (554, 577) with delta (0, 0)
Screenshot: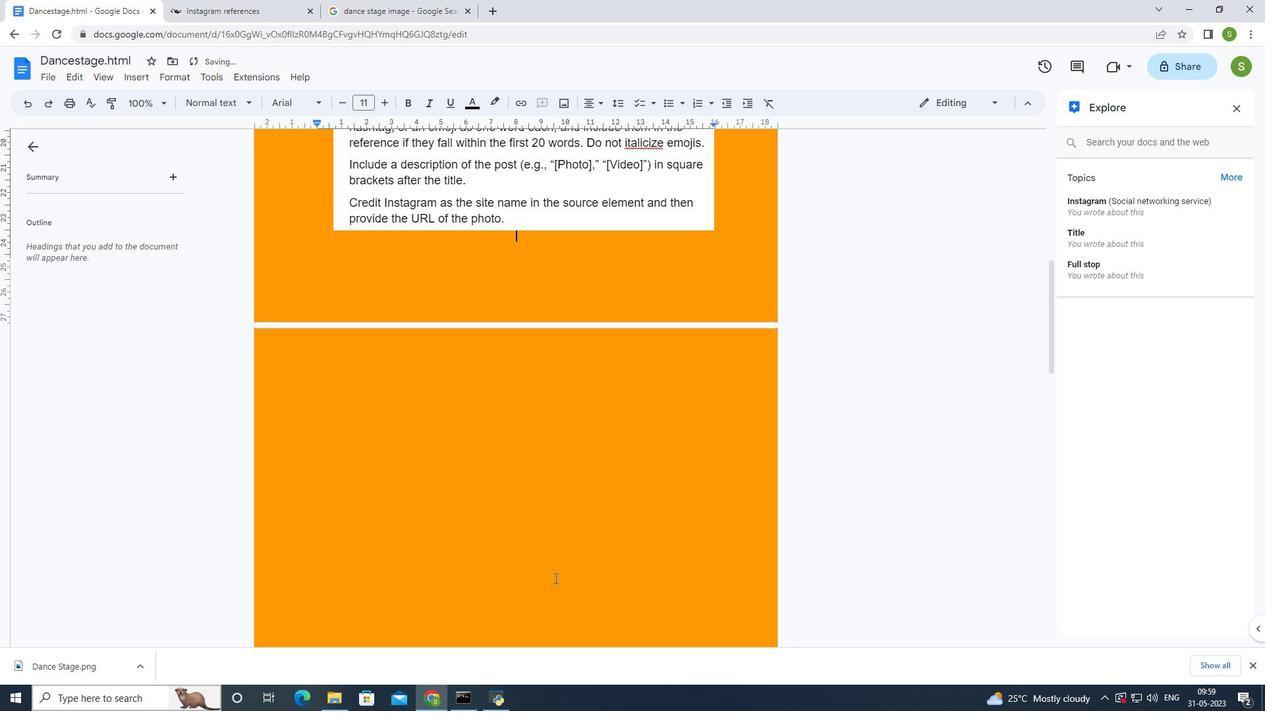 
Action: Mouse moved to (554, 574)
Screenshot: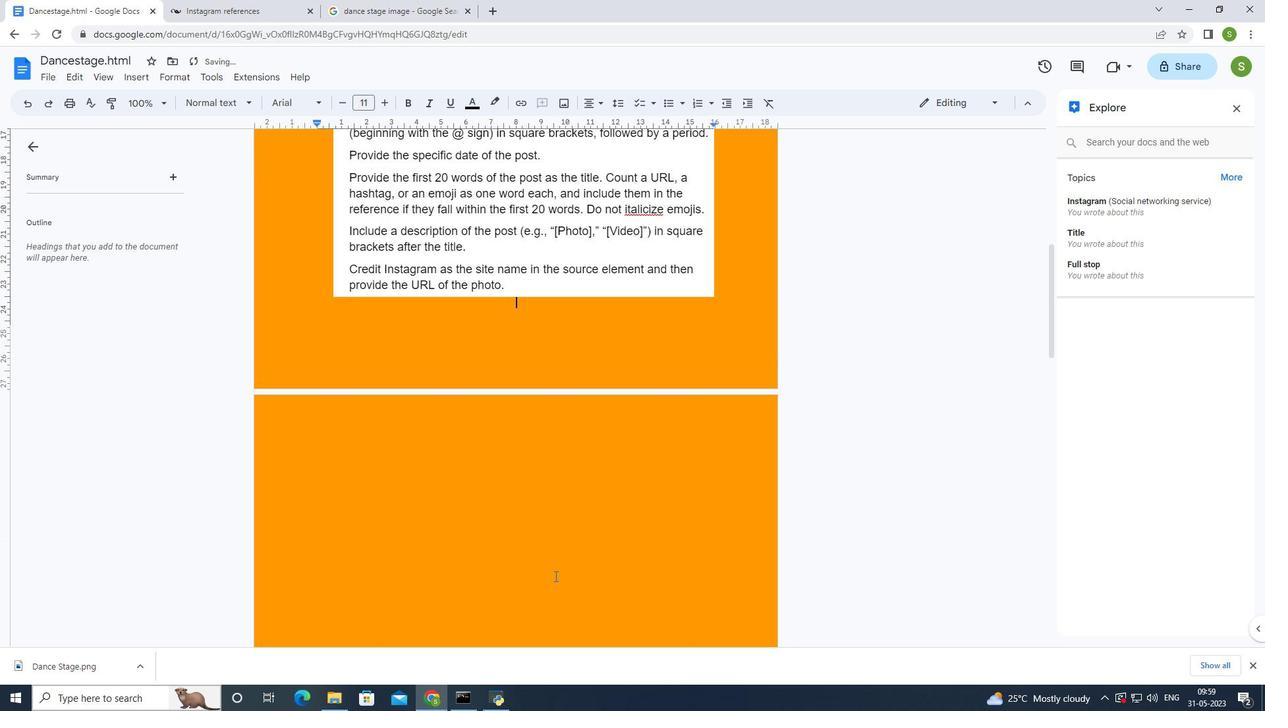 
Action: Mouse scrolled (554, 575) with delta (0, 0)
Screenshot: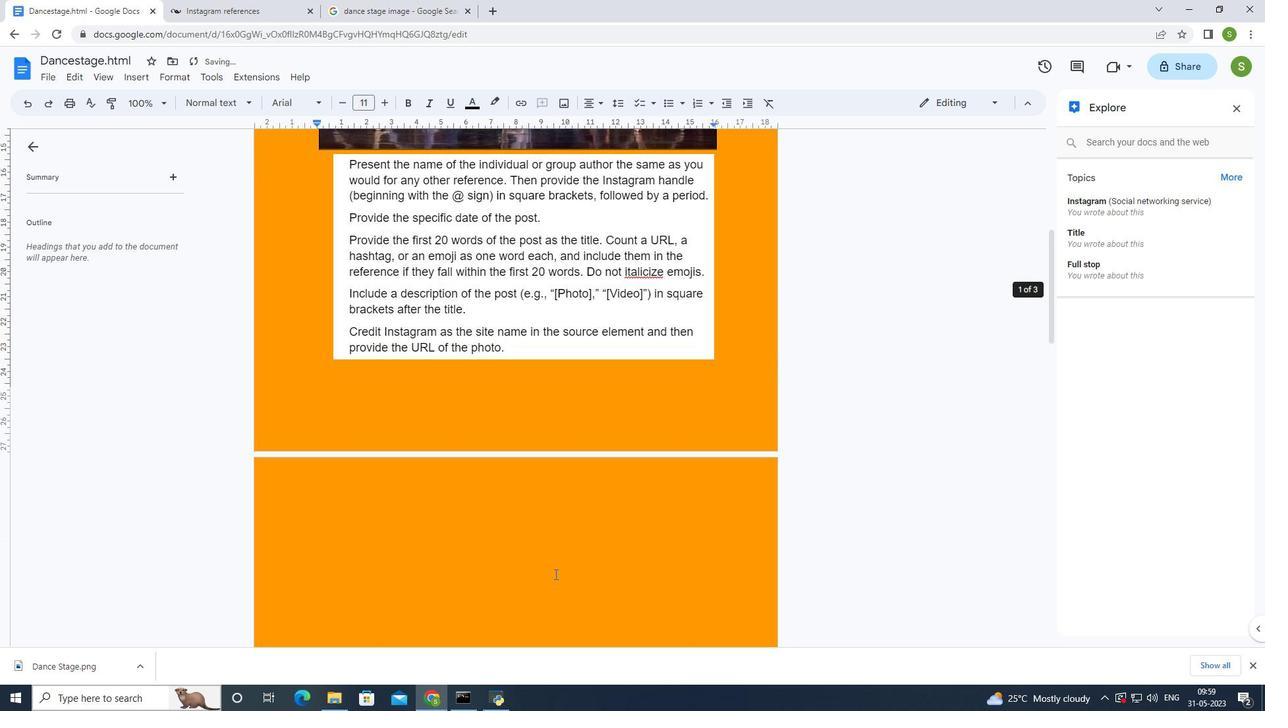 
Action: Mouse moved to (329, 230)
Screenshot: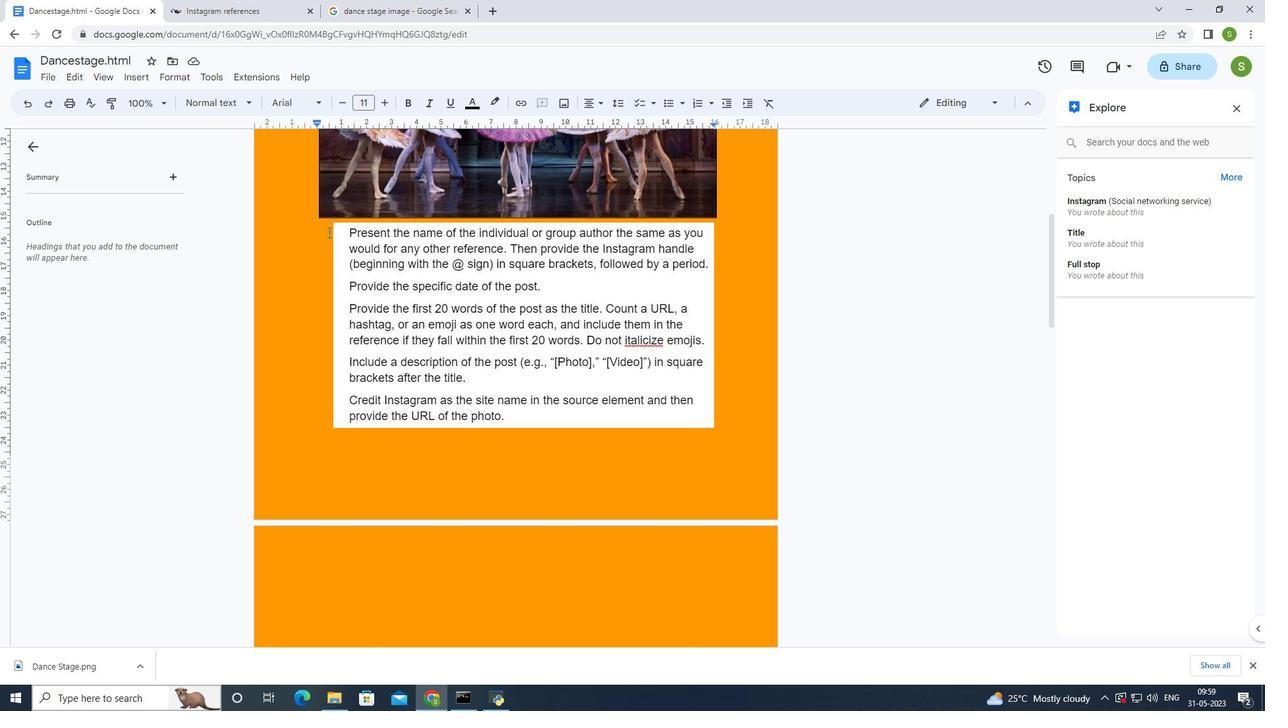 
Action: Mouse pressed left at (329, 230)
Screenshot: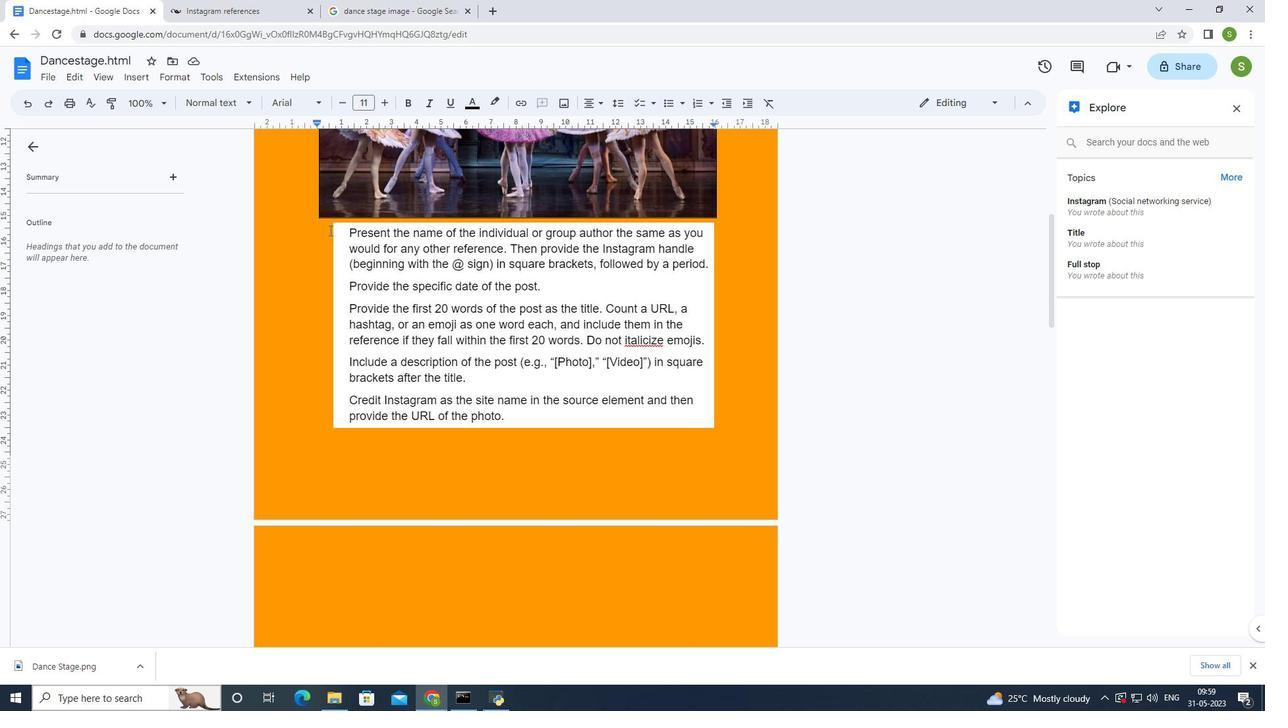 
Action: Mouse moved to (353, 237)
Screenshot: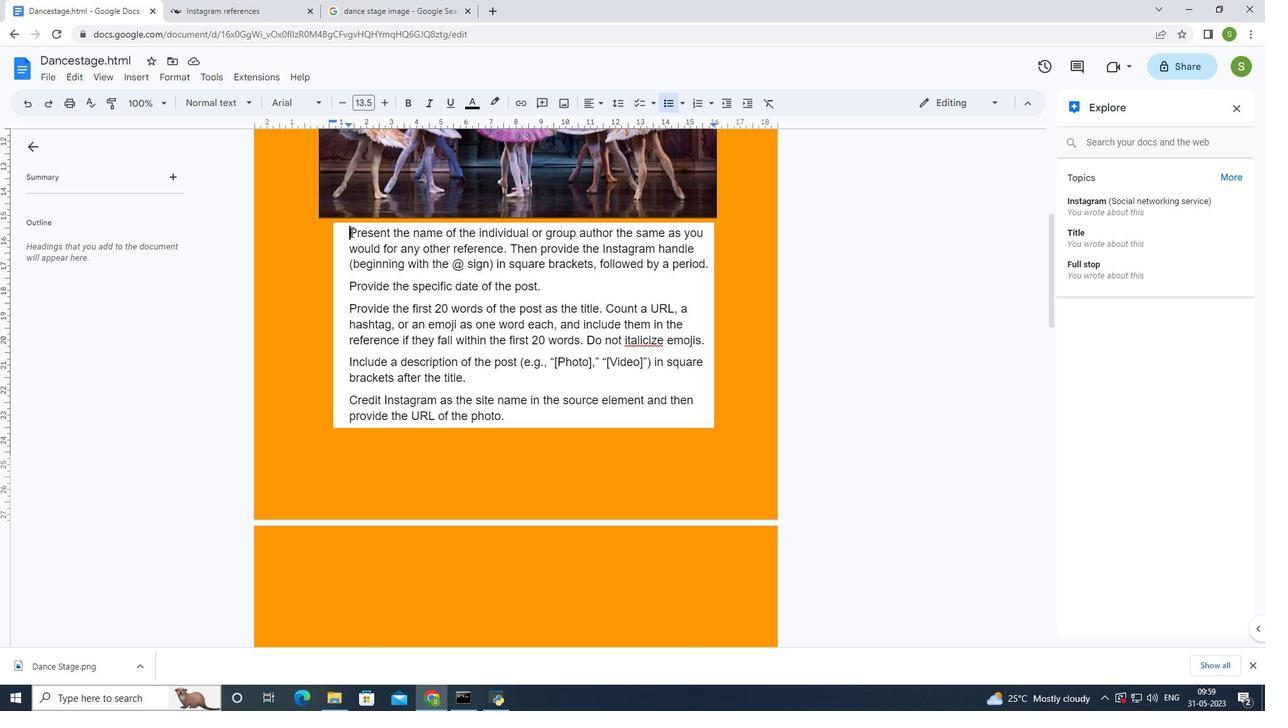 
Action: Key pressed <Key.enter>
Screenshot: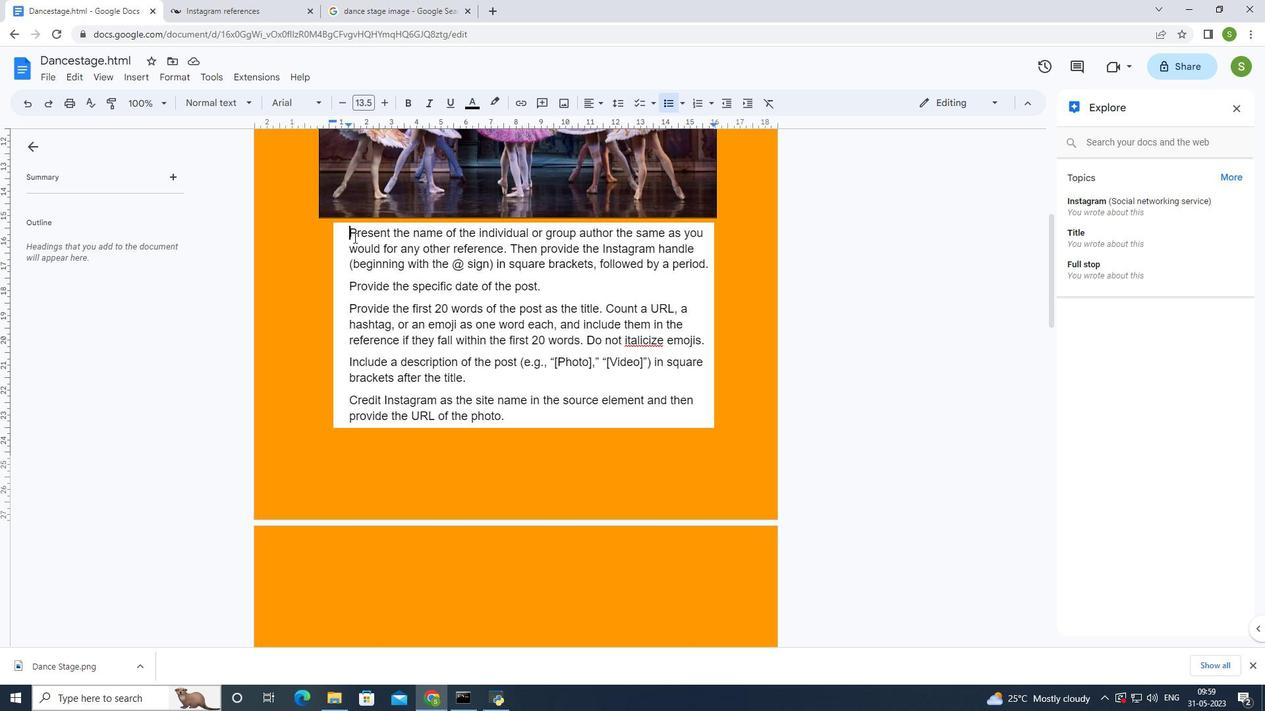 
Action: Mouse moved to (355, 239)
Screenshot: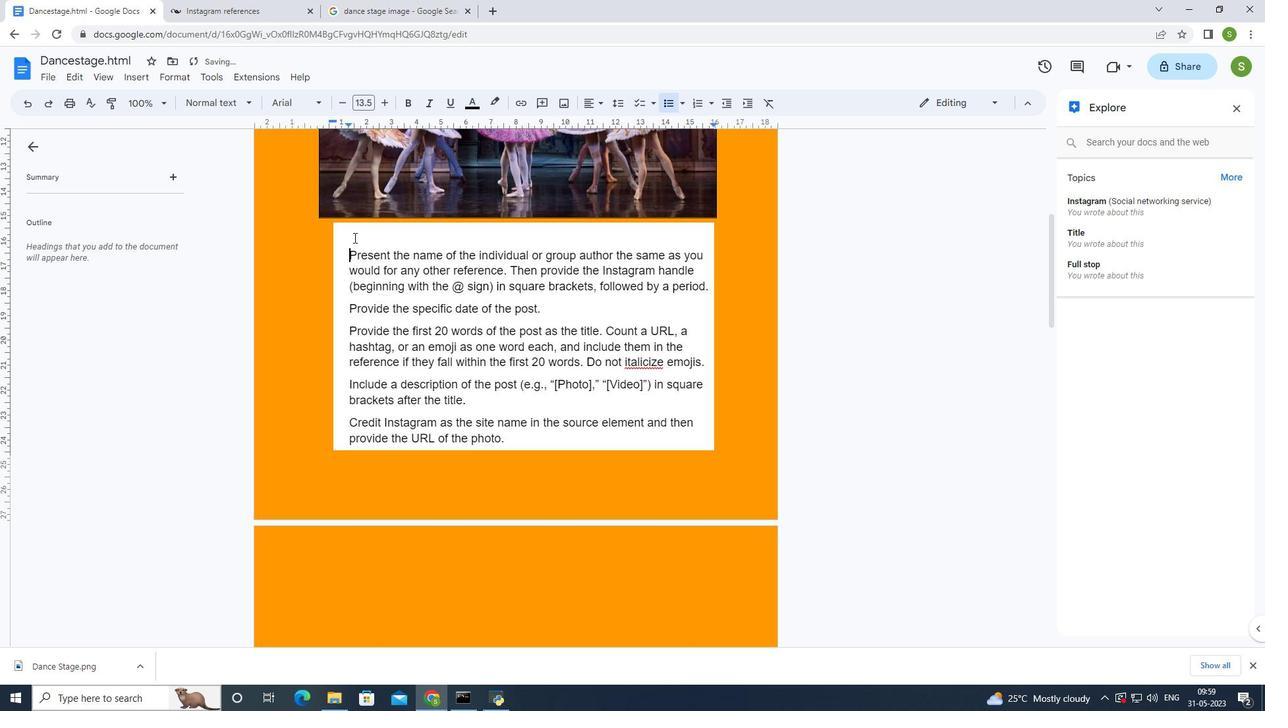 
Action: Key pressed <Key.enter><Key.enter><Key.enter><Key.enter><Key.enter><Key.enter><Key.enter><Key.enter><Key.enter>
Screenshot: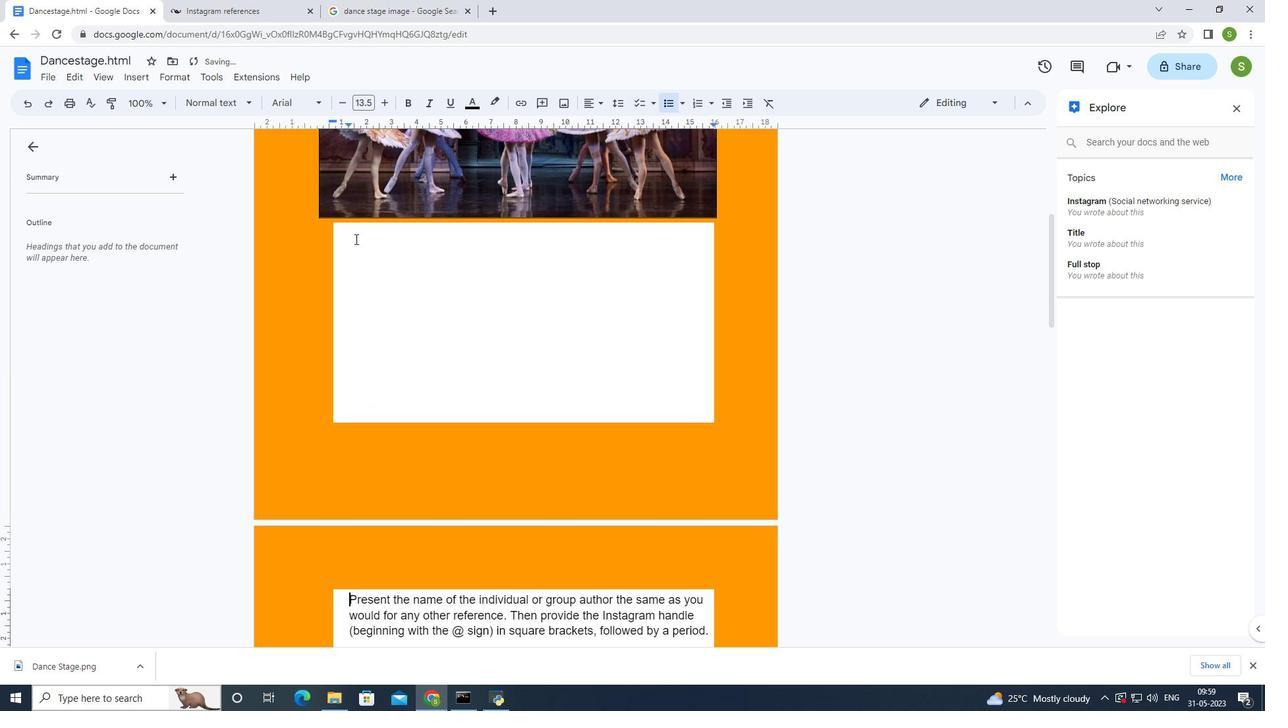 
Action: Mouse moved to (481, 499)
Screenshot: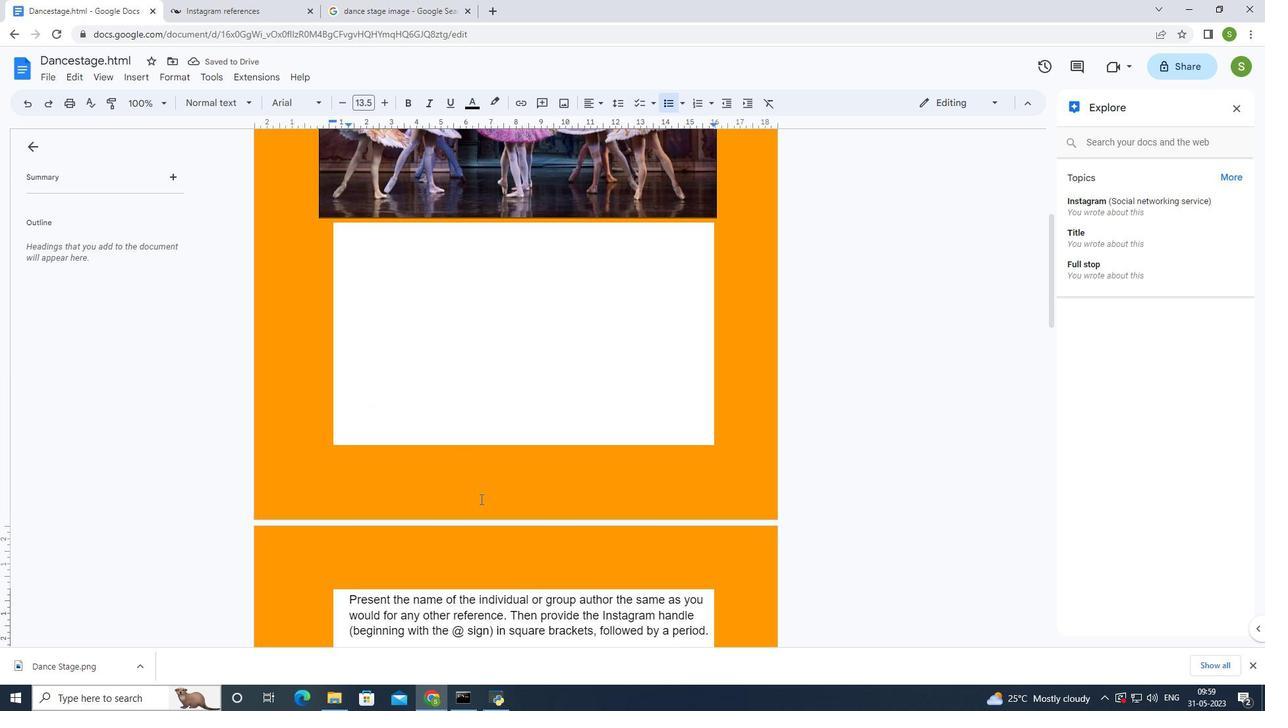 
Action: Mouse scrolled (481, 498) with delta (0, 0)
Screenshot: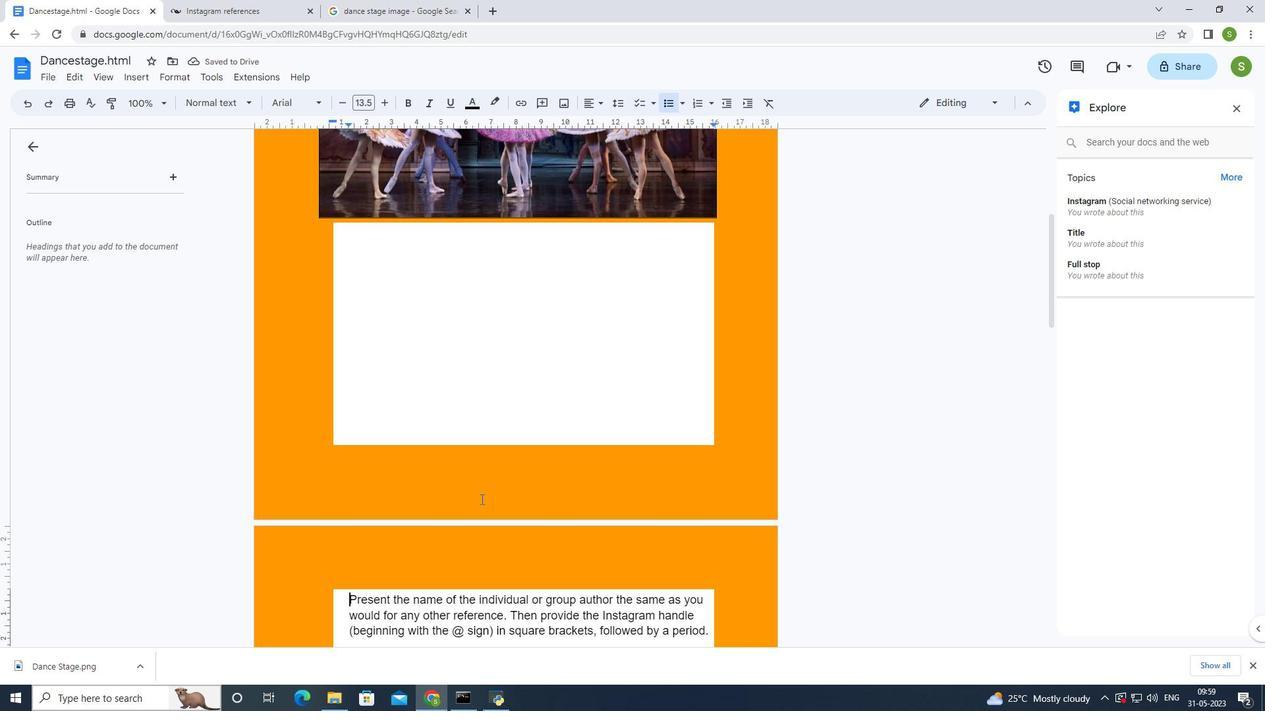 
Action: Mouse scrolled (481, 498) with delta (0, 0)
Screenshot: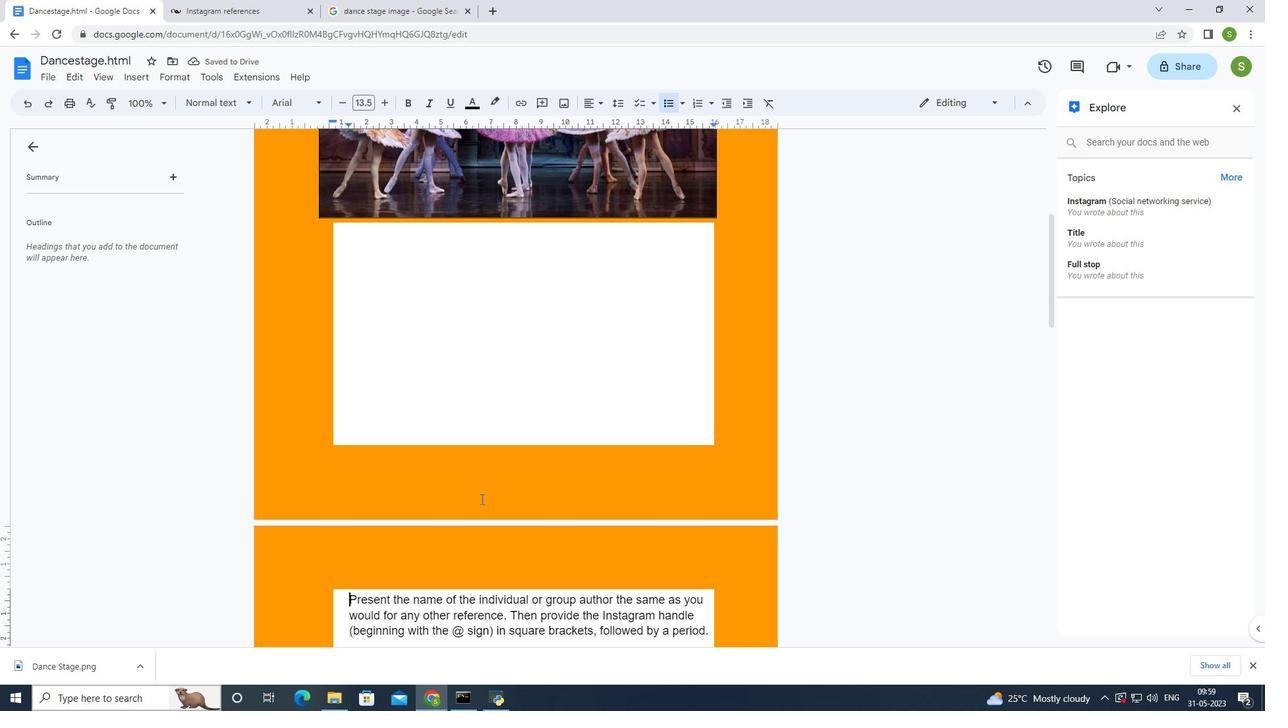 
Action: Mouse scrolled (481, 498) with delta (0, 0)
Screenshot: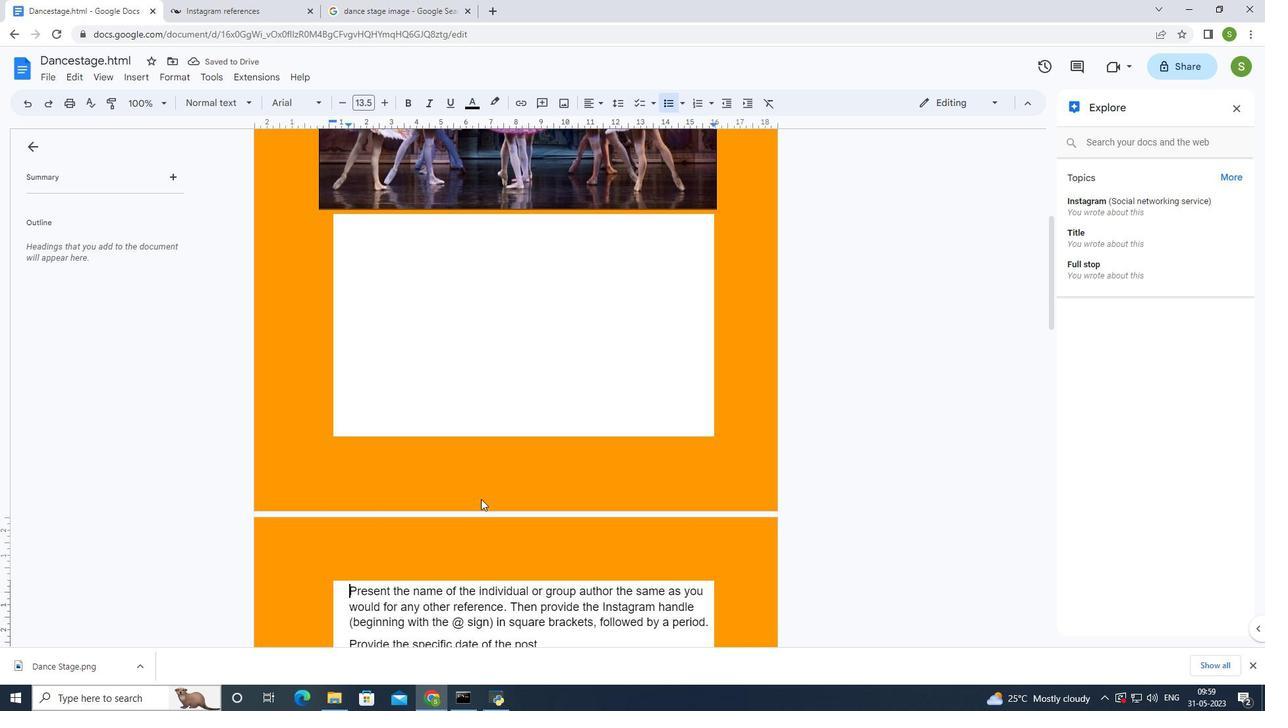 
Action: Mouse moved to (345, 400)
Screenshot: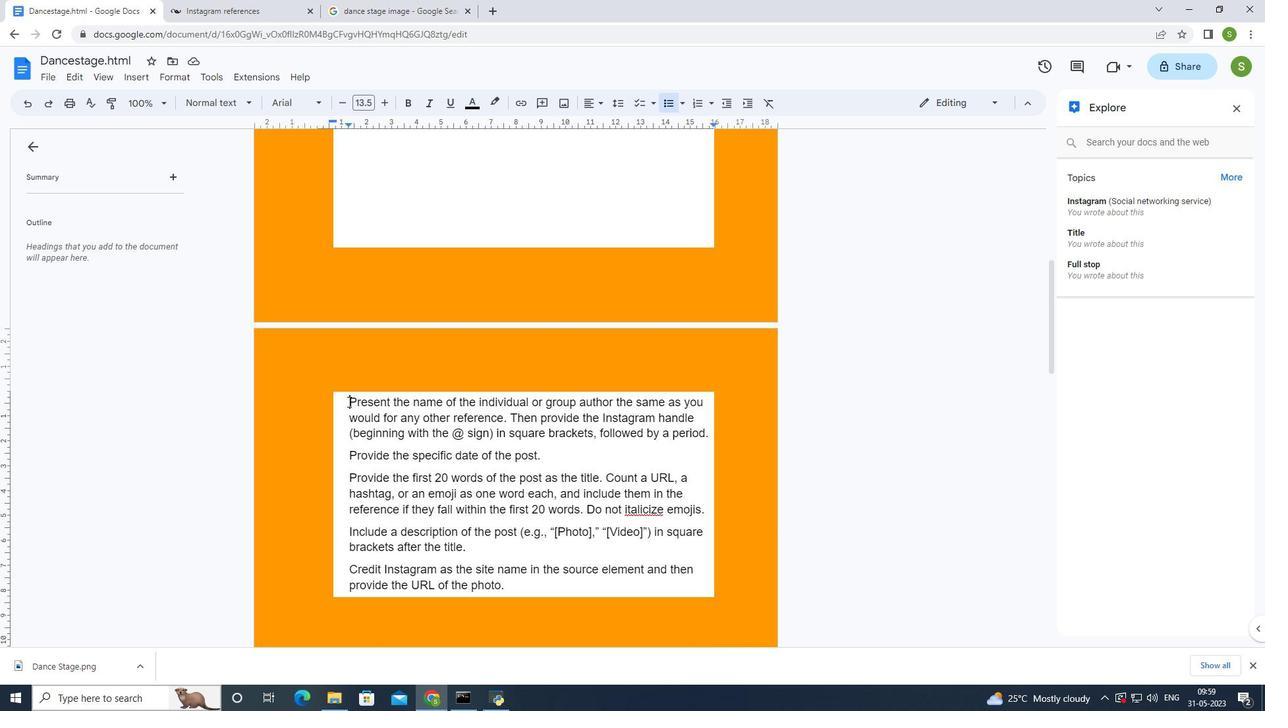 
Action: Mouse pressed left at (345, 400)
Screenshot: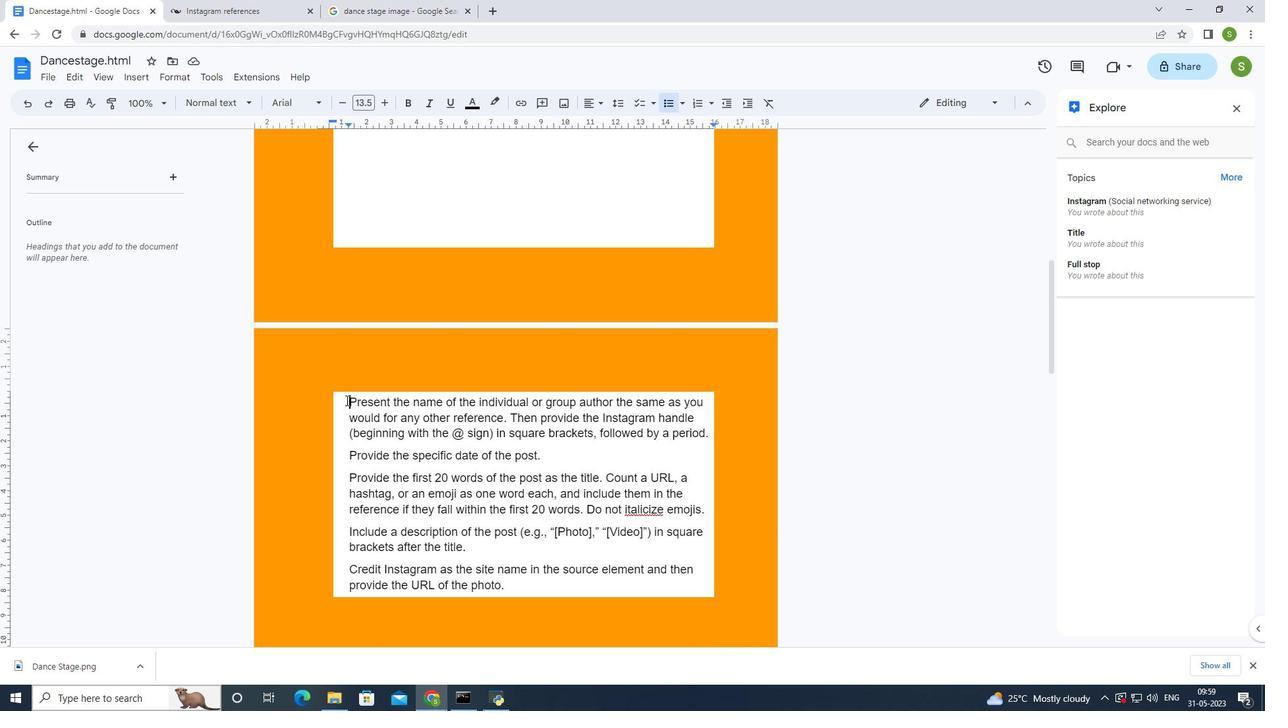 
Action: Mouse moved to (597, 99)
Screenshot: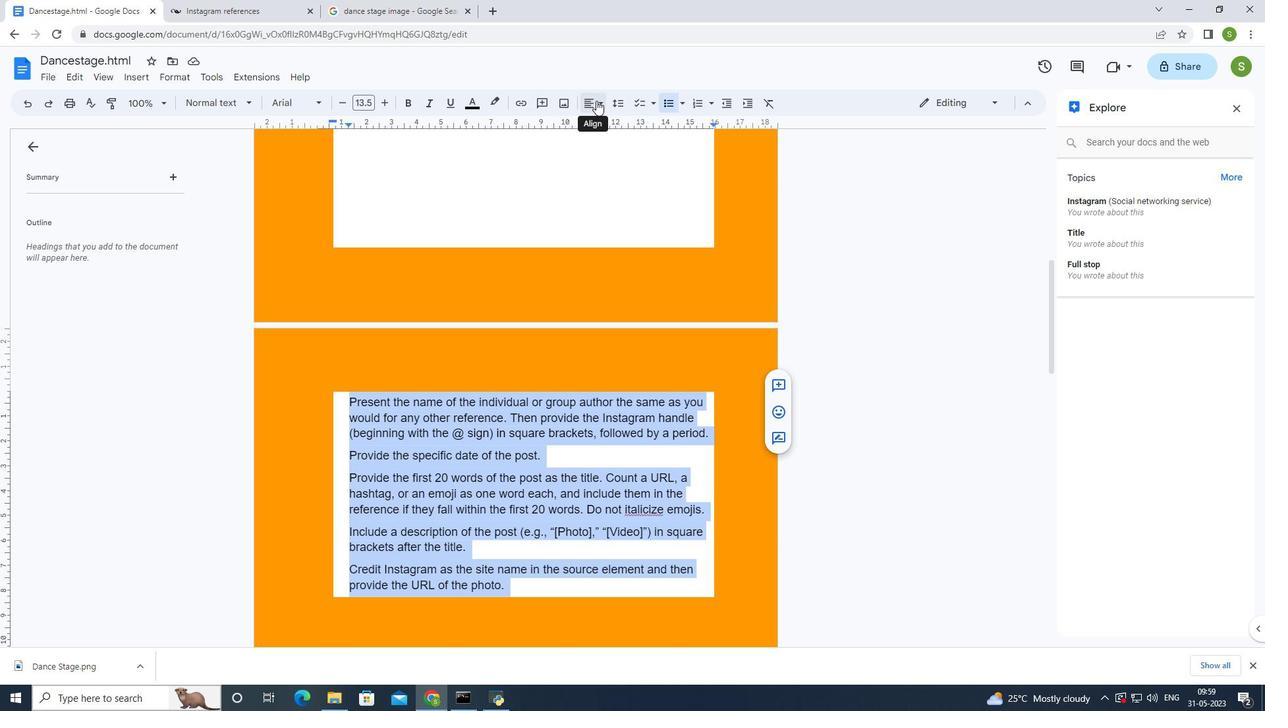 
Action: Mouse pressed left at (597, 99)
Screenshot: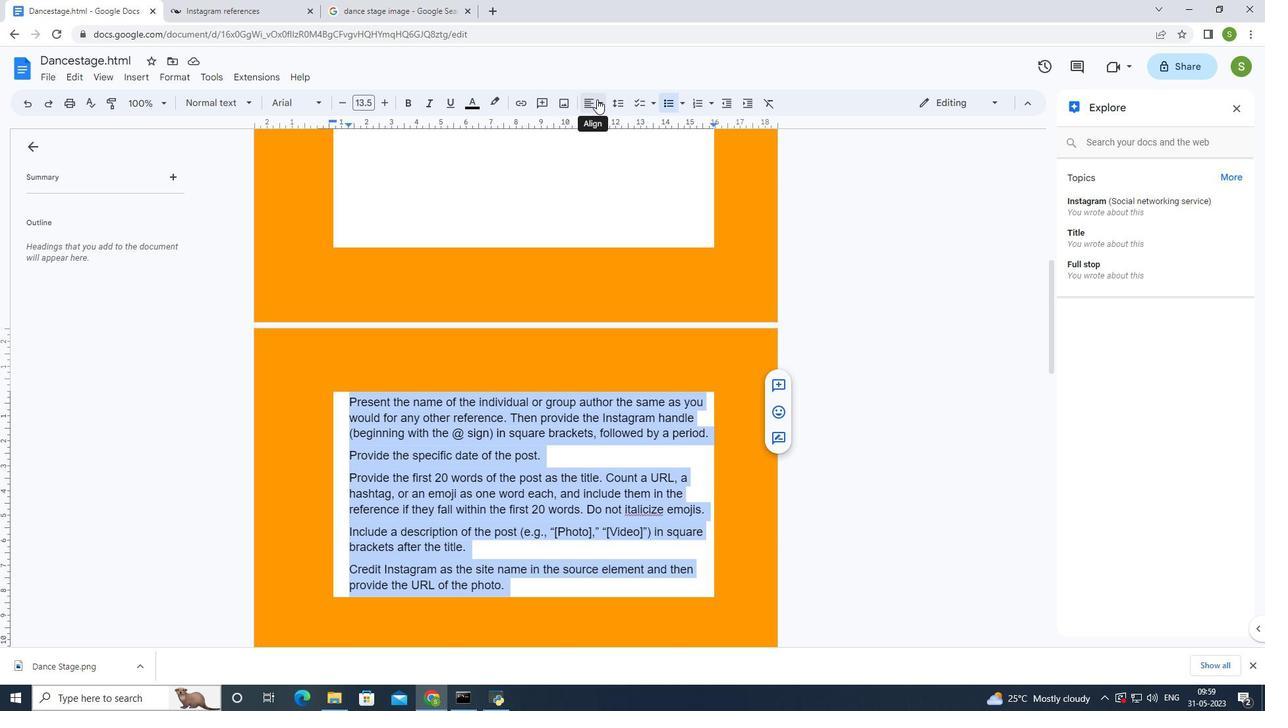 
Action: Mouse moved to (604, 124)
Screenshot: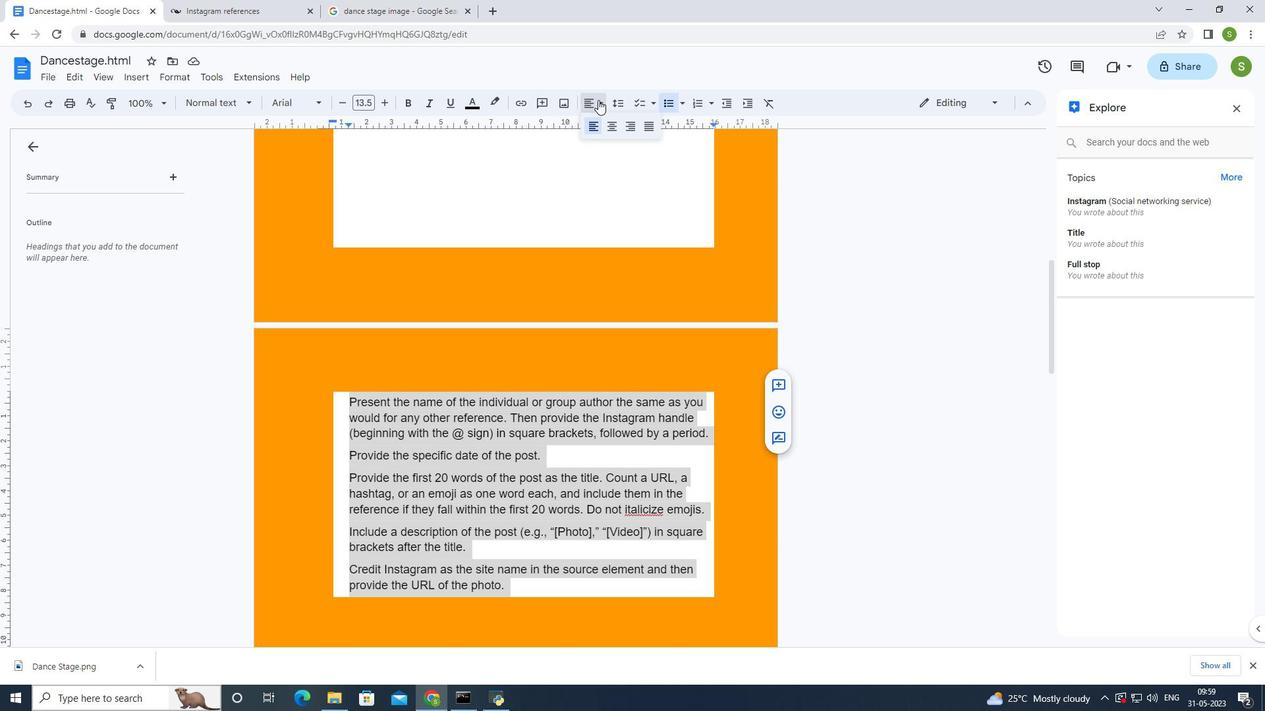
Action: Mouse pressed left at (604, 124)
Screenshot: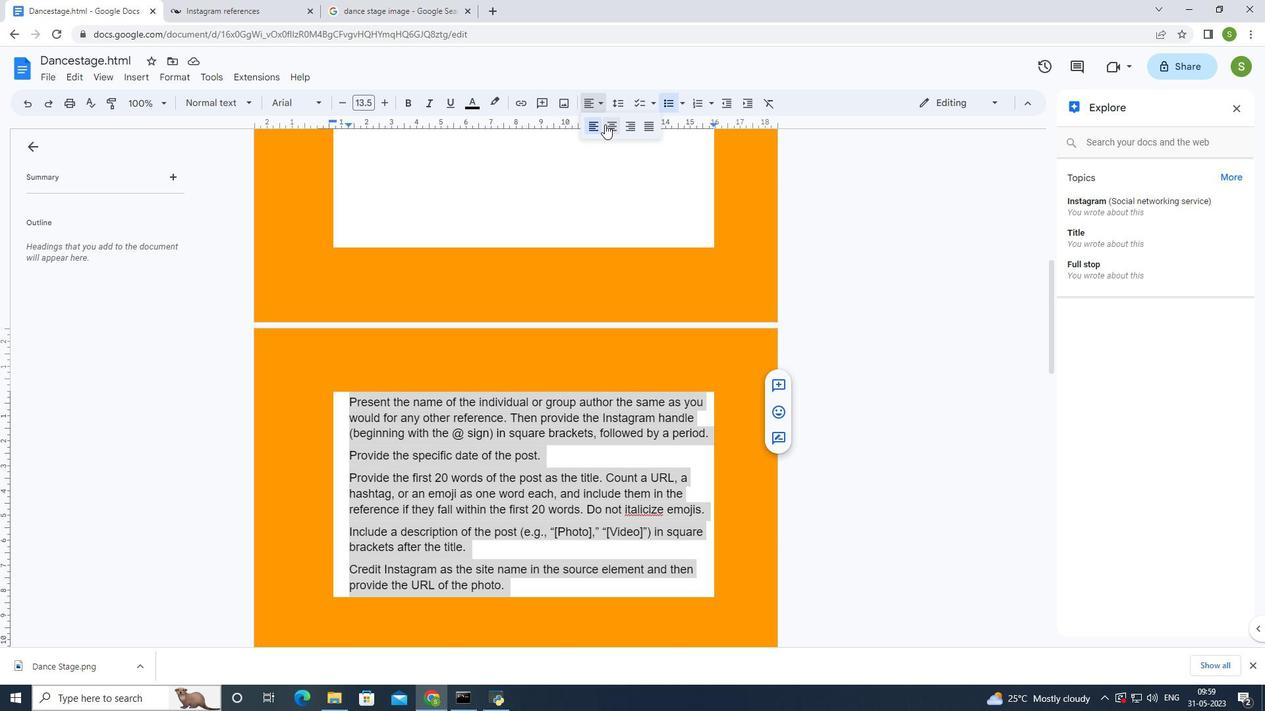 
Action: Mouse moved to (641, 343)
Screenshot: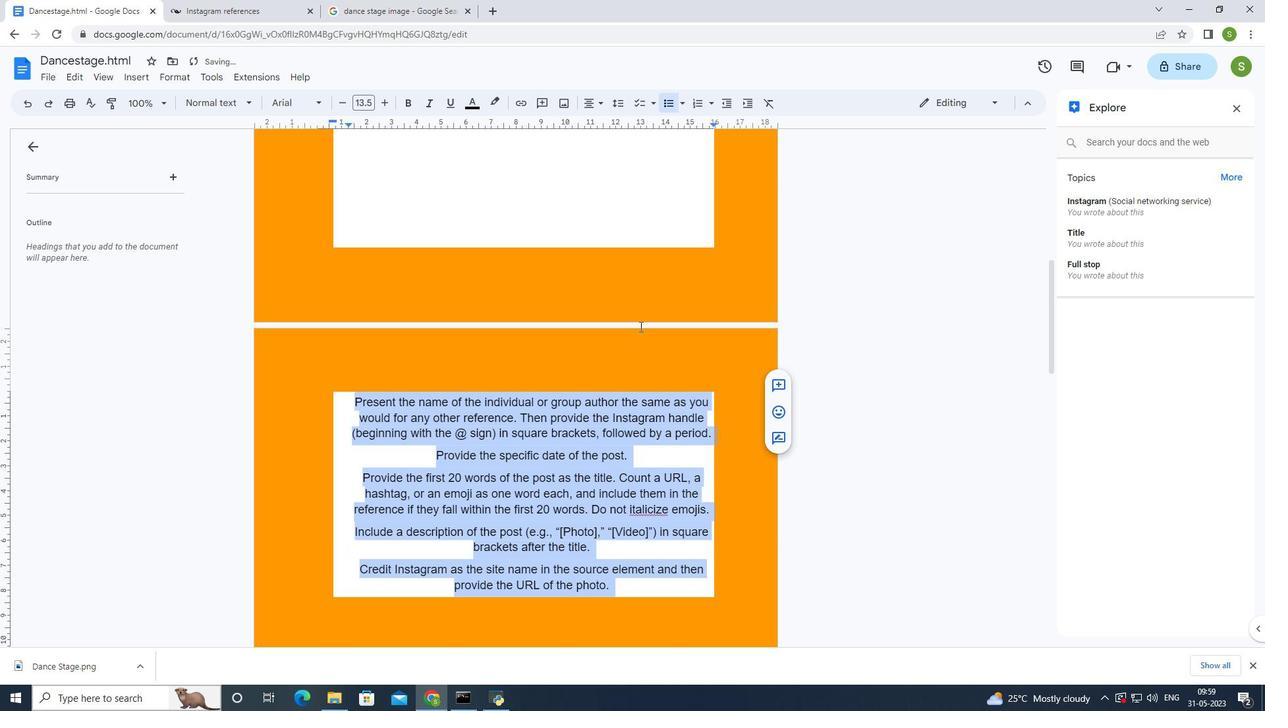 
Action: Mouse pressed left at (641, 343)
Screenshot: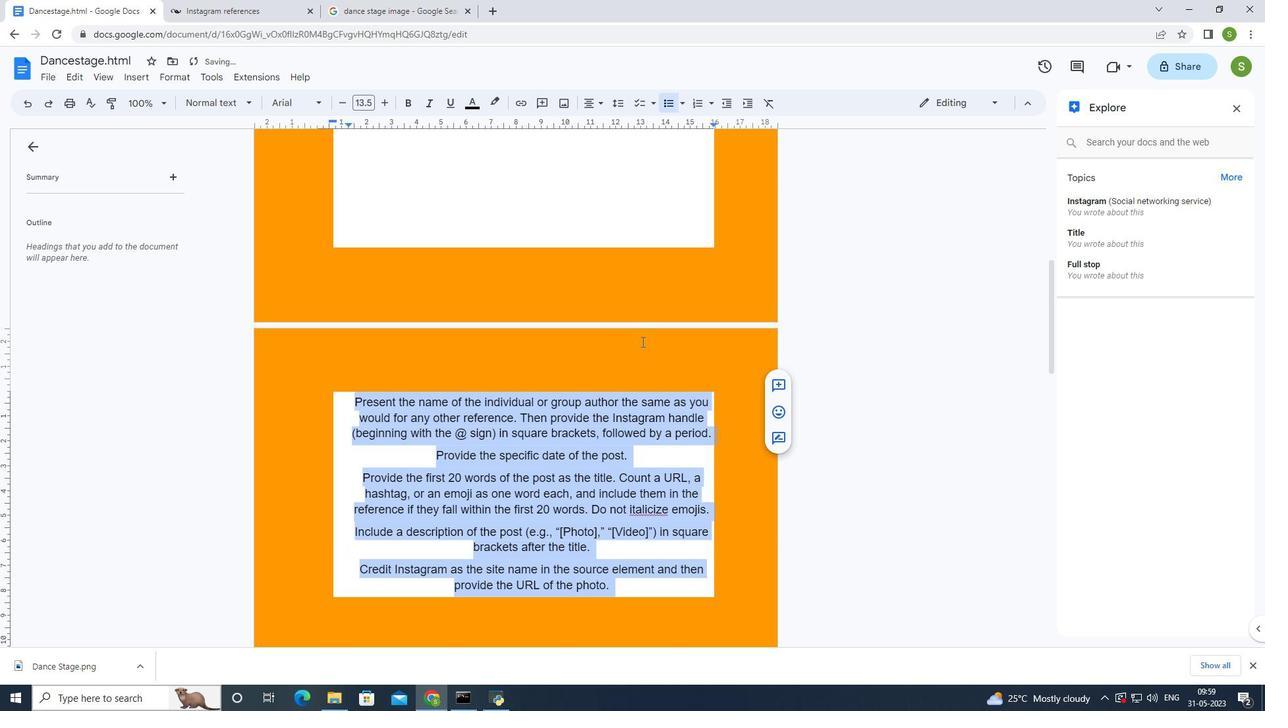 
Action: Mouse moved to (564, 260)
Screenshot: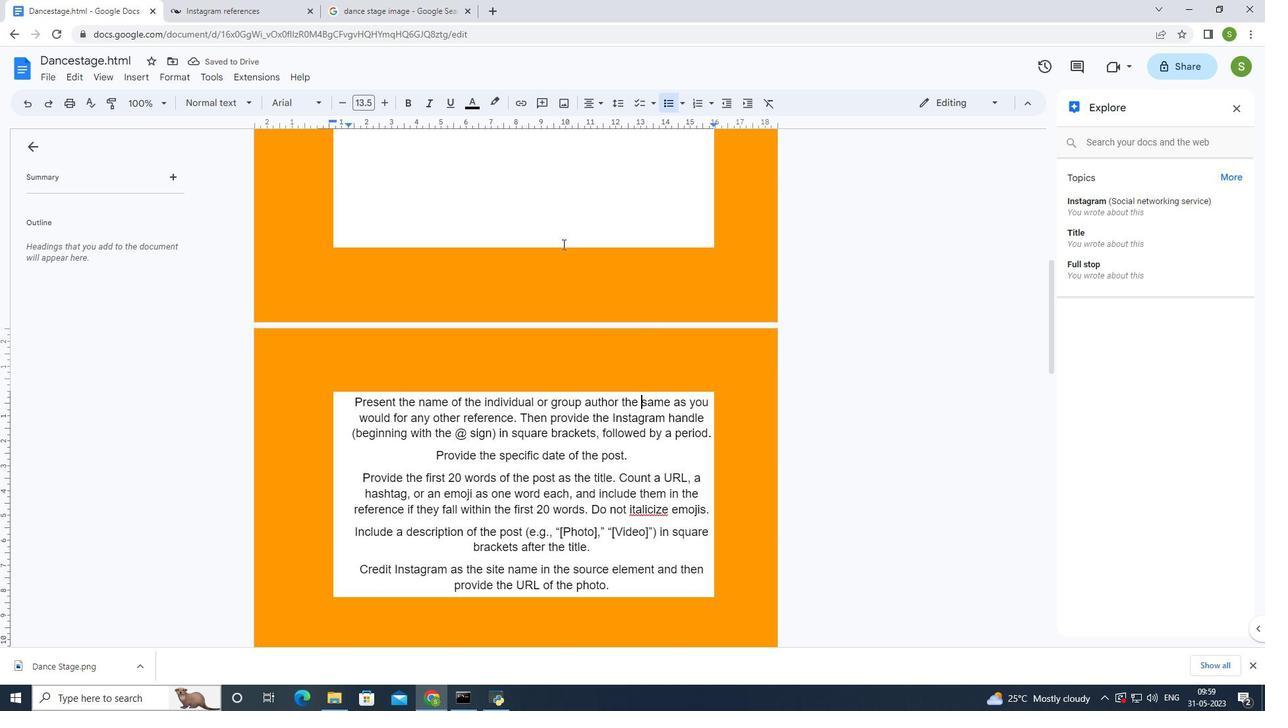 
Action: Mouse pressed left at (564, 260)
Screenshot: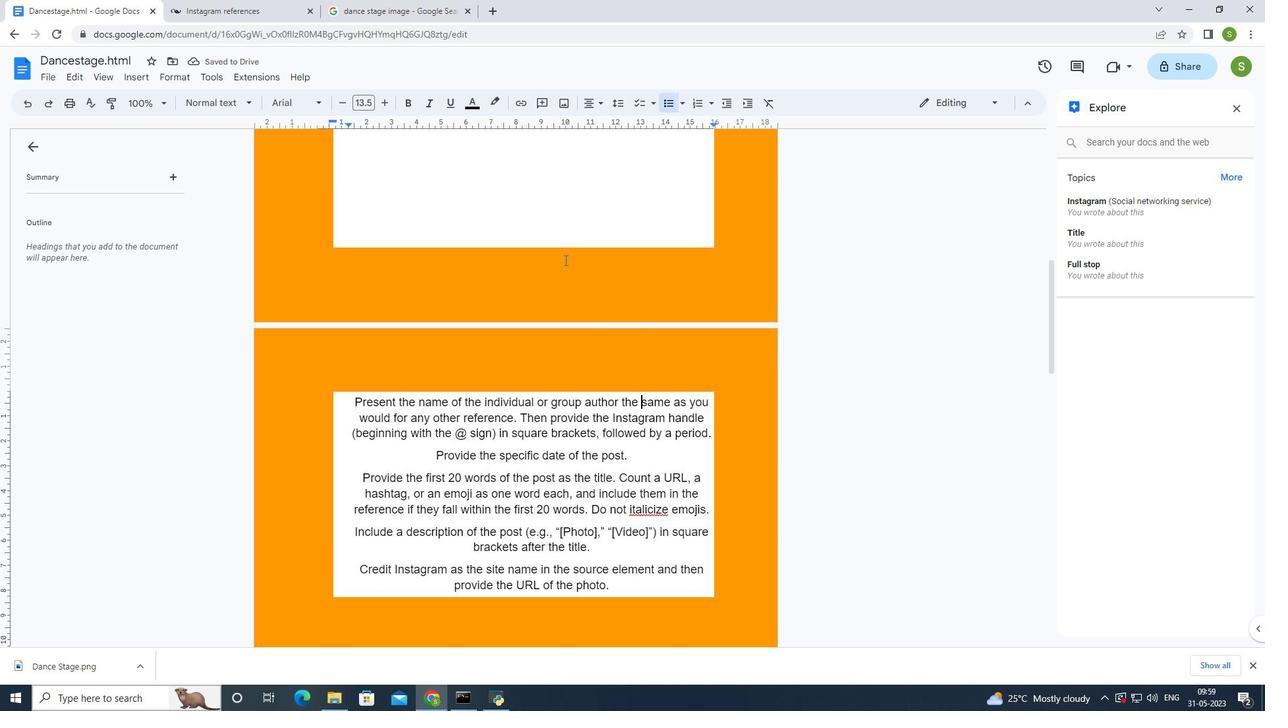 
Action: Mouse moved to (570, 258)
Screenshot: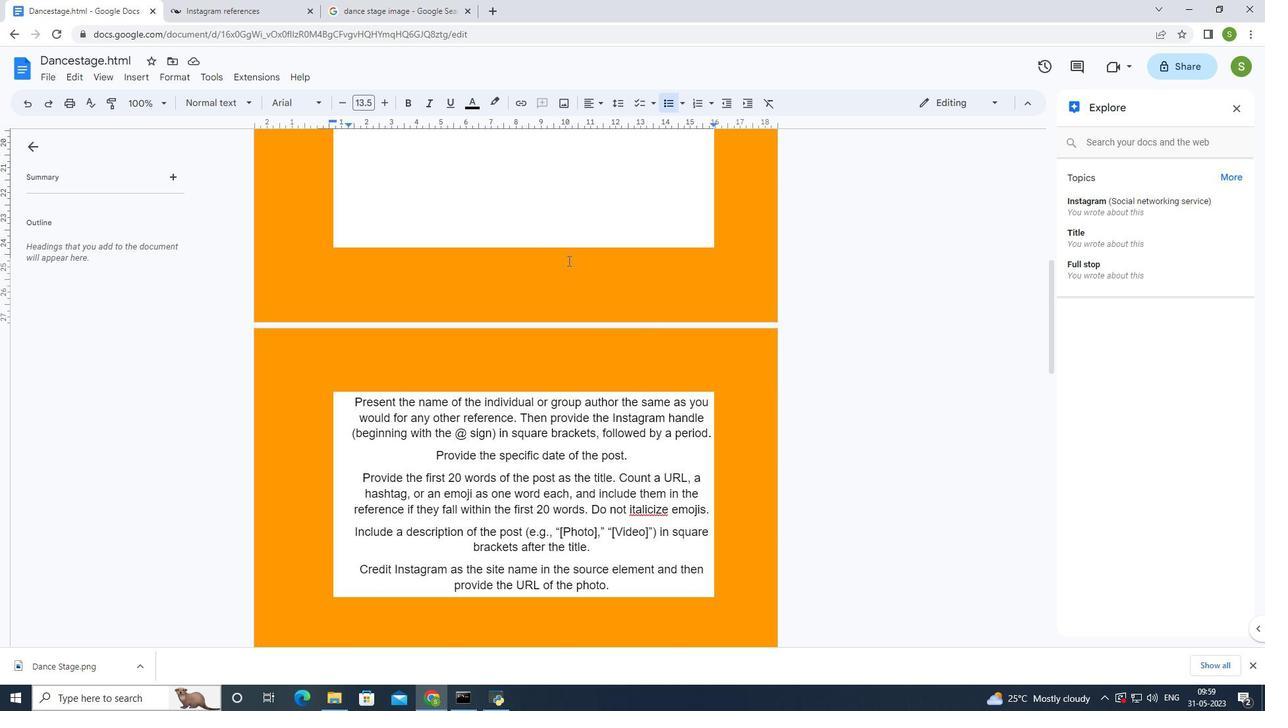
Action: Key pressed ctrl+S
Screenshot: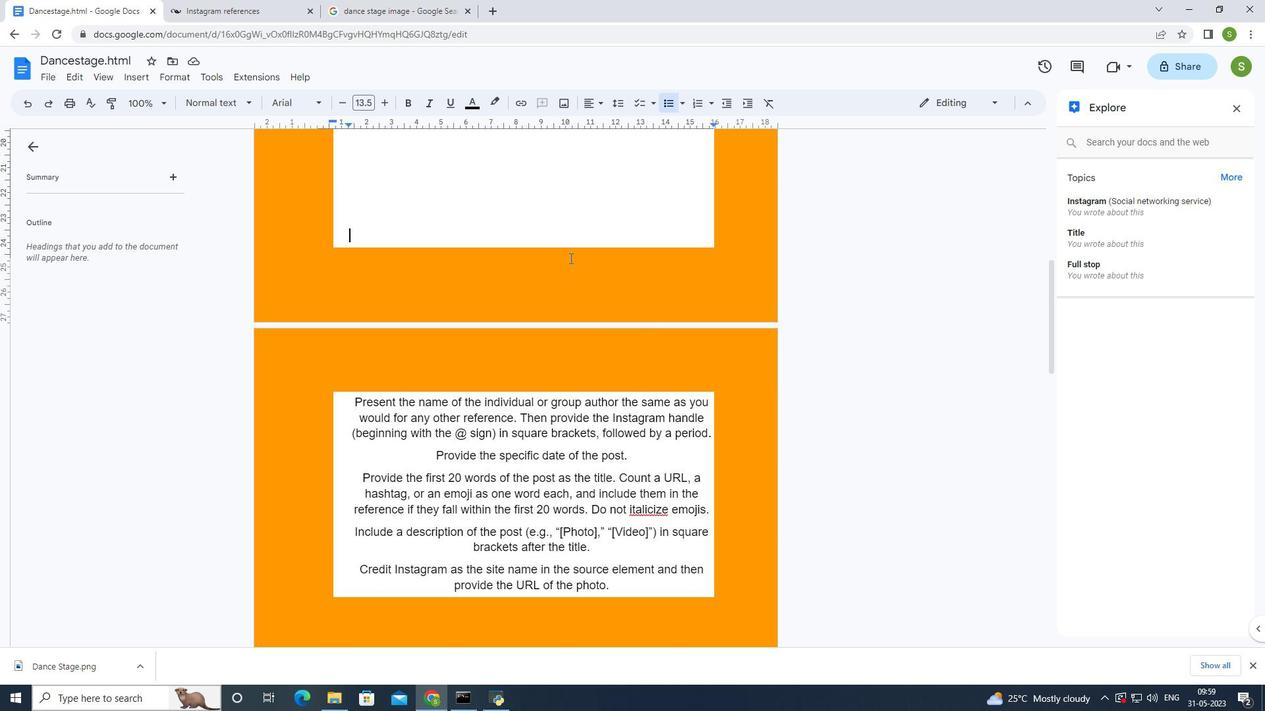 
Action: Mouse moved to (571, 255)
Screenshot: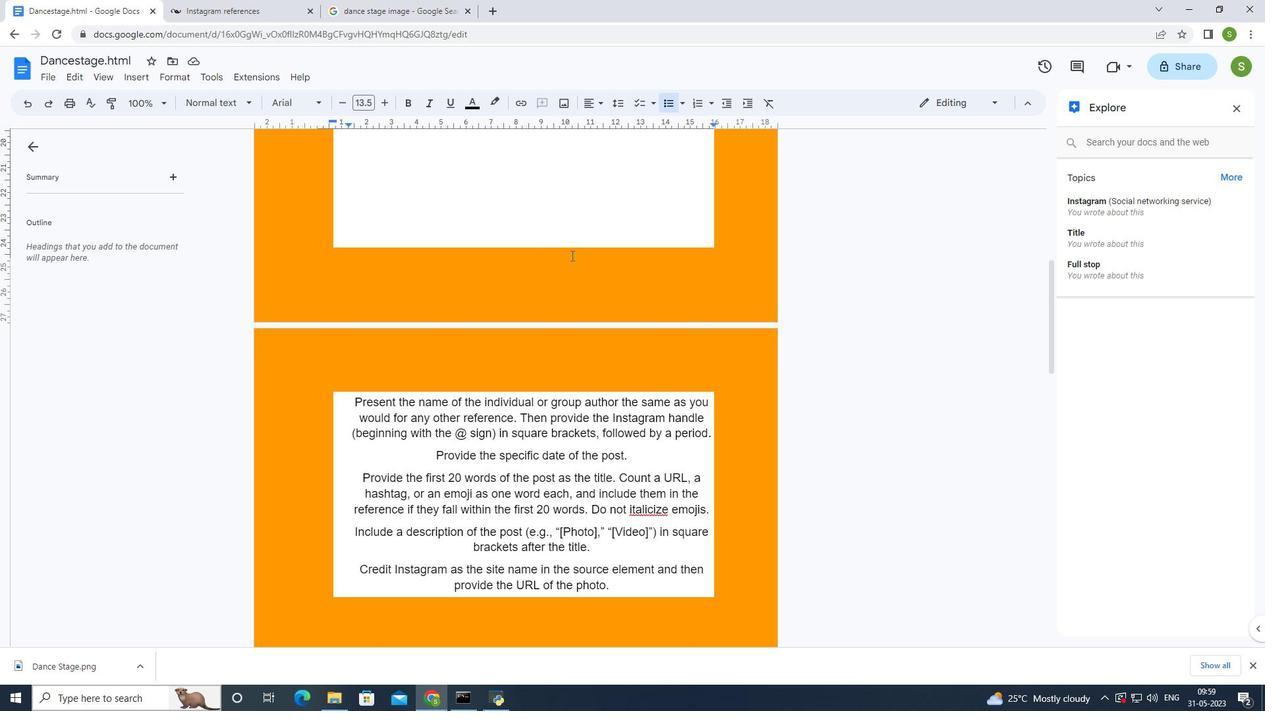 
